 Task: Find connections with filter location Manmād with filter topic #lawyeringwith filter profile language French with filter current company V-Mart Retail Ltd. with filter school Mahatma Education Societys Pillais Institute of Information Technology Engineering Media Studies & Research Composite College Complex Plot No10 Sector16 New Panvel Dist Raigad with filter industry Online and Mail Order Retail with filter service category Lead Generation with filter keywords title Server
Action: Mouse moved to (632, 85)
Screenshot: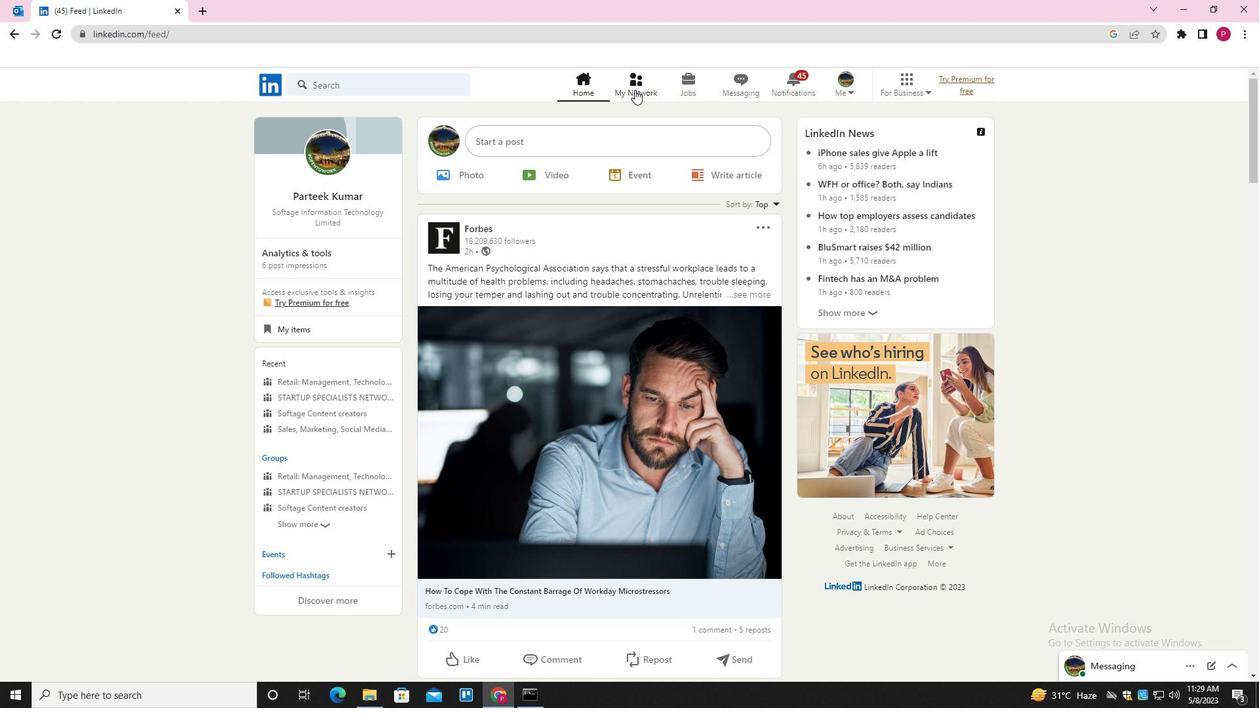 
Action: Mouse pressed left at (632, 85)
Screenshot: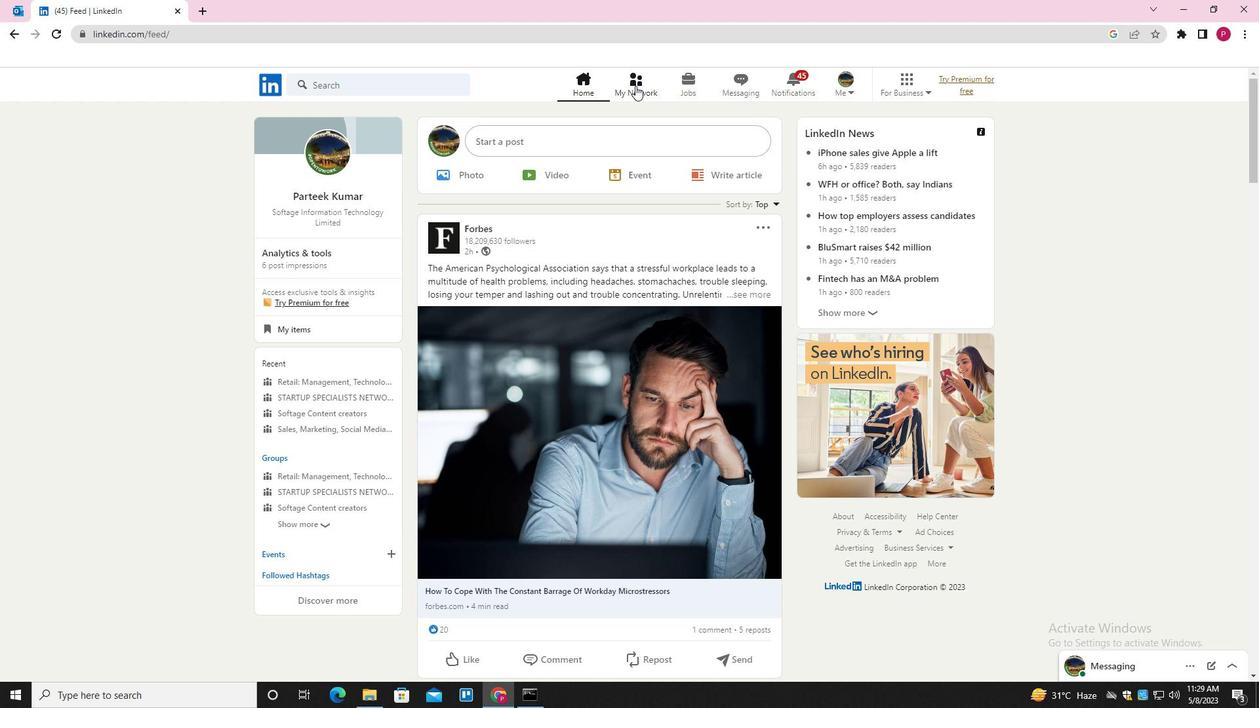 
Action: Mouse moved to (392, 158)
Screenshot: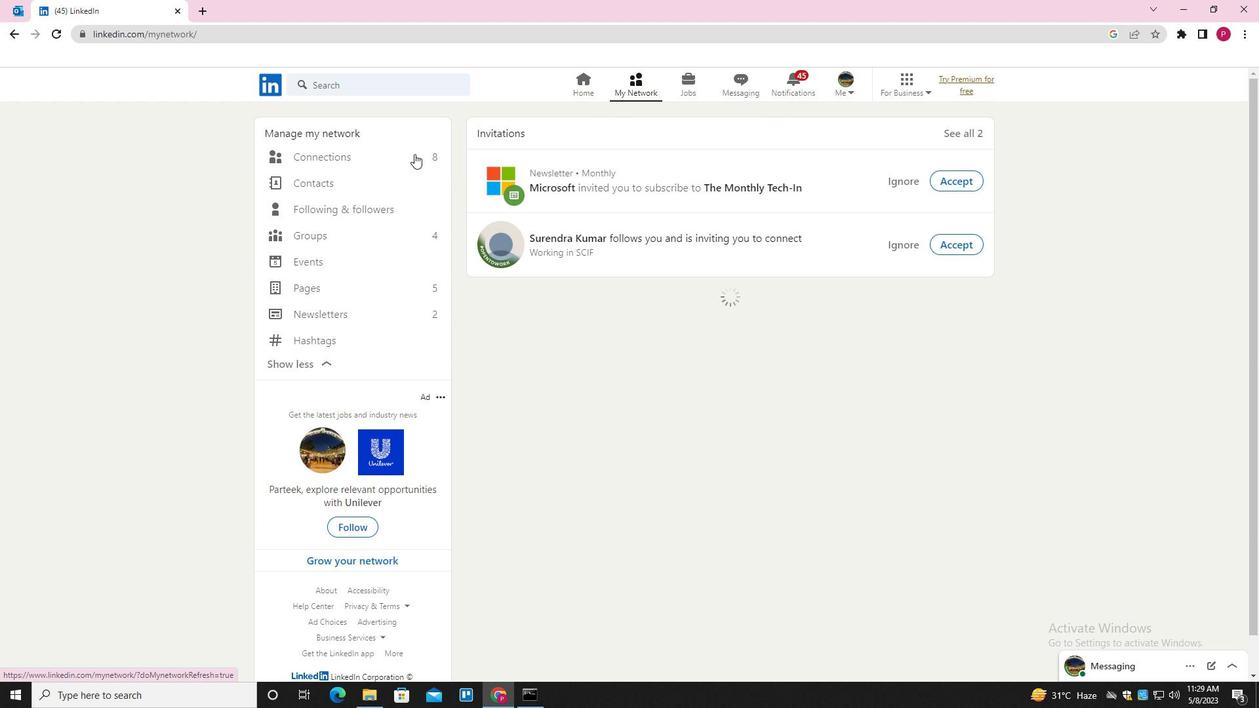
Action: Mouse pressed left at (392, 158)
Screenshot: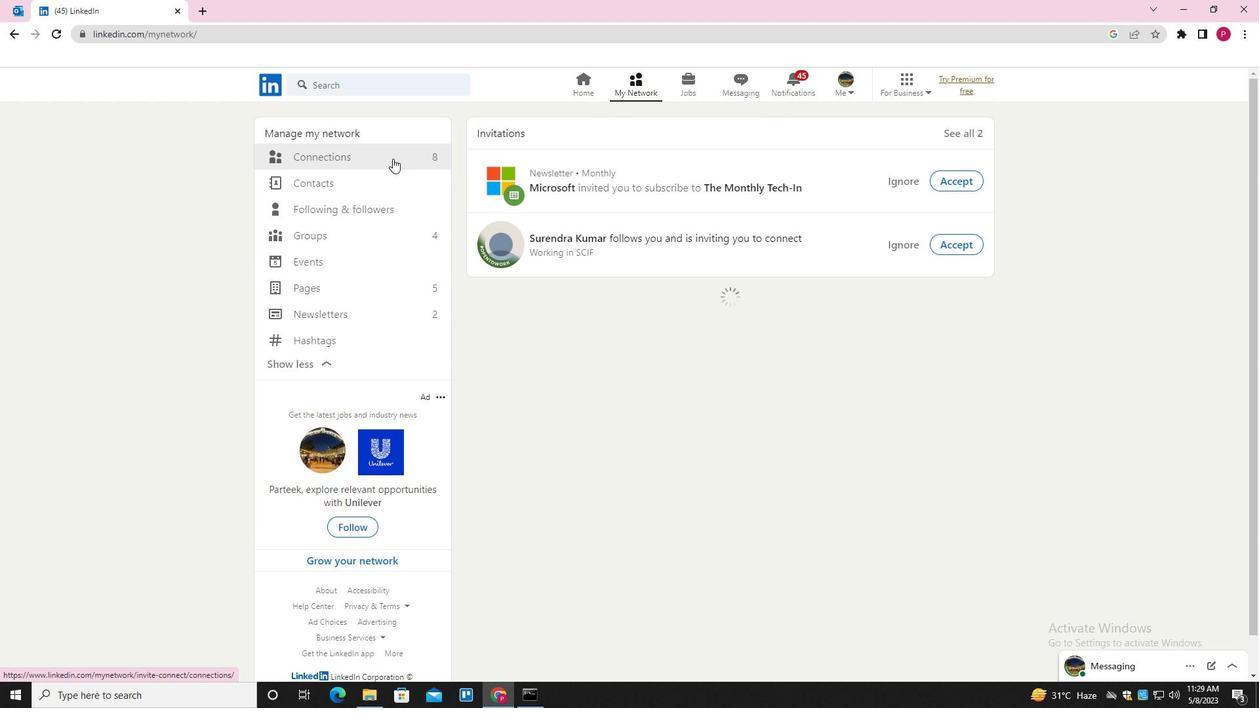 
Action: Mouse moved to (724, 161)
Screenshot: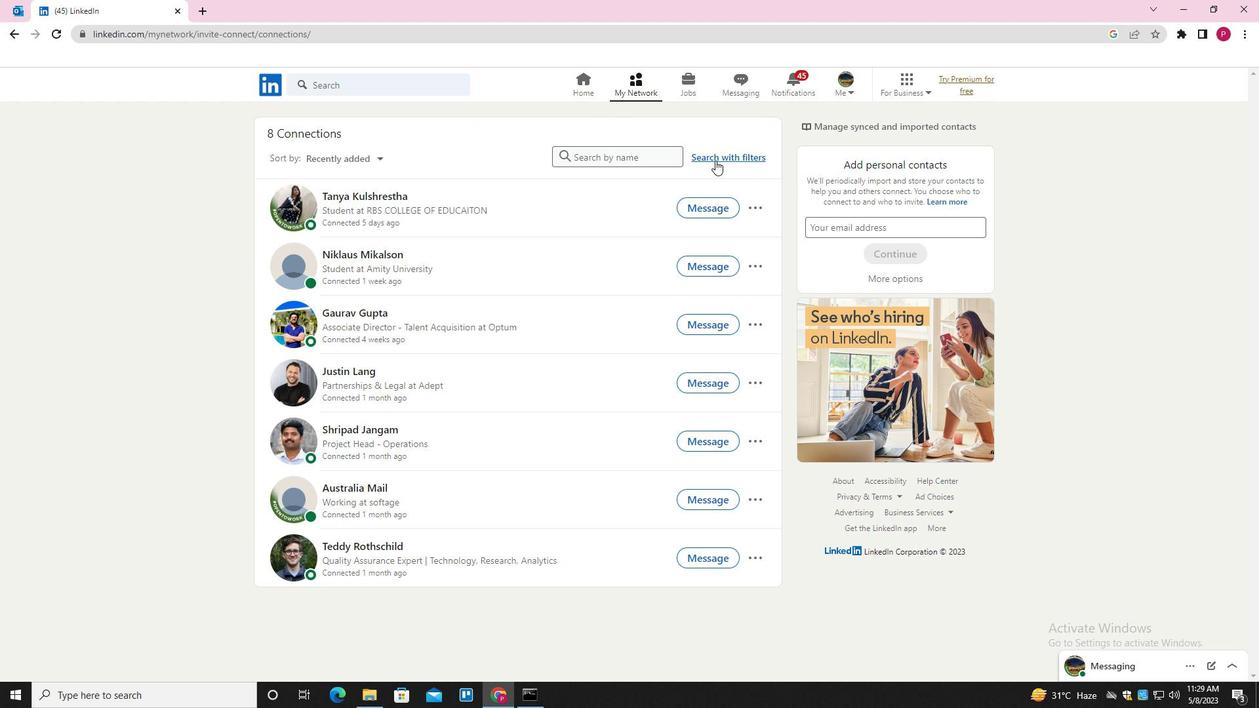 
Action: Mouse pressed left at (724, 161)
Screenshot: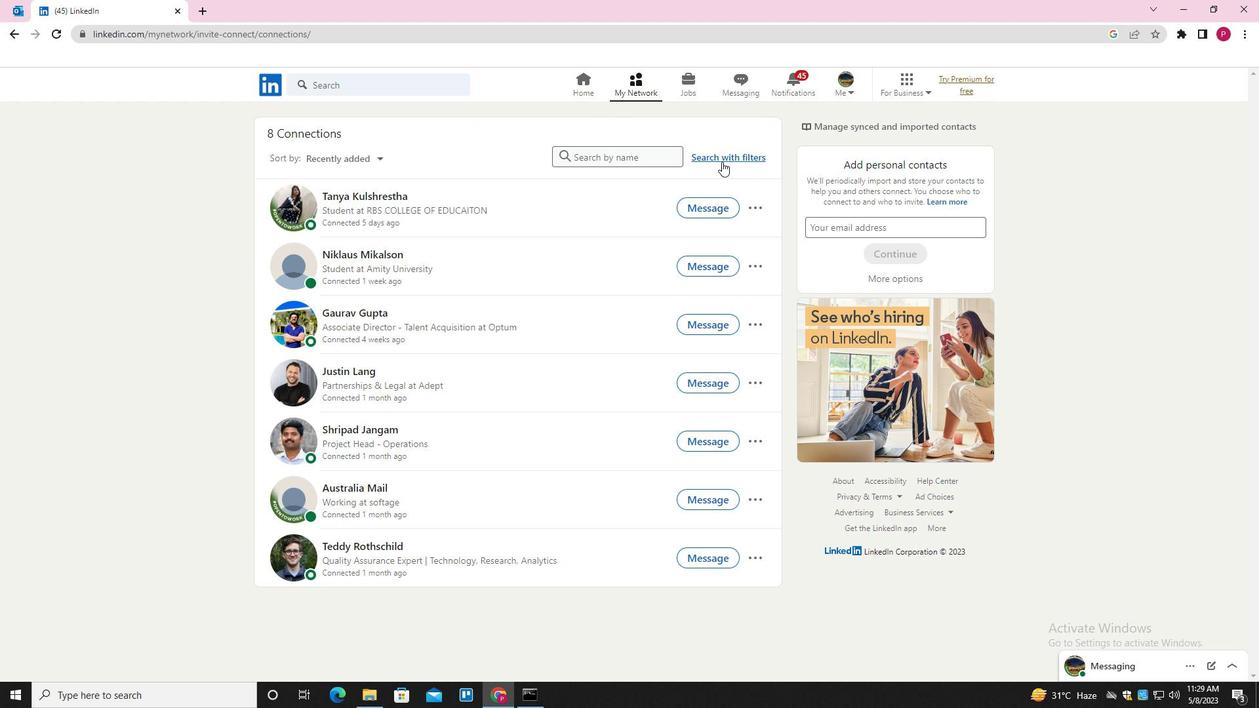 
Action: Mouse moved to (669, 120)
Screenshot: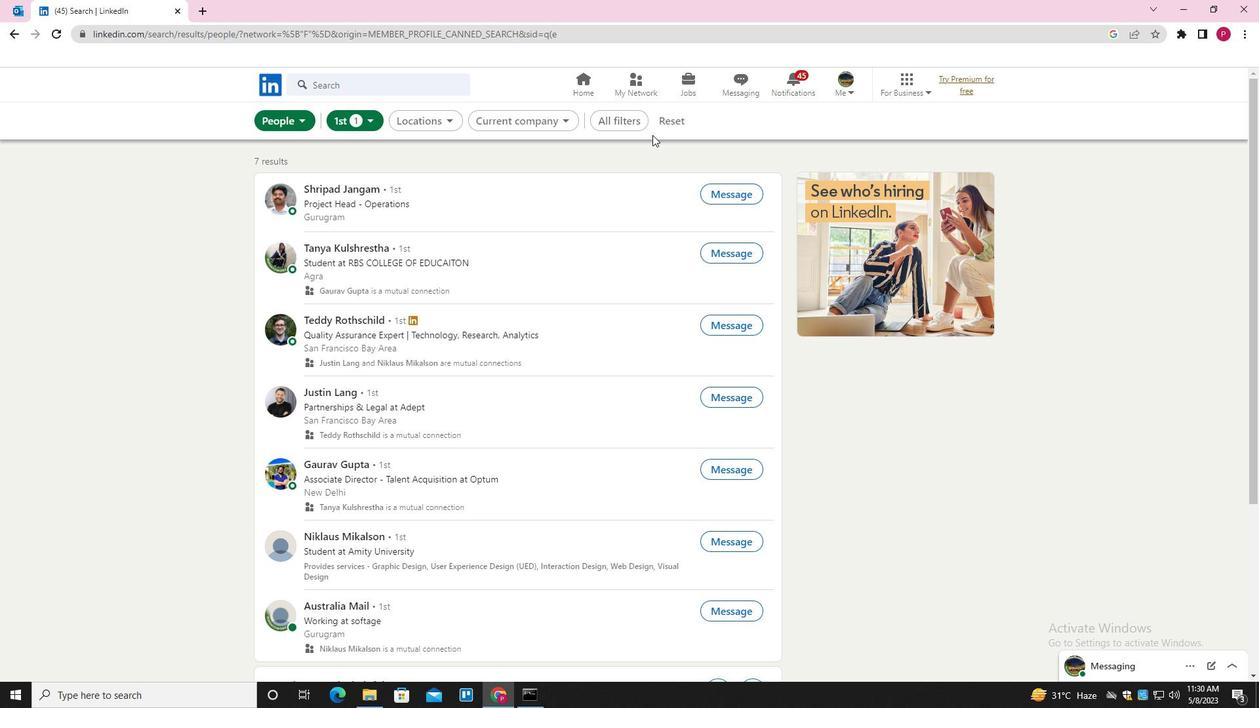 
Action: Mouse pressed left at (669, 120)
Screenshot: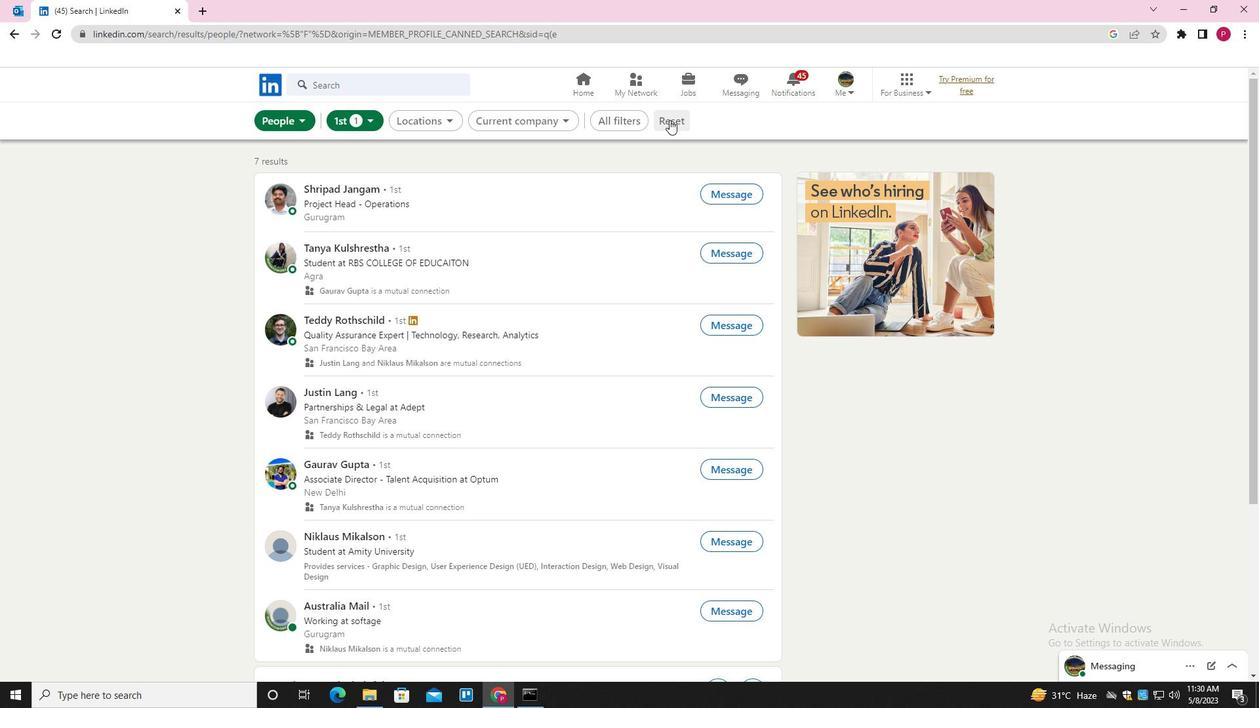 
Action: Mouse moved to (654, 123)
Screenshot: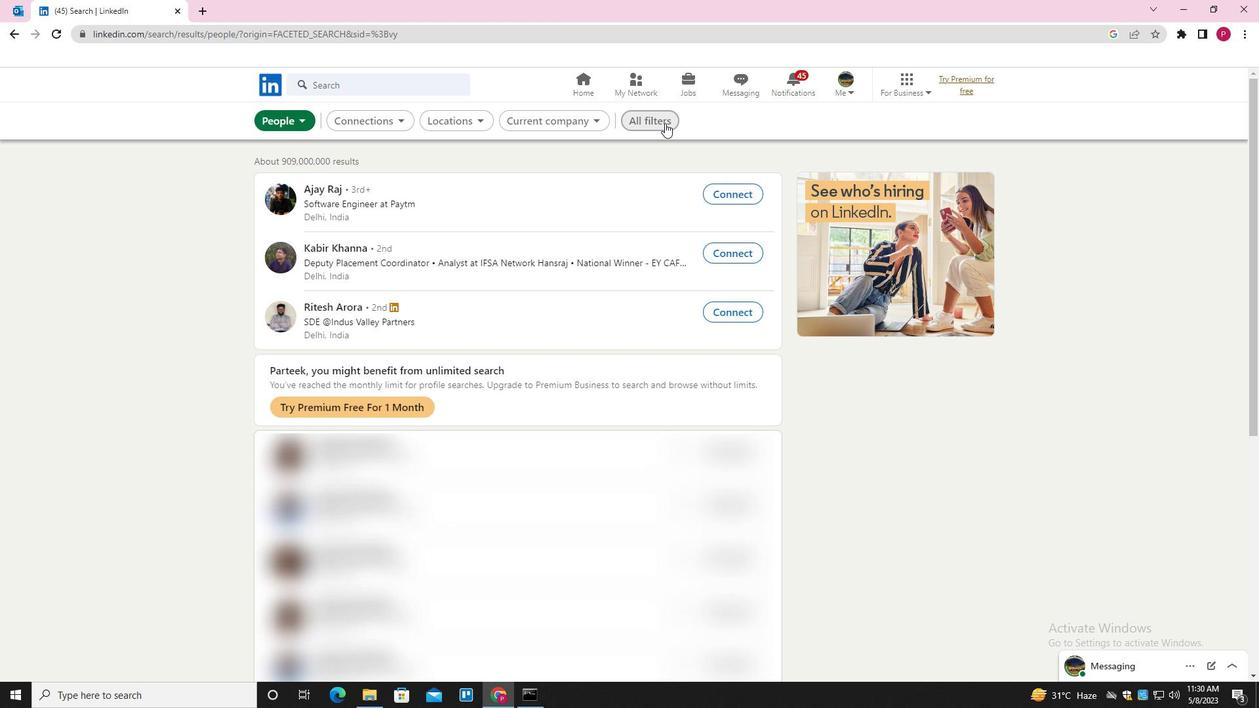 
Action: Mouse pressed left at (654, 123)
Screenshot: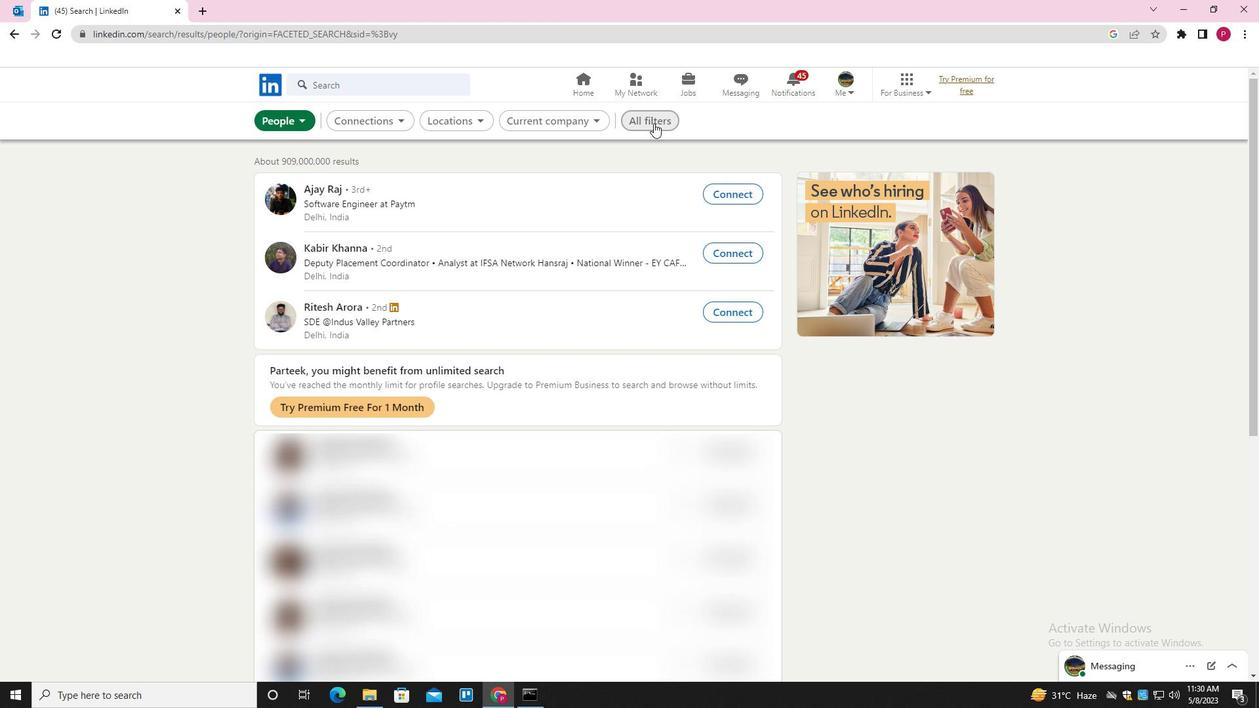 
Action: Mouse moved to (694, 231)
Screenshot: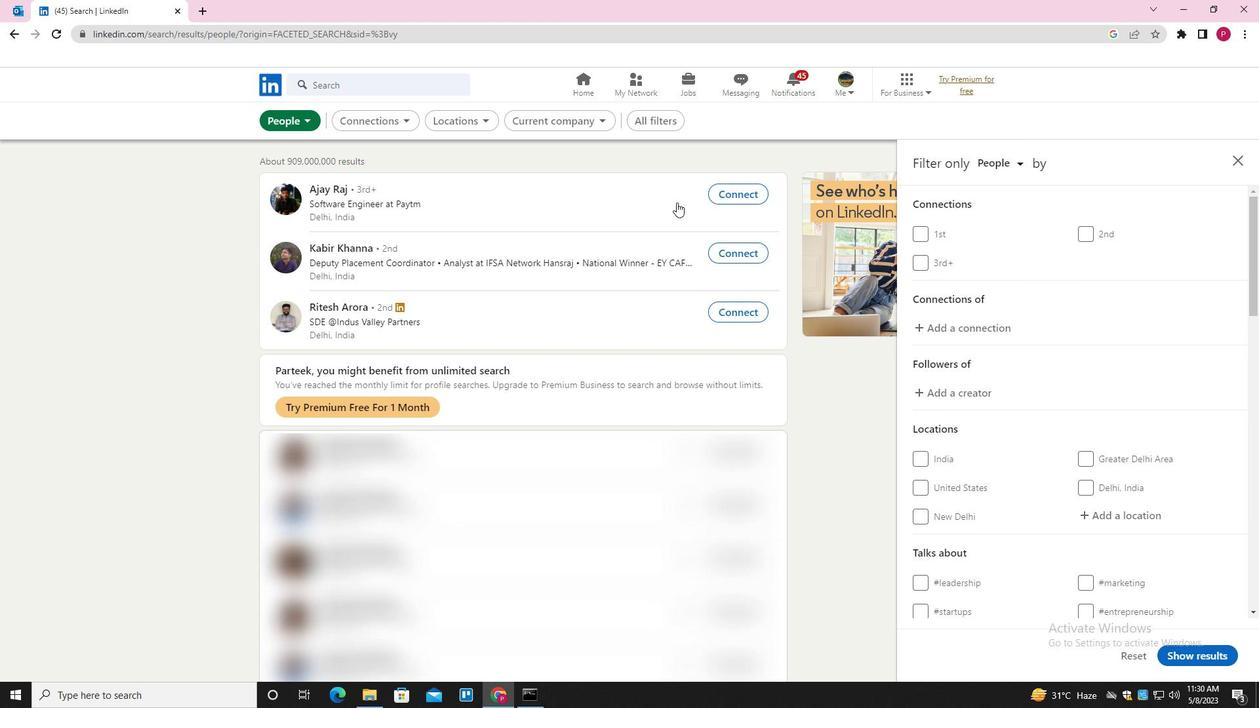 
Action: Mouse scrolled (694, 230) with delta (0, 0)
Screenshot: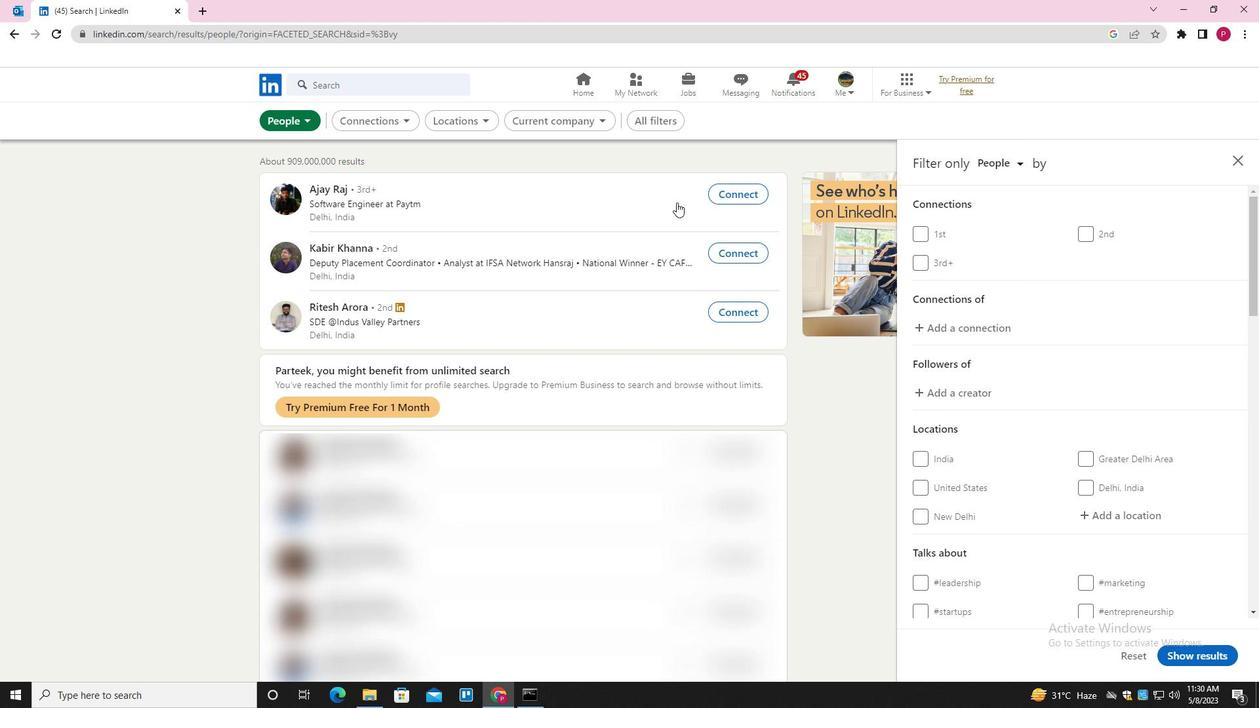 
Action: Mouse moved to (707, 250)
Screenshot: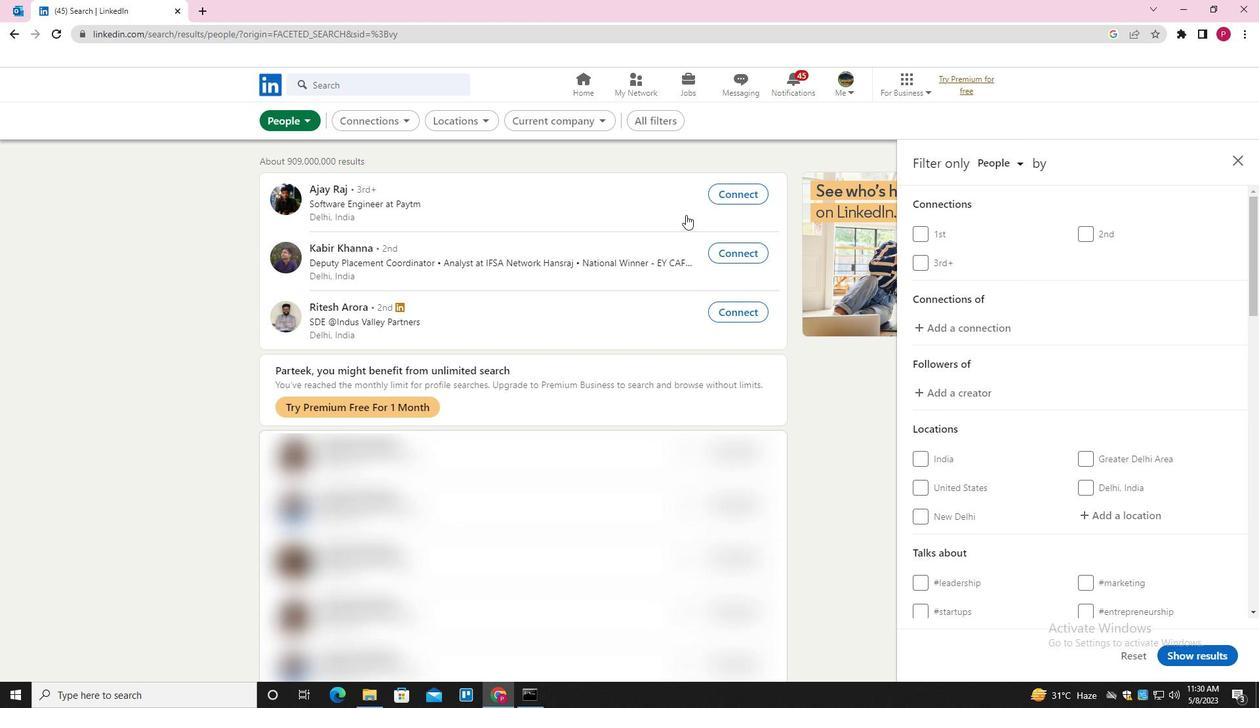 
Action: Mouse scrolled (707, 249) with delta (0, 0)
Screenshot: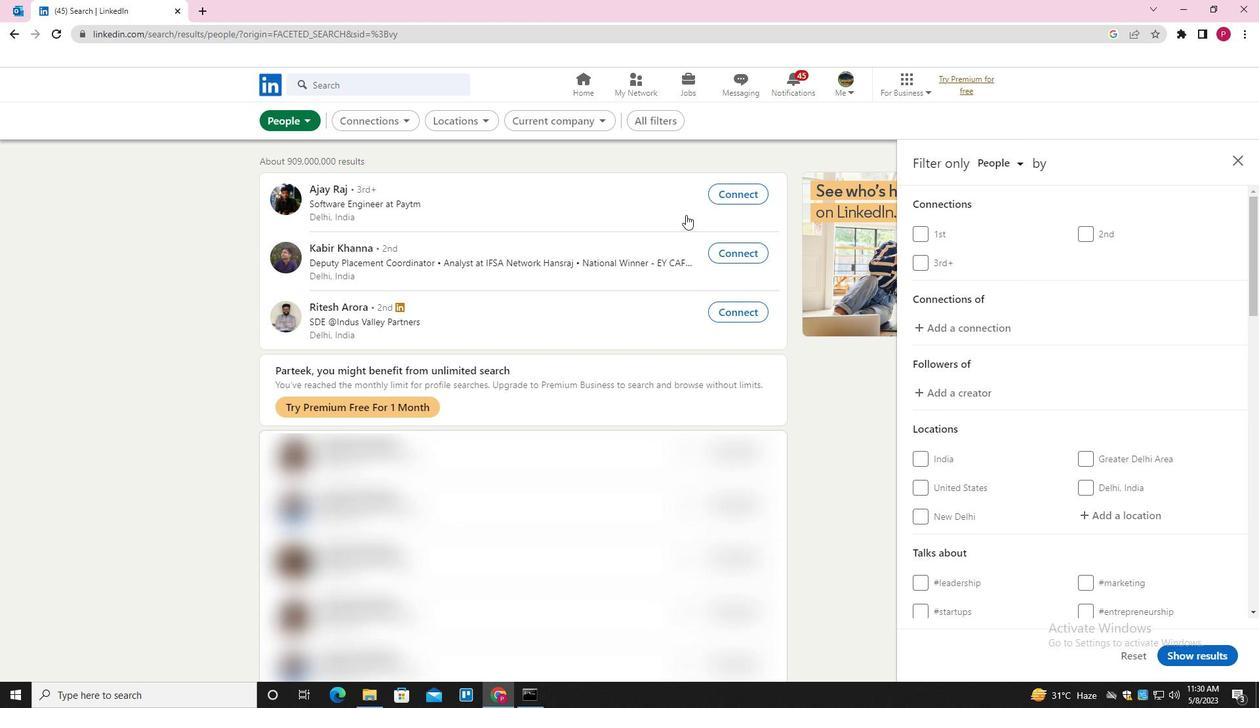 
Action: Mouse moved to (718, 263)
Screenshot: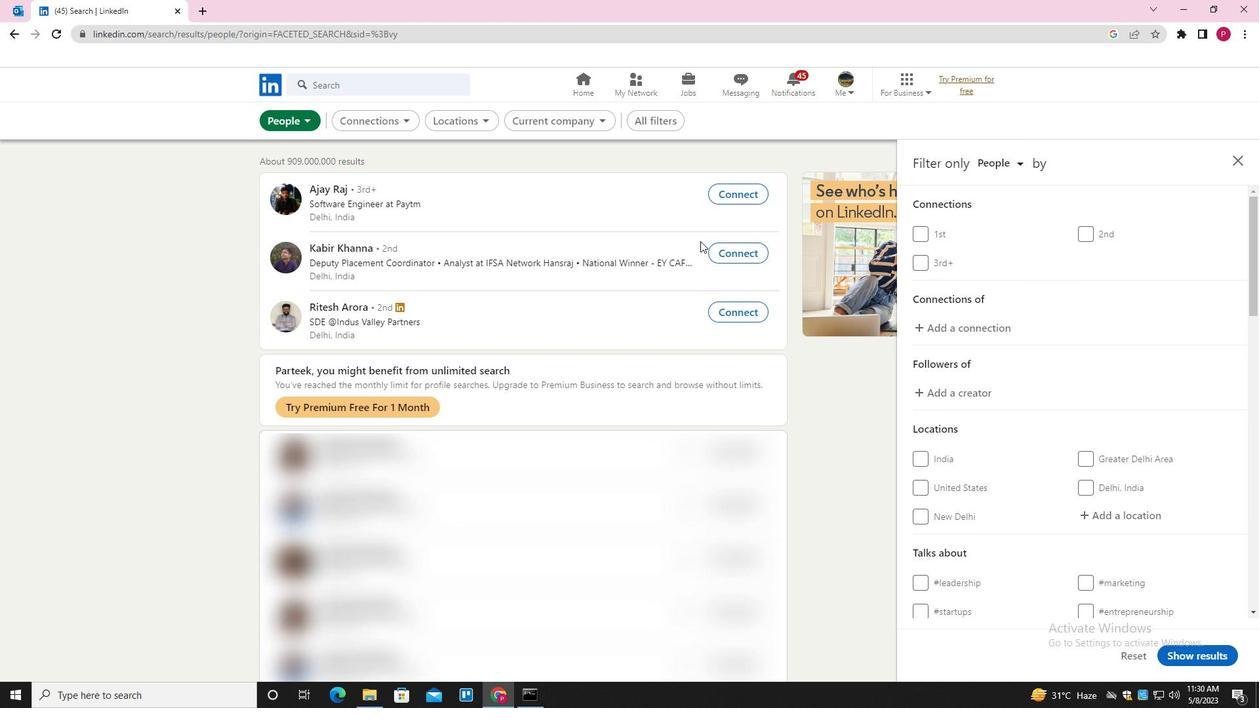 
Action: Mouse scrolled (718, 263) with delta (0, 0)
Screenshot: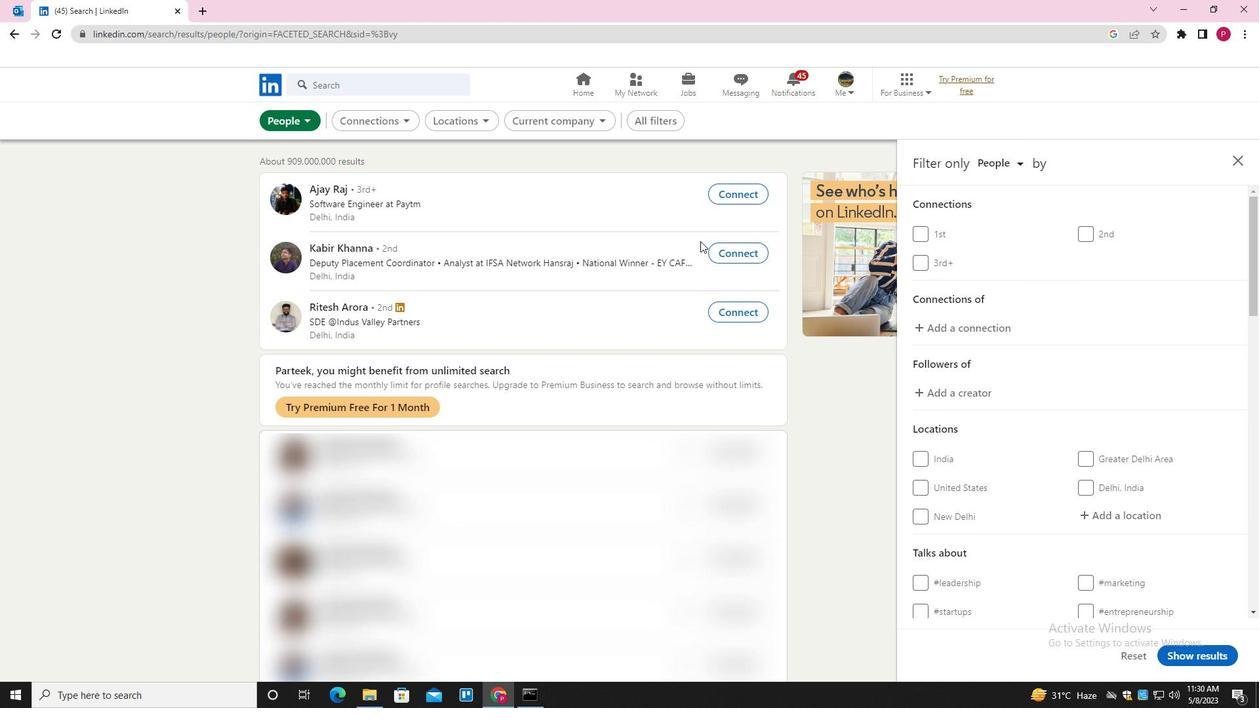 
Action: Mouse moved to (1075, 412)
Screenshot: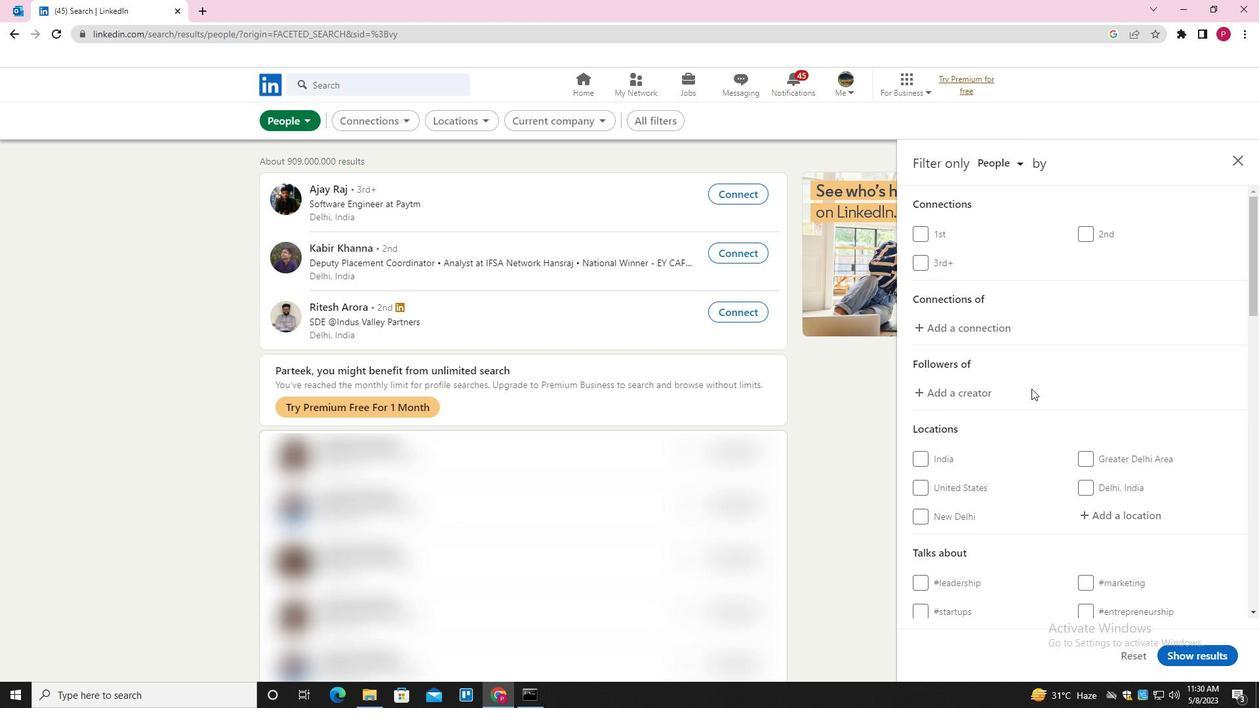 
Action: Mouse scrolled (1075, 411) with delta (0, 0)
Screenshot: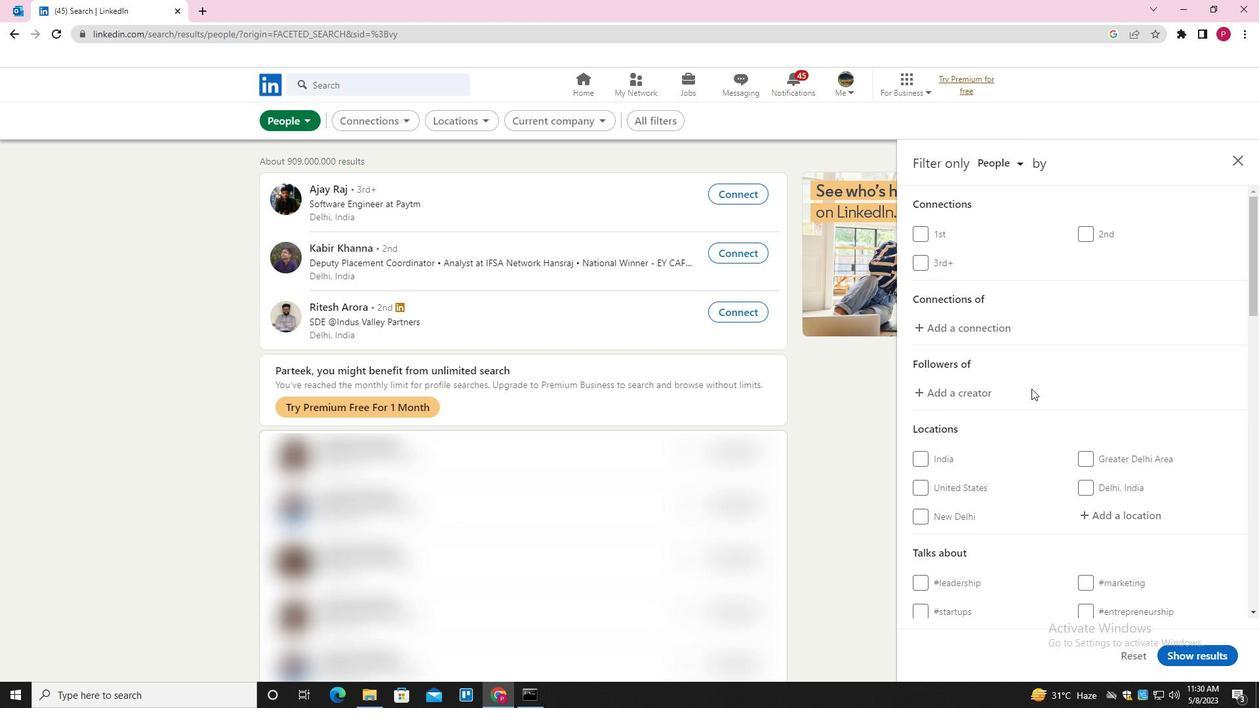 
Action: Mouse moved to (1077, 415)
Screenshot: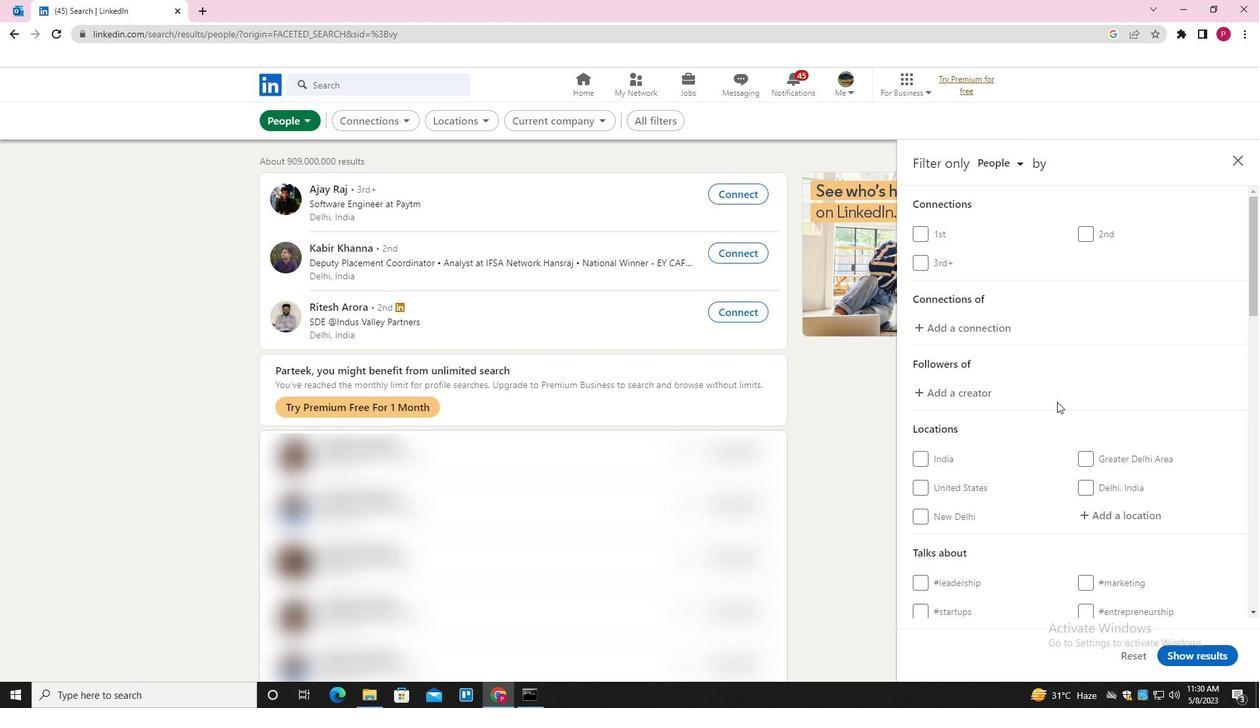 
Action: Mouse scrolled (1077, 414) with delta (0, 0)
Screenshot: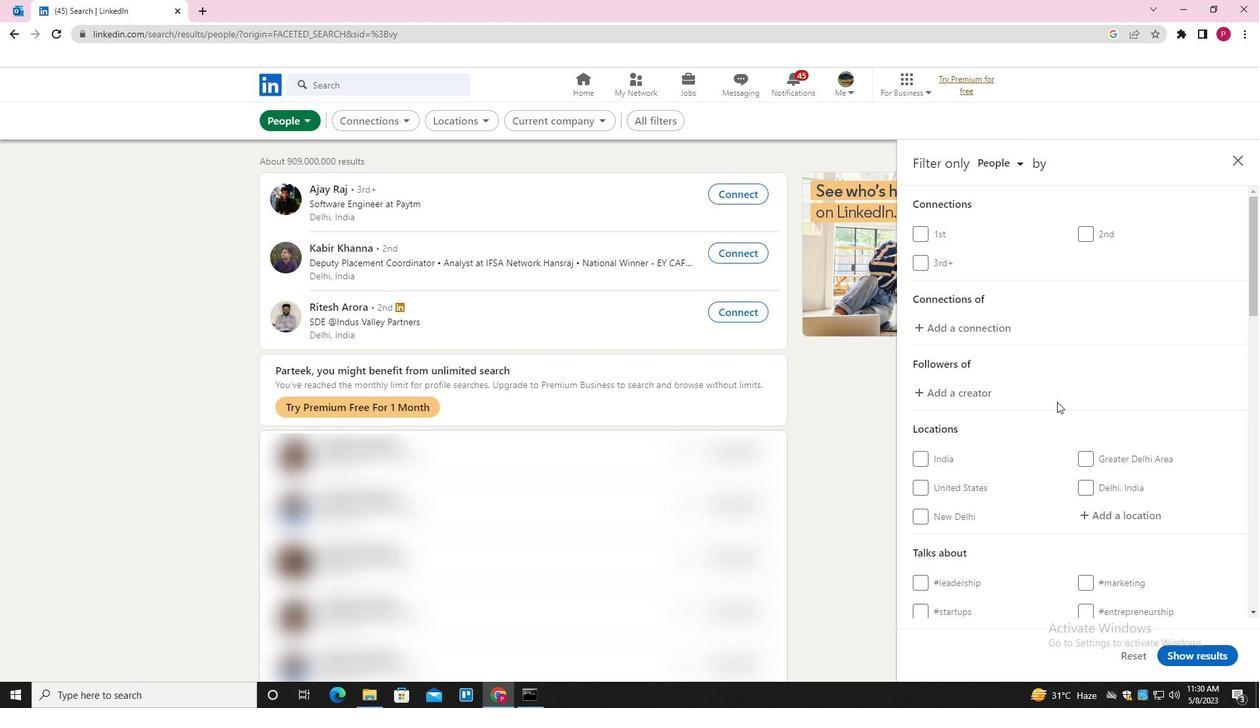 
Action: Mouse moved to (1125, 385)
Screenshot: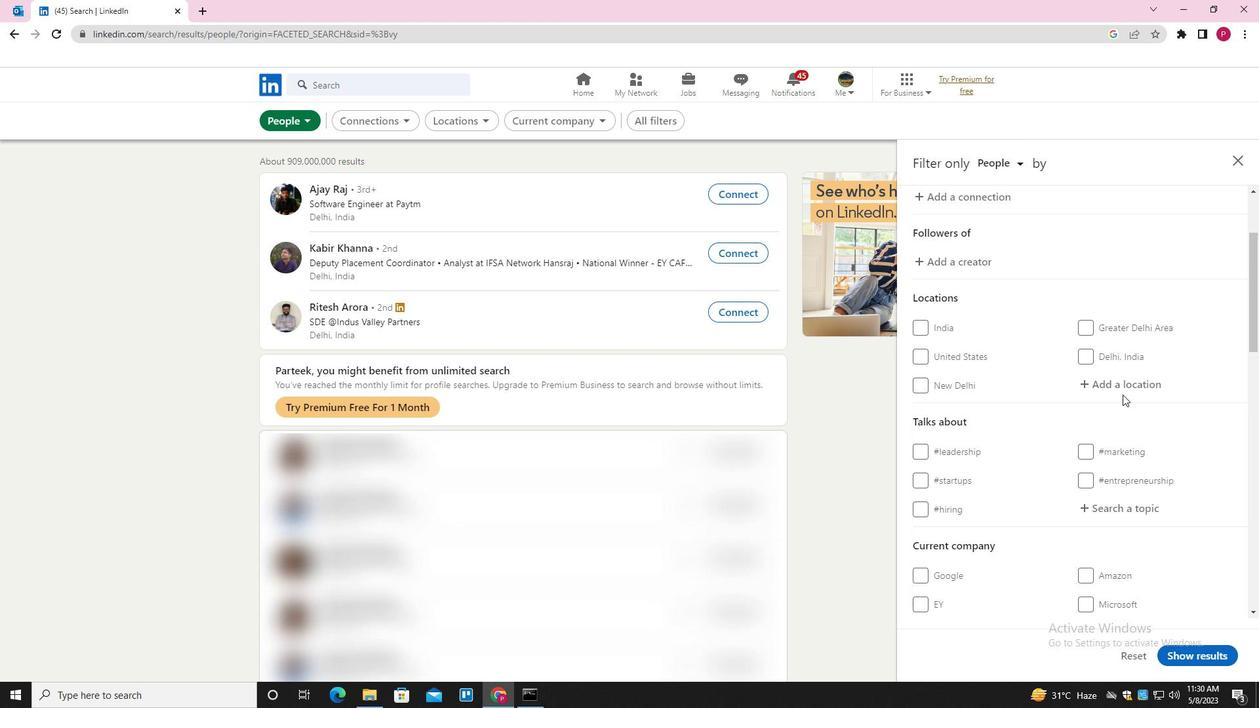 
Action: Mouse pressed left at (1125, 385)
Screenshot: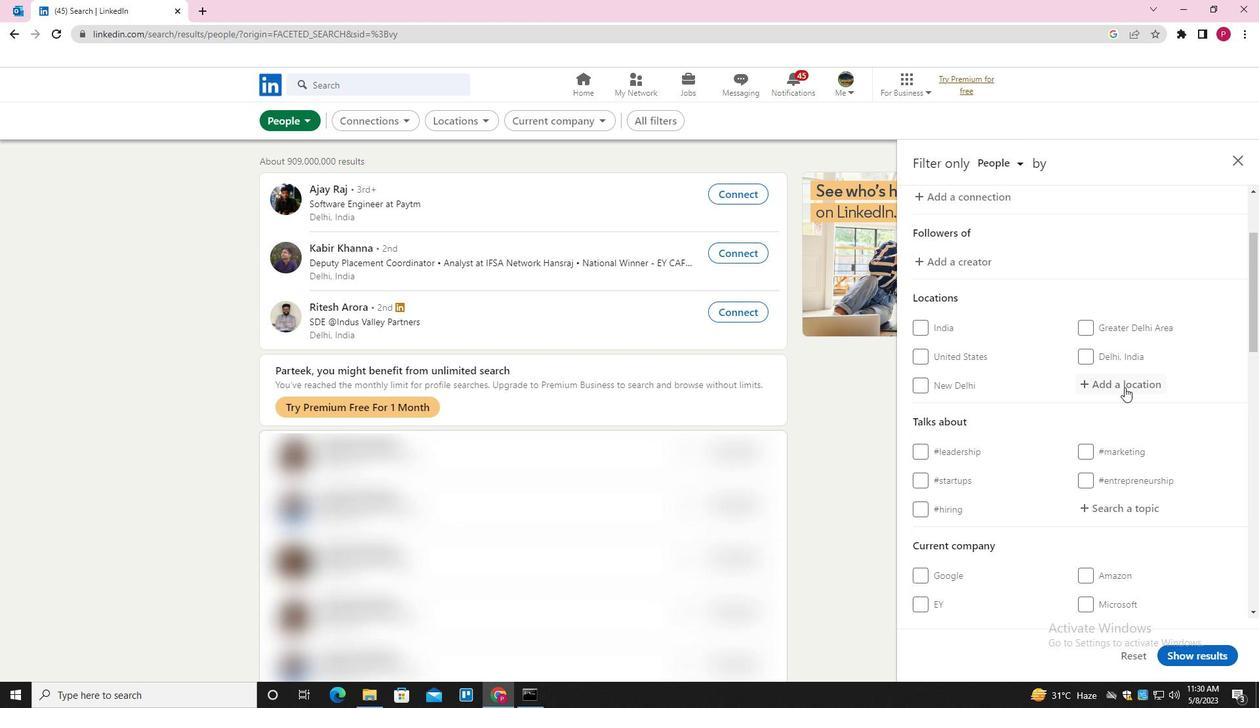 
Action: Key pressed <Key.shift>MANMAD<Key.down><Key.enter>
Screenshot: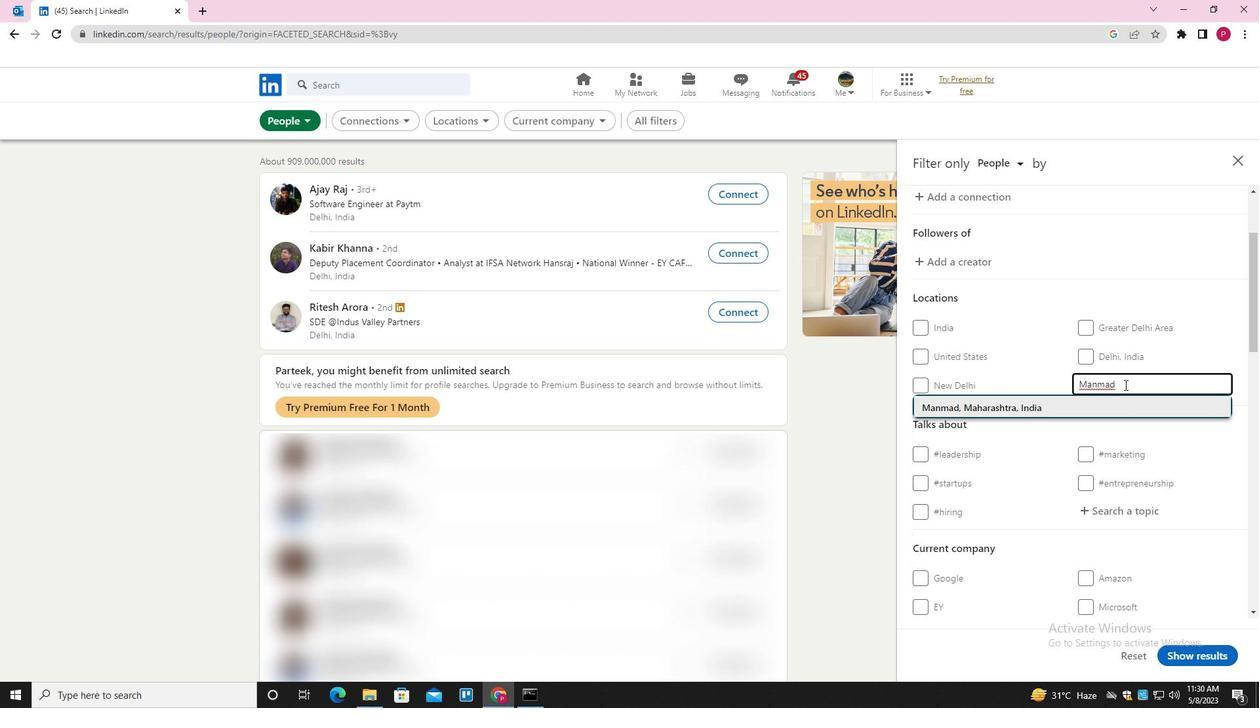 
Action: Mouse moved to (1105, 396)
Screenshot: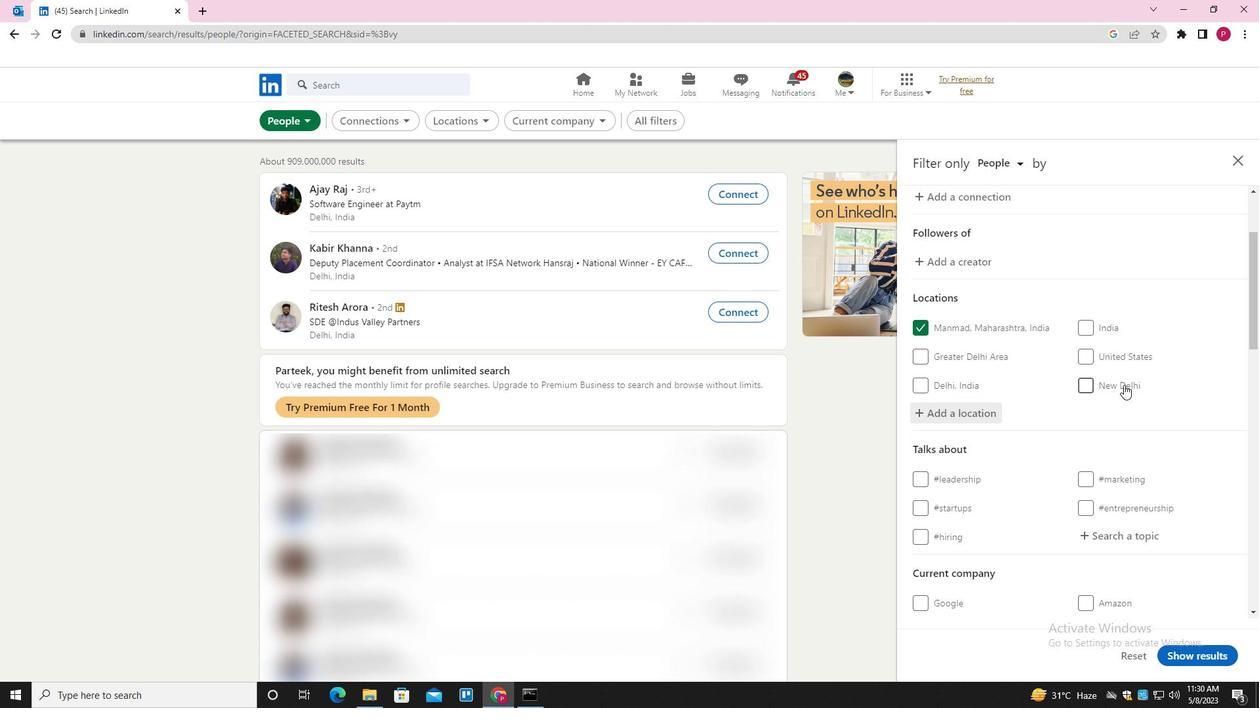 
Action: Mouse scrolled (1105, 396) with delta (0, 0)
Screenshot: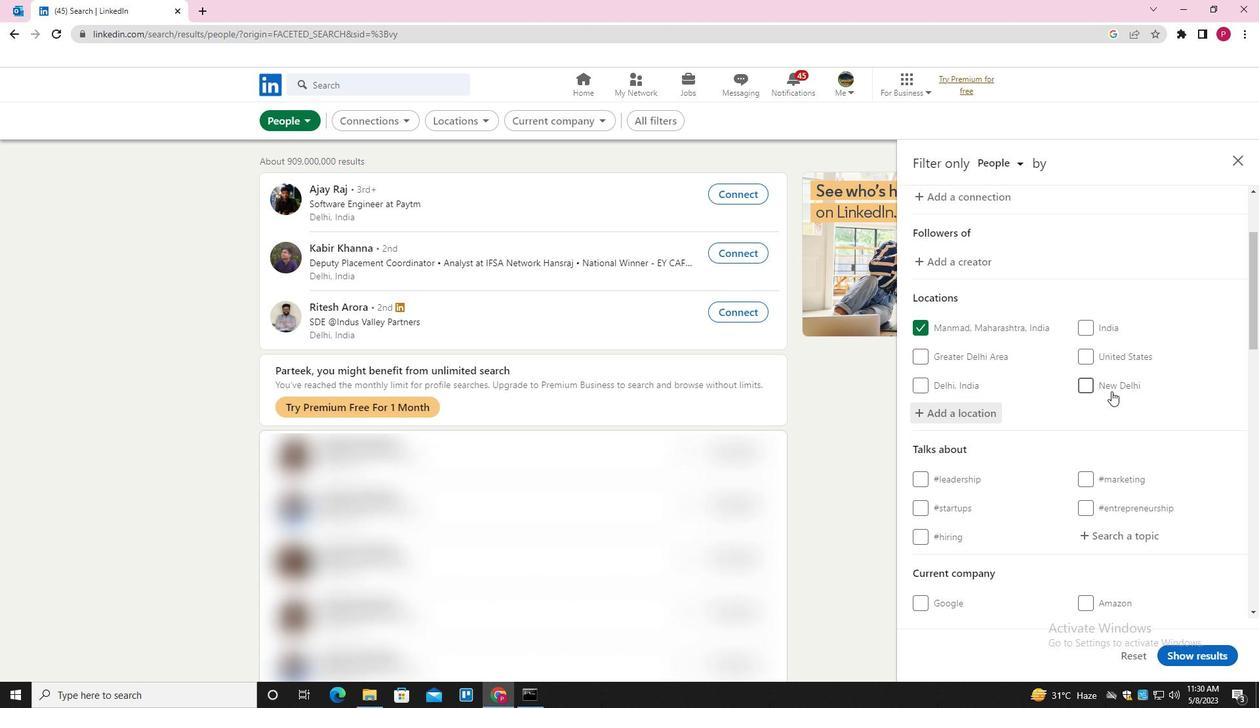 
Action: Mouse scrolled (1105, 396) with delta (0, 0)
Screenshot: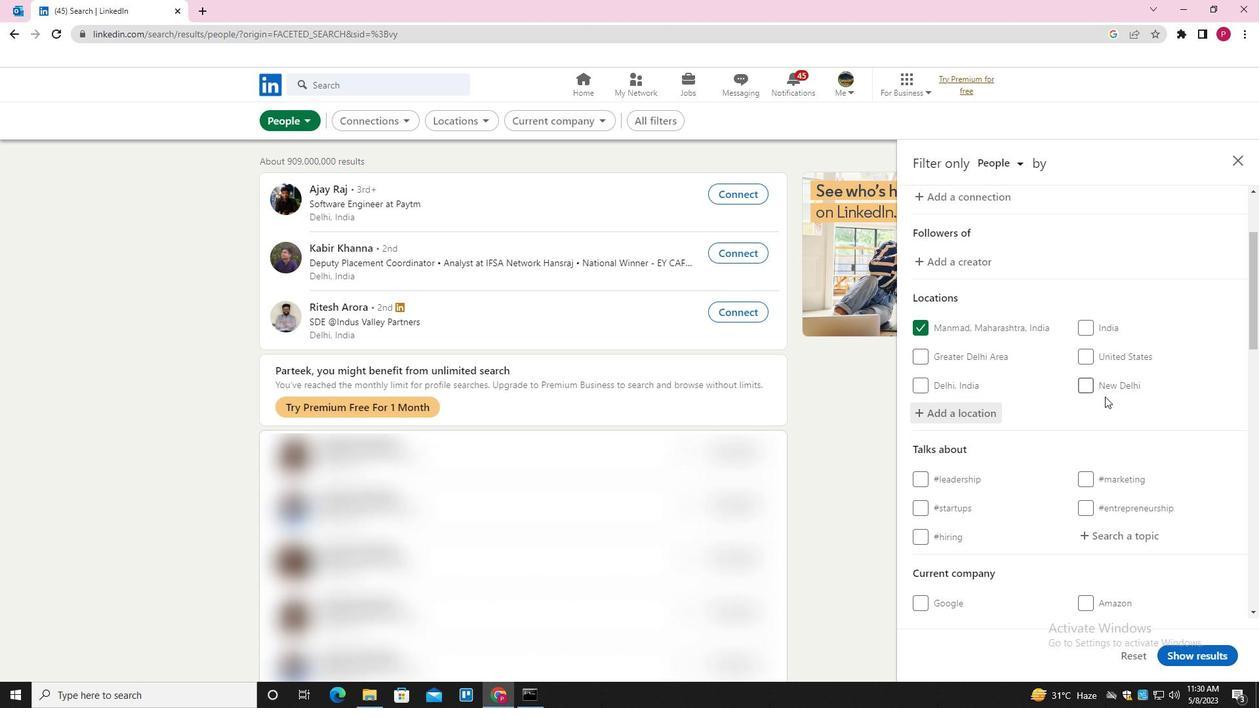 
Action: Mouse moved to (1117, 399)
Screenshot: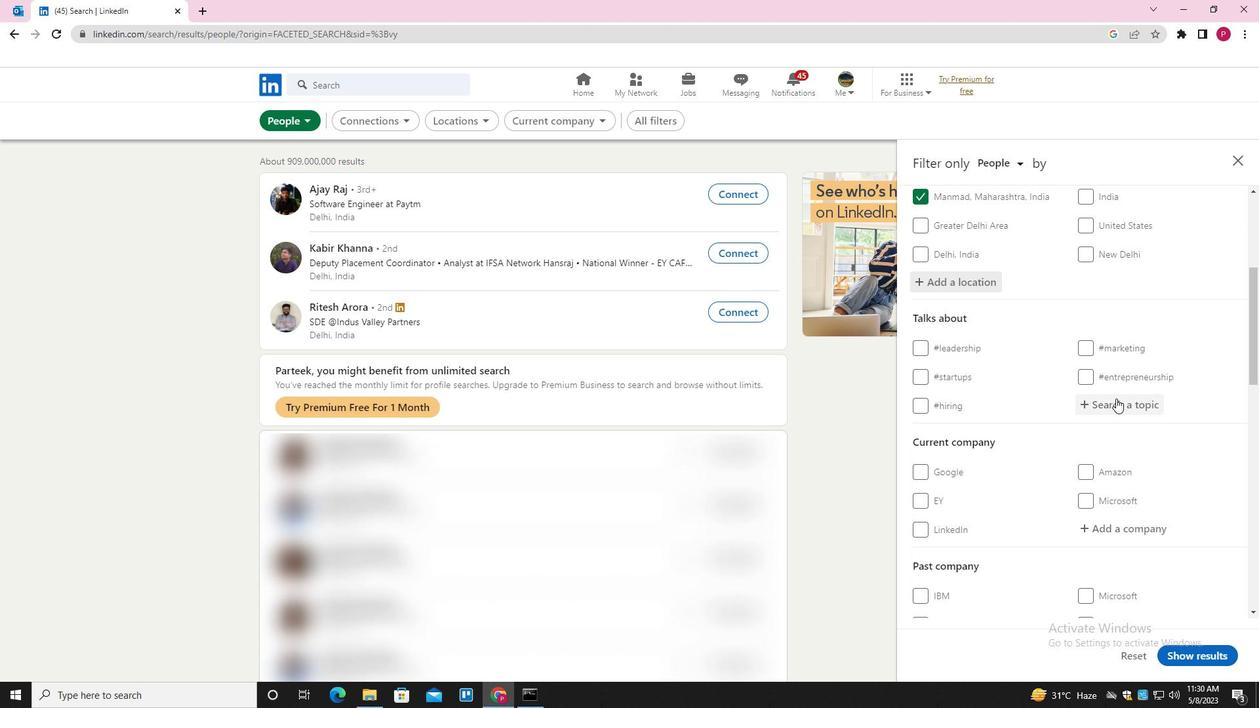 
Action: Mouse pressed left at (1117, 399)
Screenshot: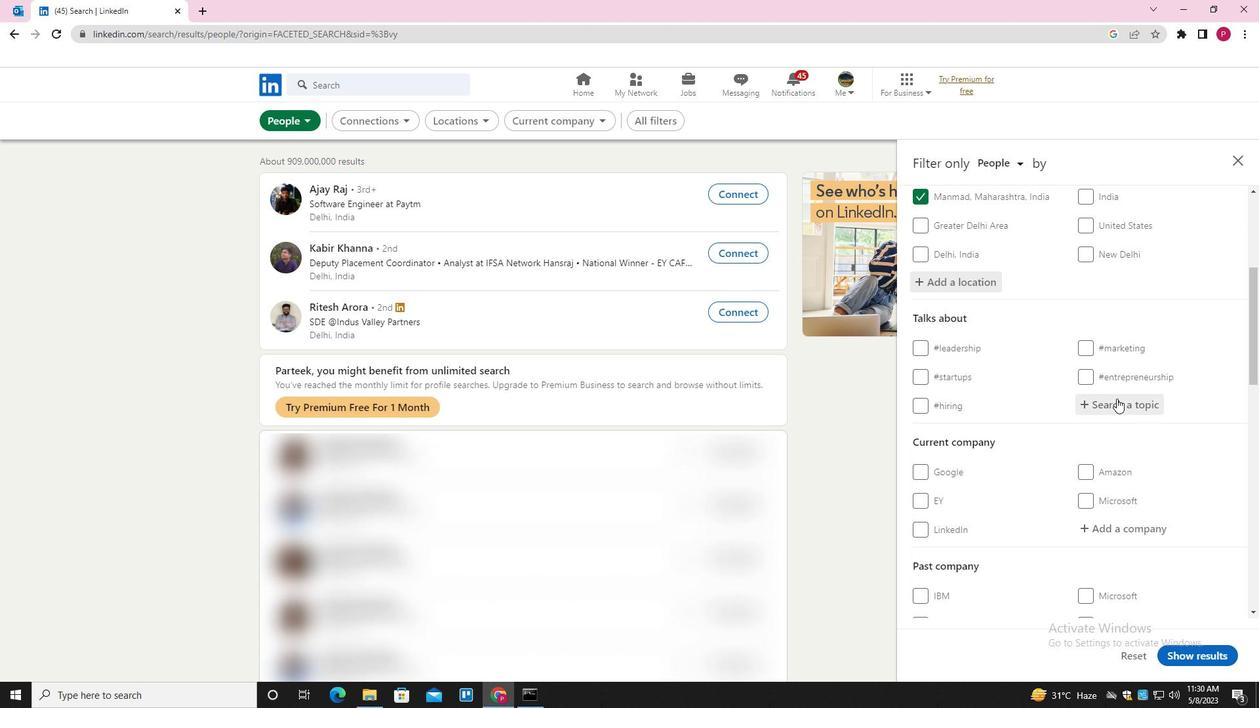 
Action: Key pressed LAWYR<Key.backspace>ERING<Key.down><Key.enter>
Screenshot: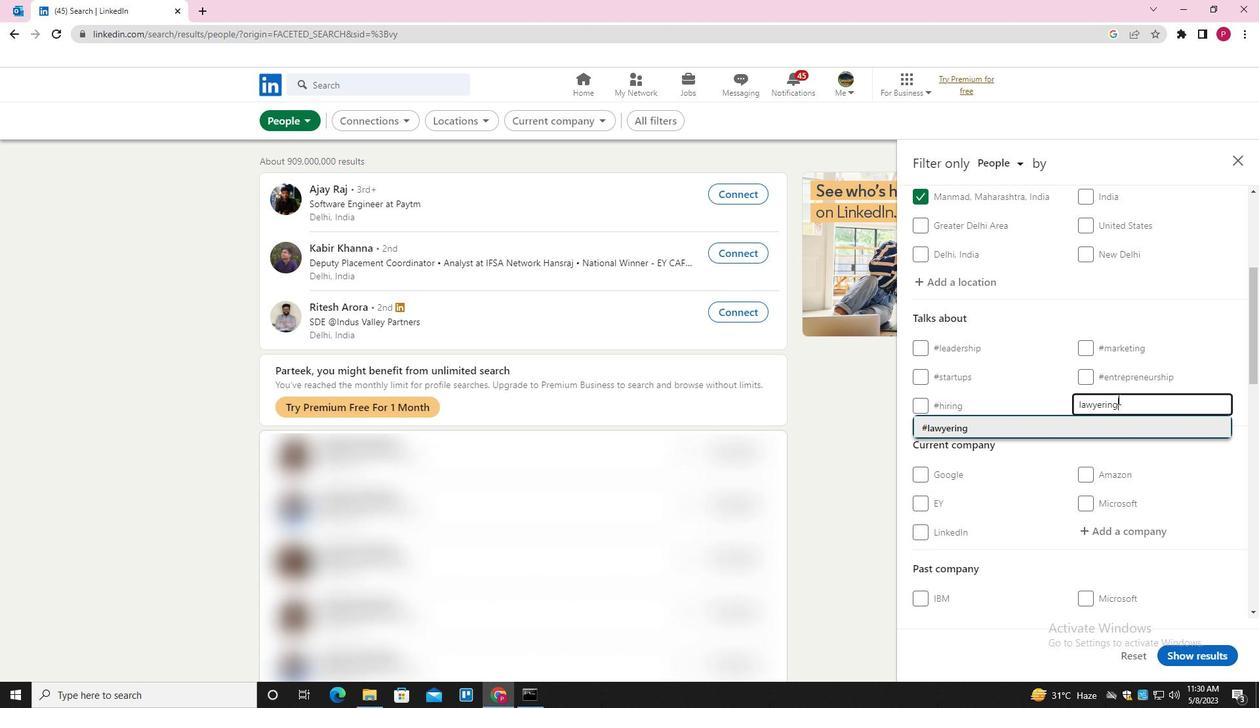 
Action: Mouse moved to (1048, 482)
Screenshot: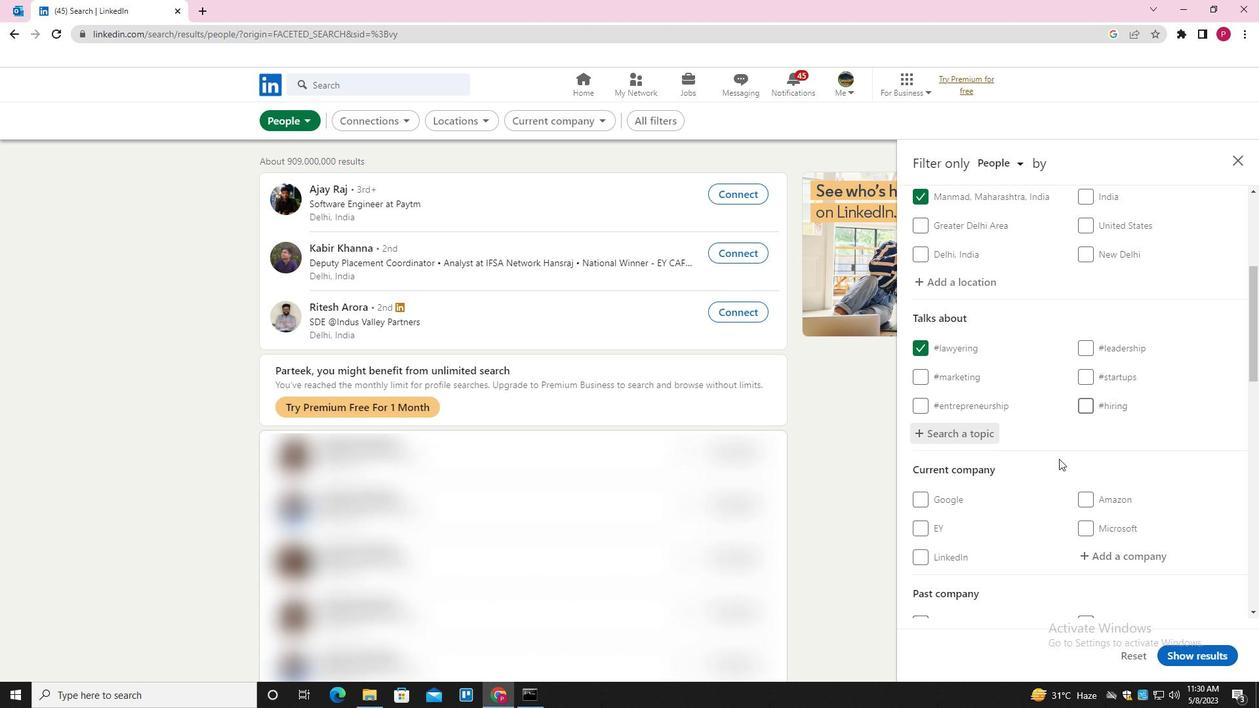 
Action: Mouse scrolled (1048, 481) with delta (0, 0)
Screenshot: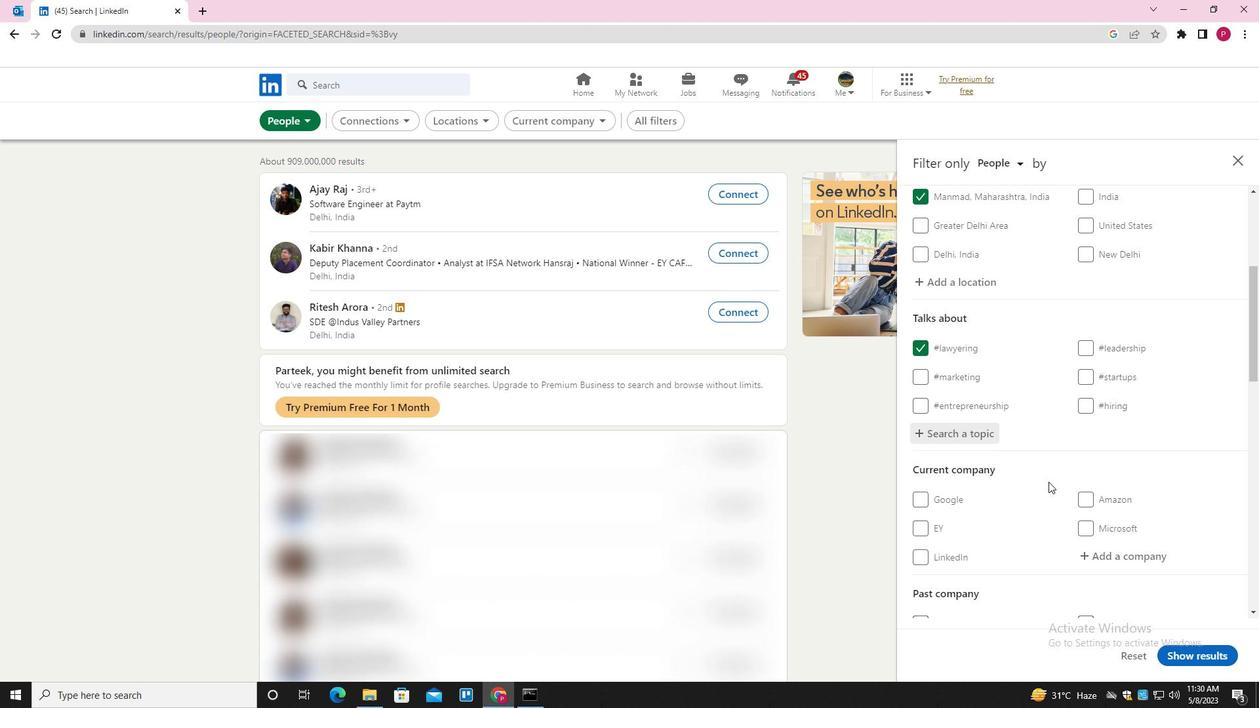 
Action: Mouse scrolled (1048, 481) with delta (0, 0)
Screenshot: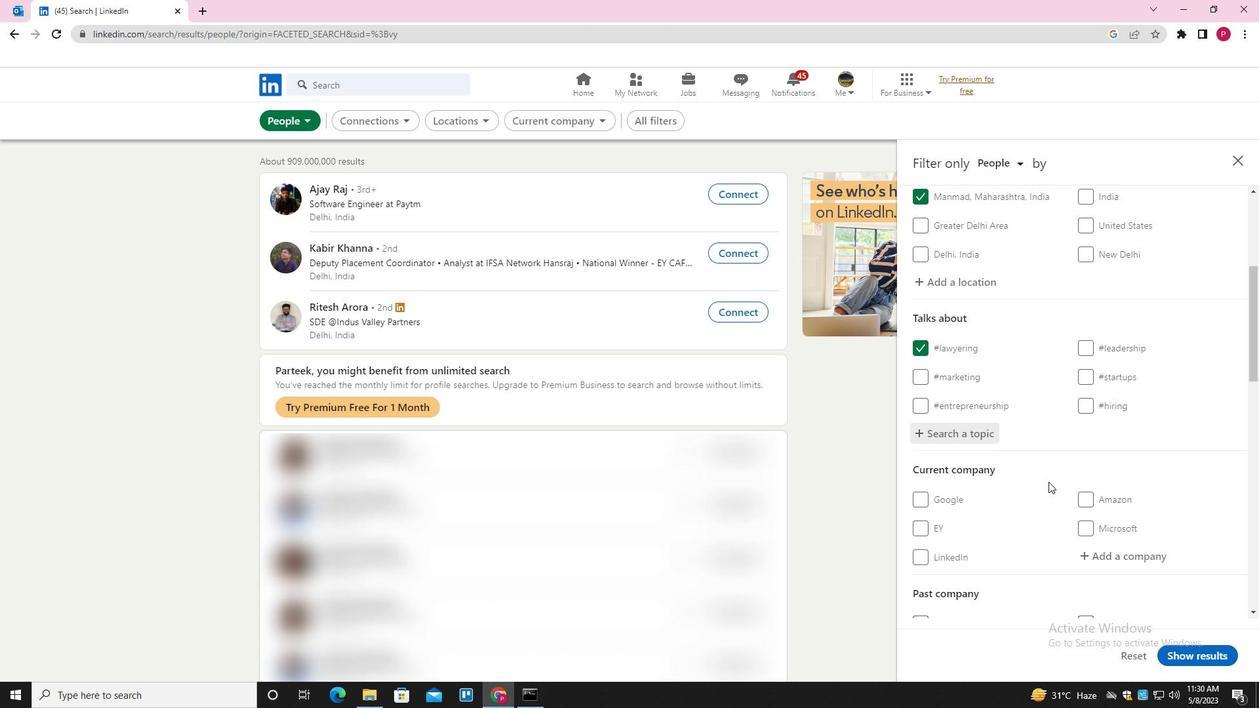 
Action: Mouse scrolled (1048, 481) with delta (0, 0)
Screenshot: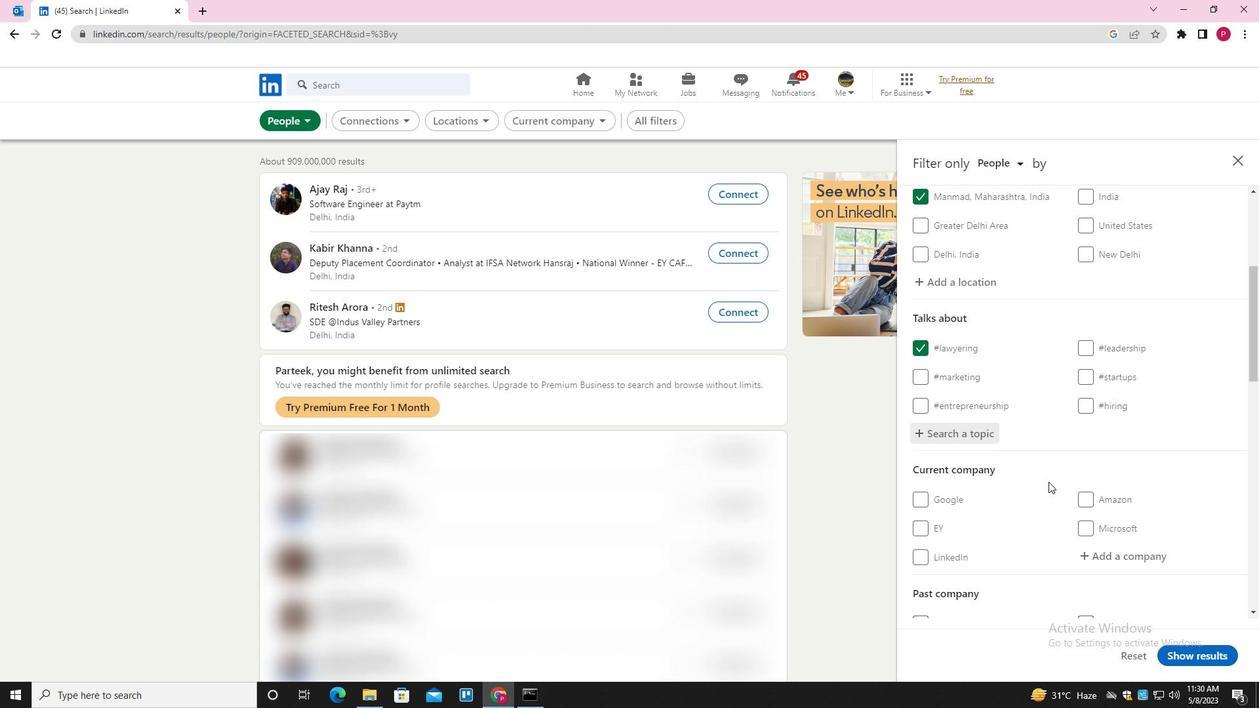 
Action: Mouse scrolled (1048, 481) with delta (0, 0)
Screenshot: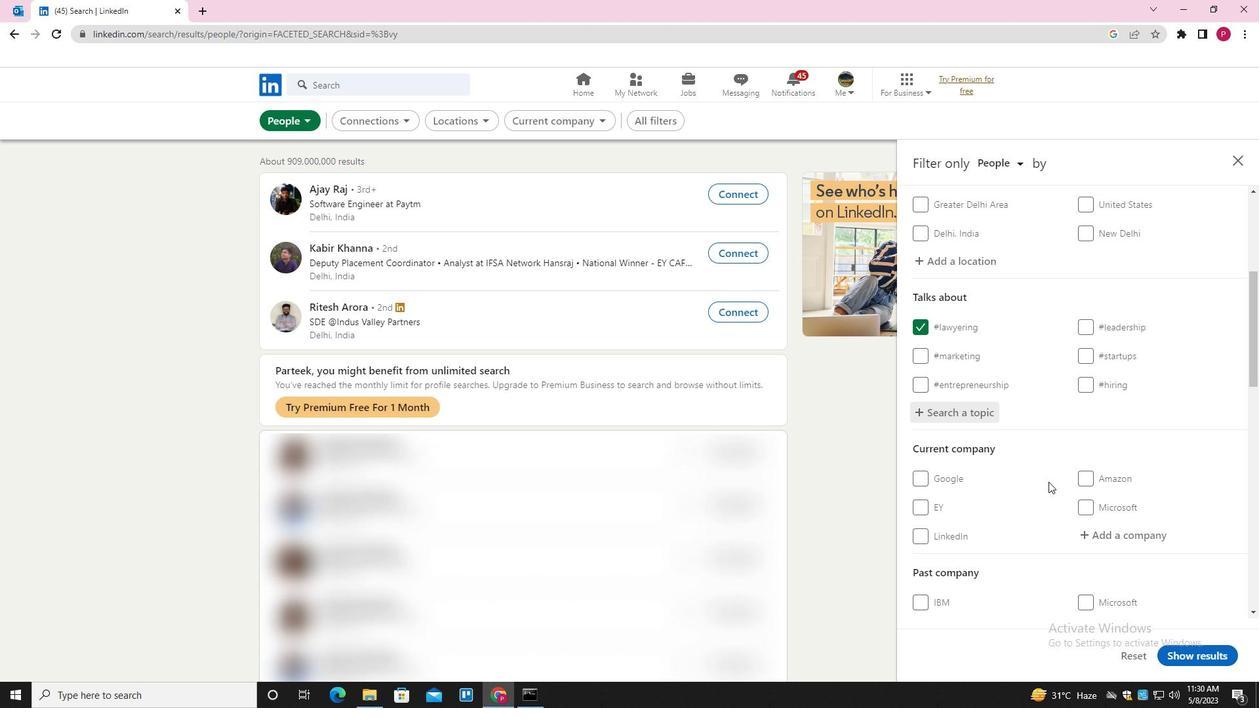 
Action: Mouse scrolled (1048, 481) with delta (0, 0)
Screenshot: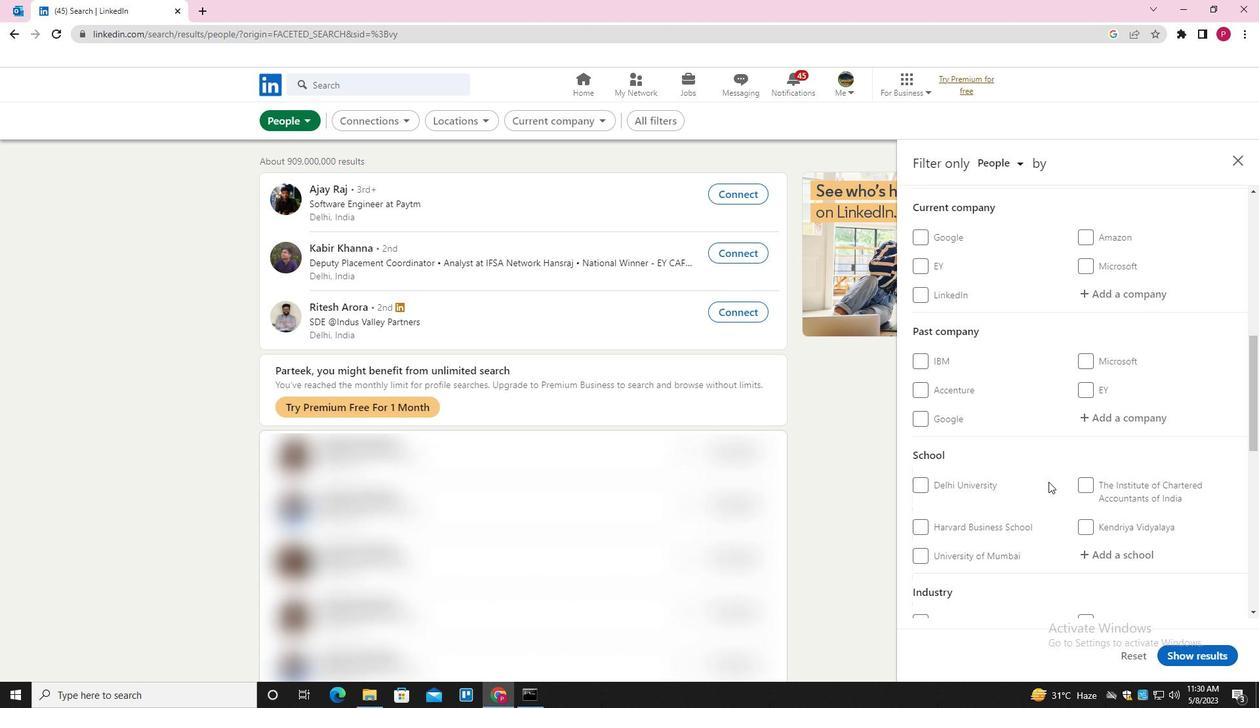 
Action: Mouse scrolled (1048, 481) with delta (0, 0)
Screenshot: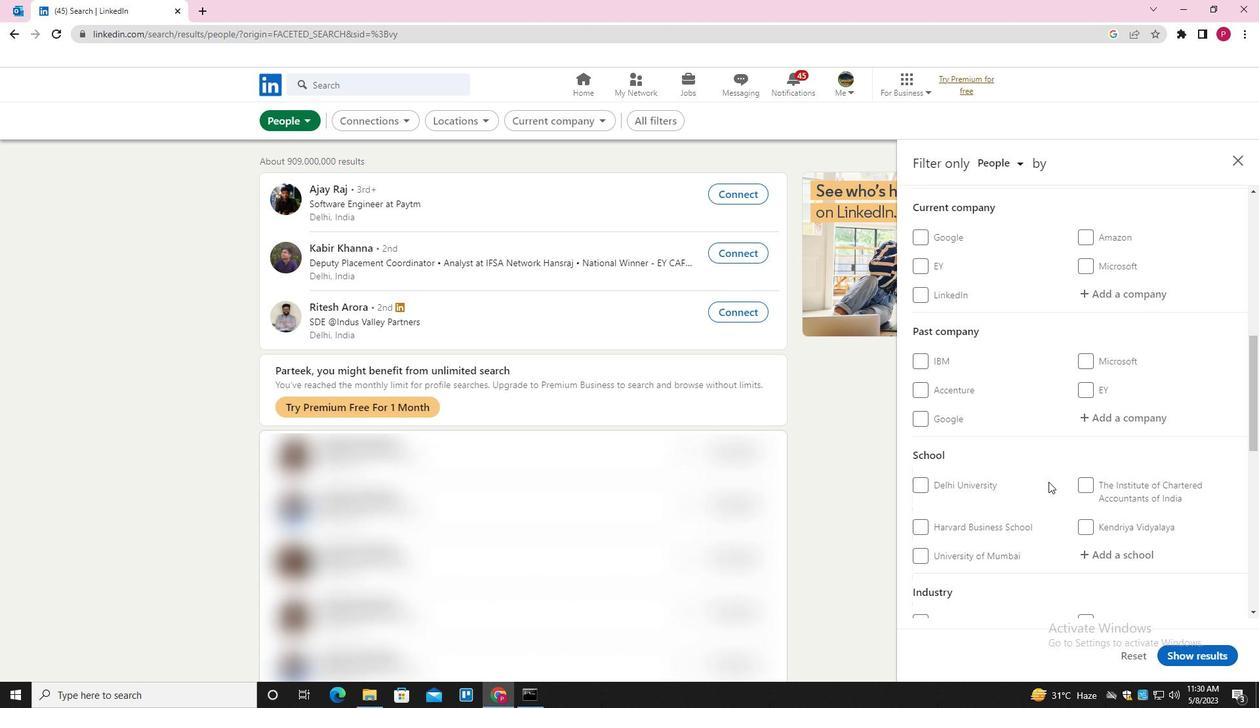 
Action: Mouse scrolled (1048, 481) with delta (0, 0)
Screenshot: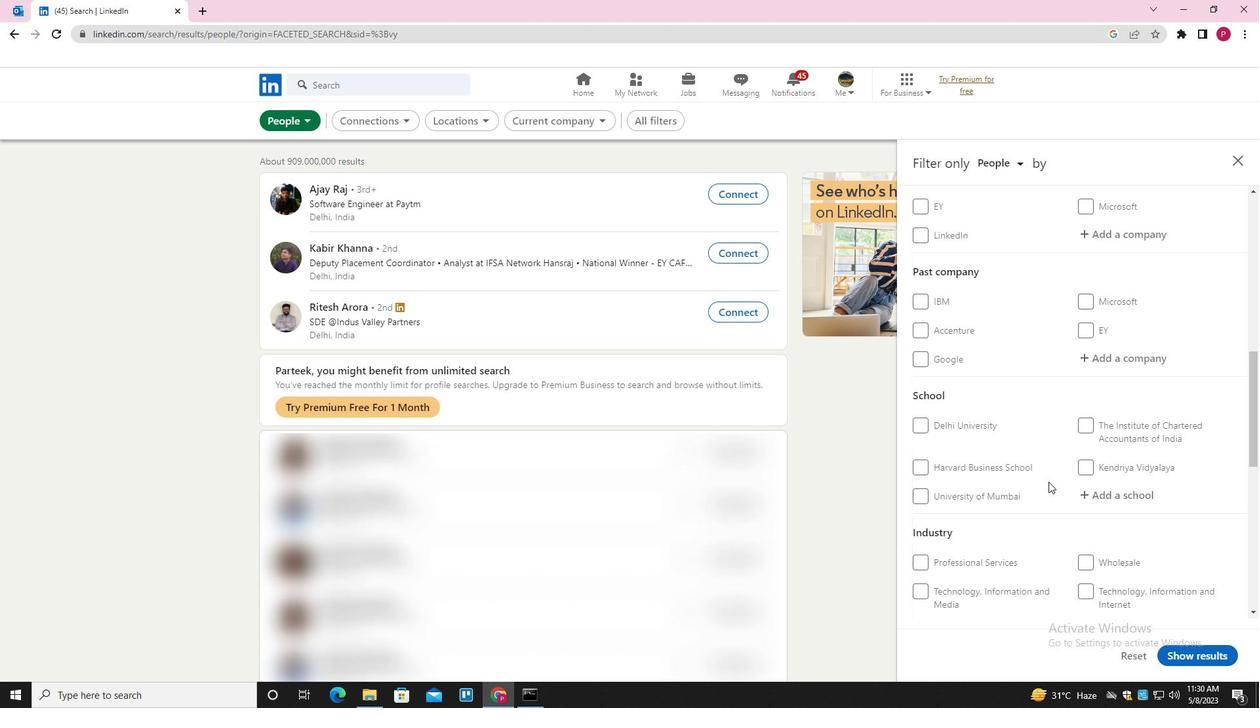 
Action: Mouse scrolled (1048, 481) with delta (0, 0)
Screenshot: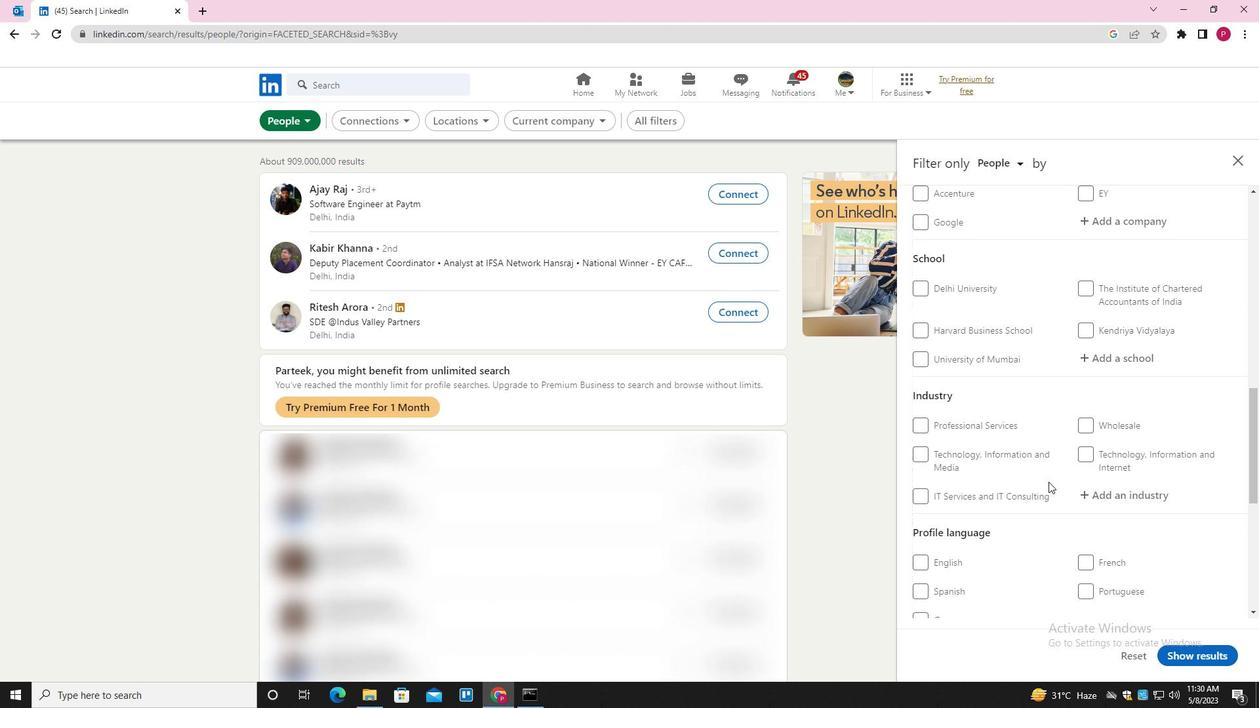 
Action: Mouse scrolled (1048, 481) with delta (0, 0)
Screenshot: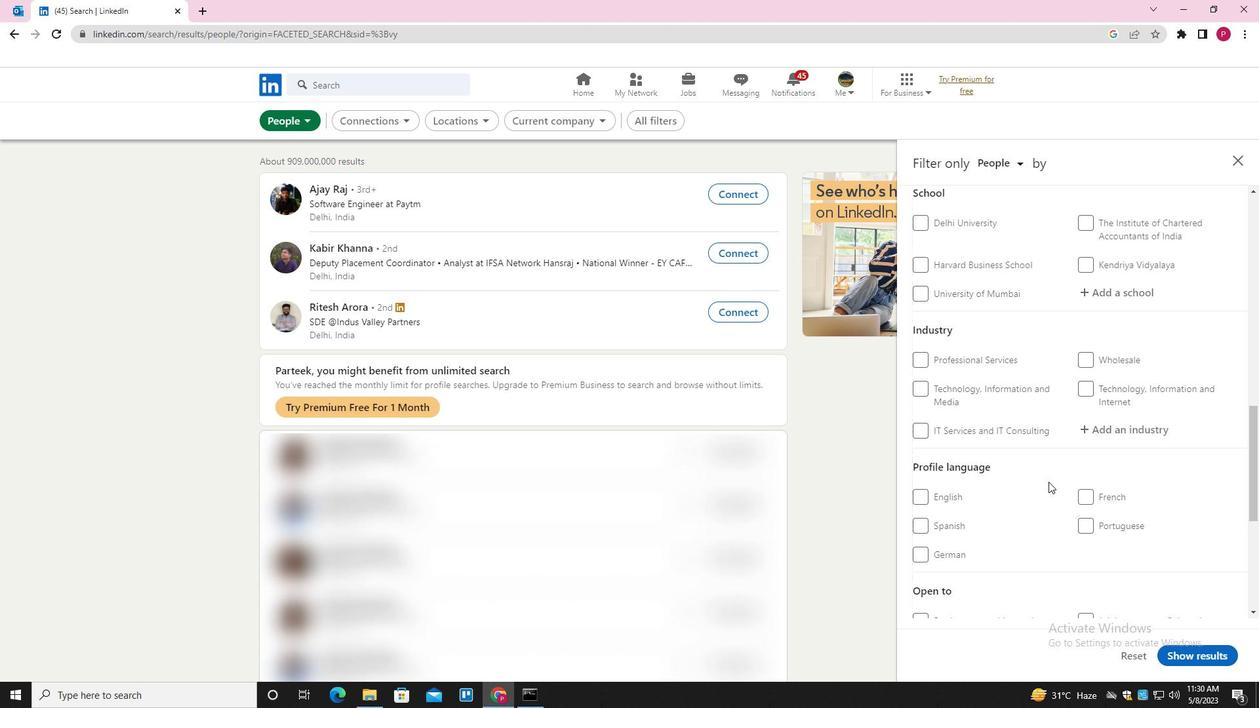 
Action: Mouse scrolled (1048, 481) with delta (0, 0)
Screenshot: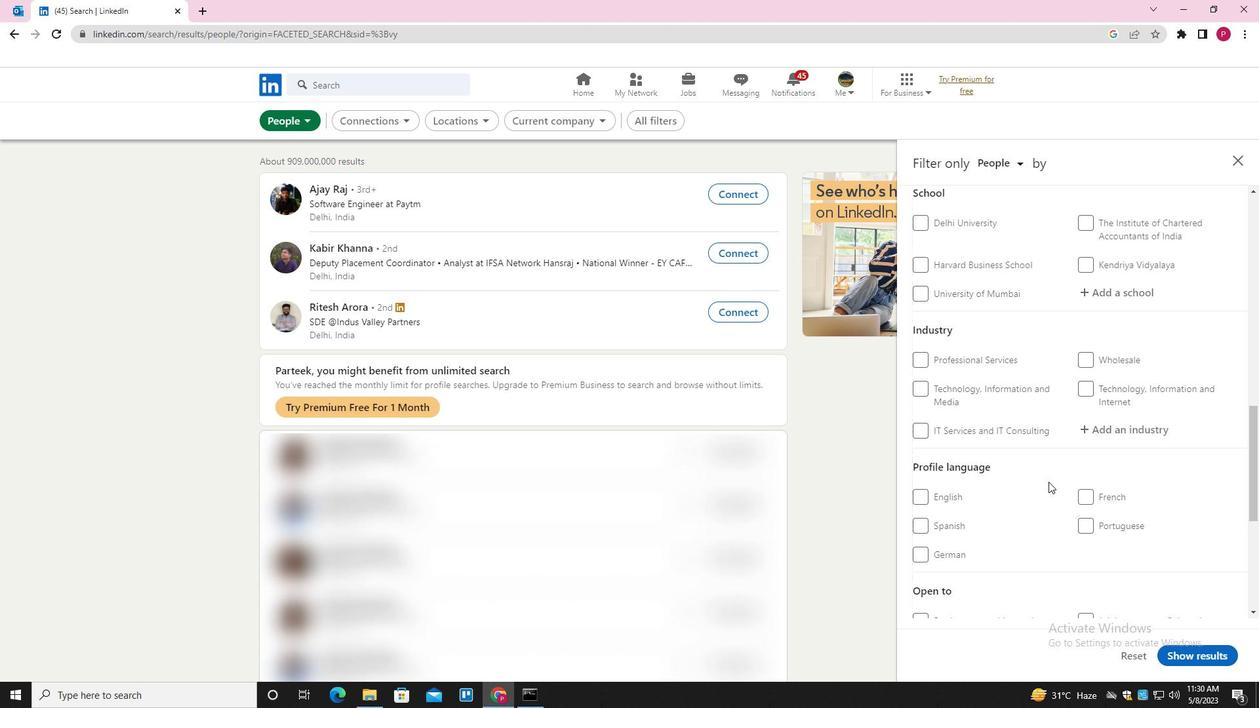 
Action: Mouse moved to (1087, 361)
Screenshot: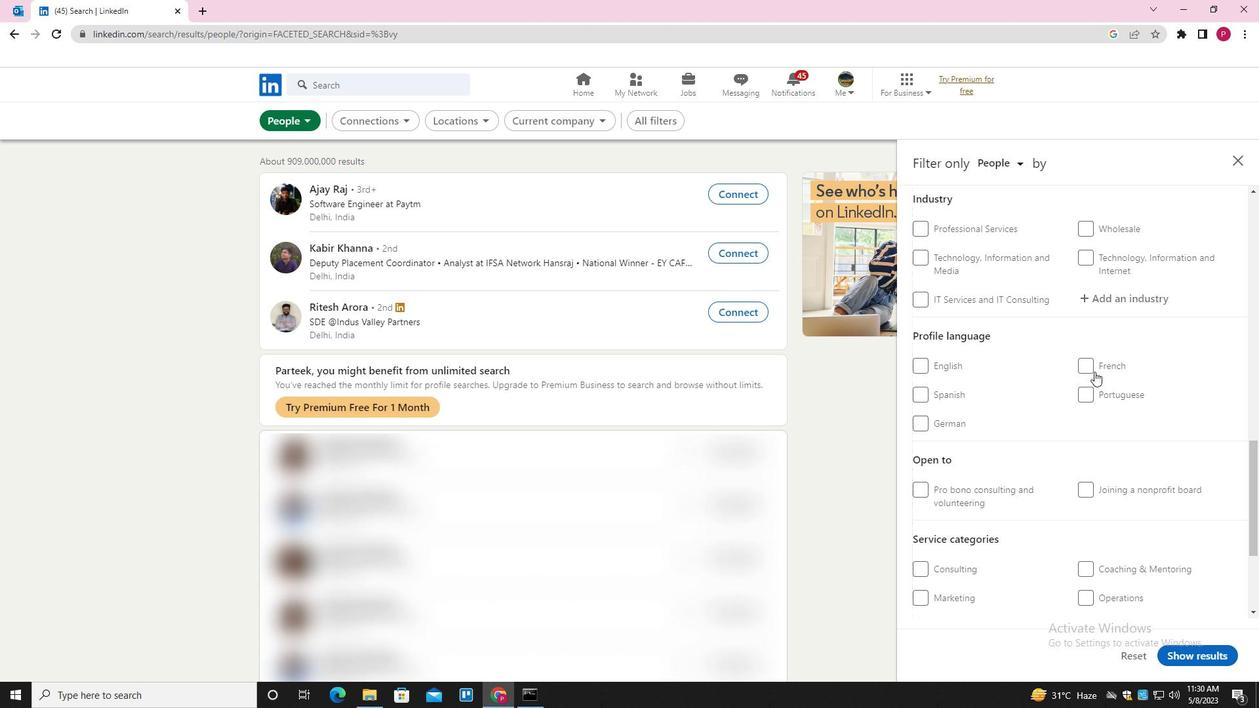 
Action: Mouse pressed left at (1087, 361)
Screenshot: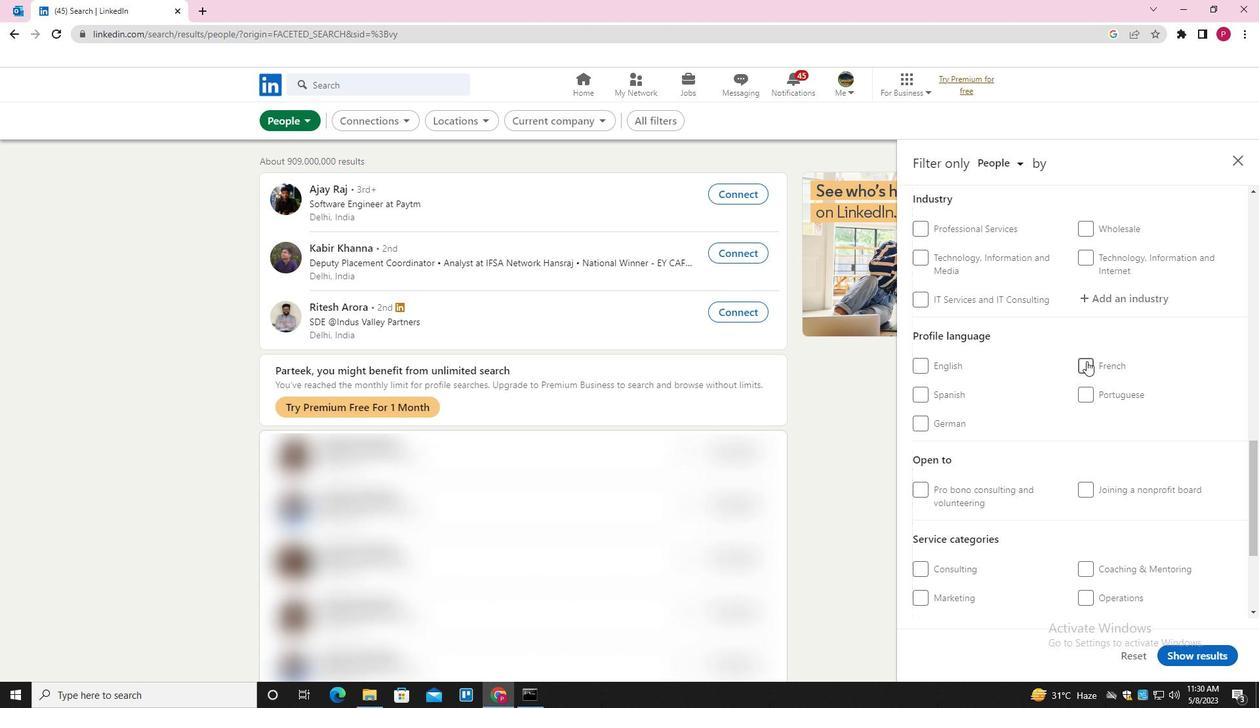 
Action: Mouse moved to (1064, 431)
Screenshot: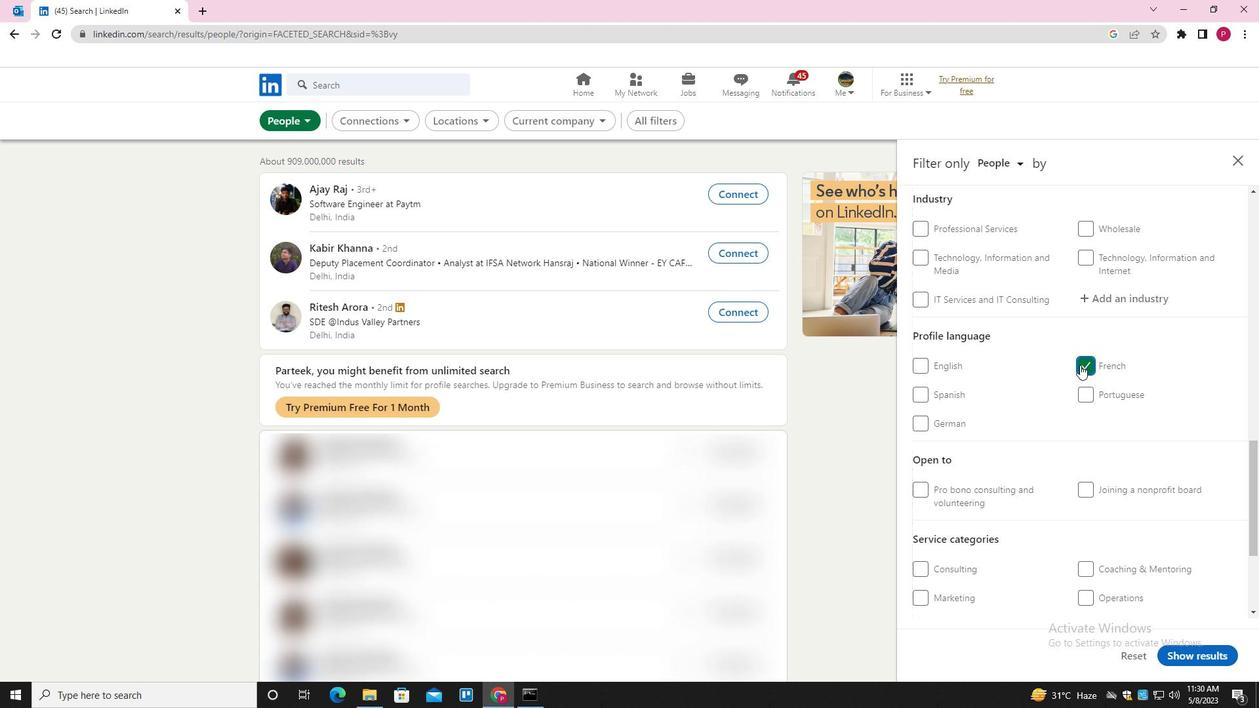 
Action: Mouse scrolled (1064, 432) with delta (0, 0)
Screenshot: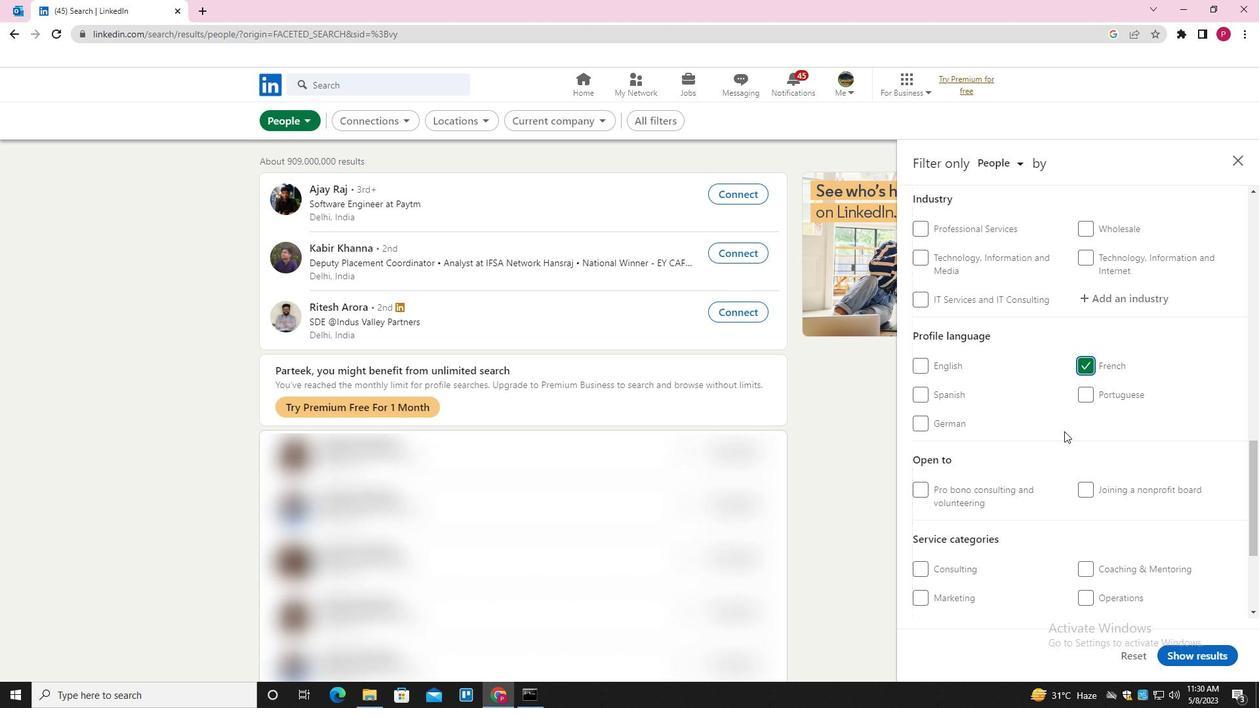 
Action: Mouse scrolled (1064, 432) with delta (0, 0)
Screenshot: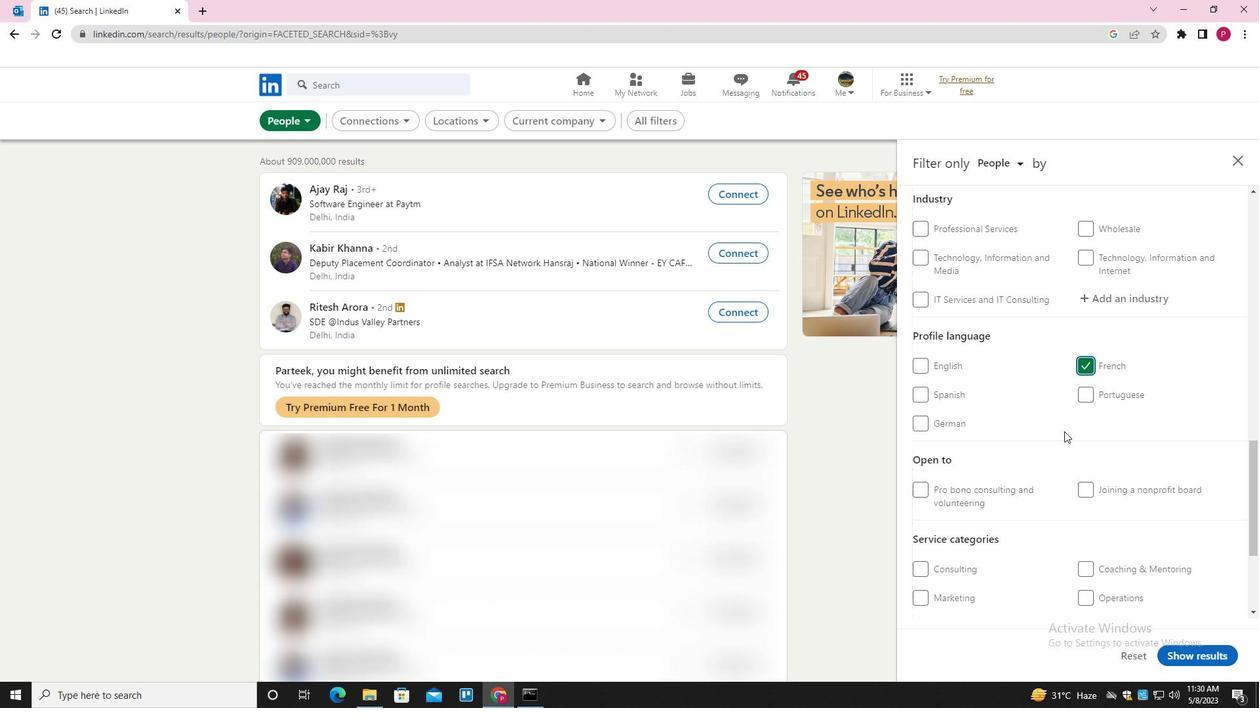 
Action: Mouse scrolled (1064, 432) with delta (0, 0)
Screenshot: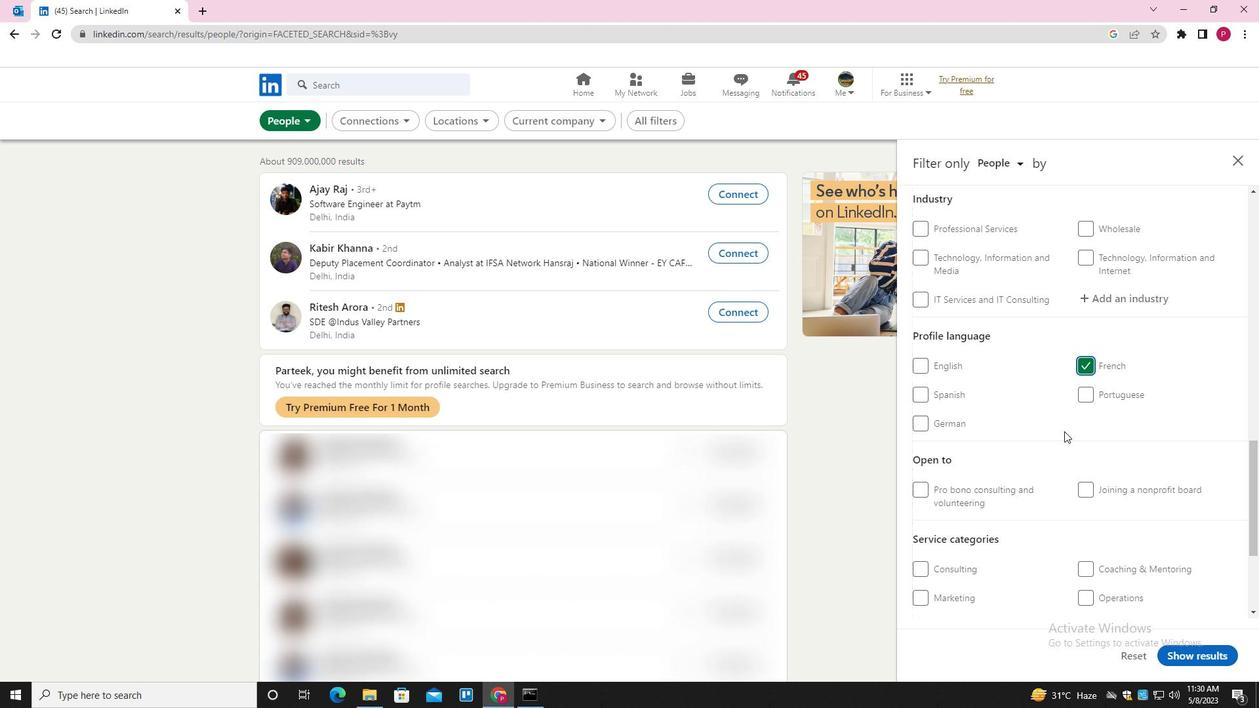 
Action: Mouse scrolled (1064, 432) with delta (0, 0)
Screenshot: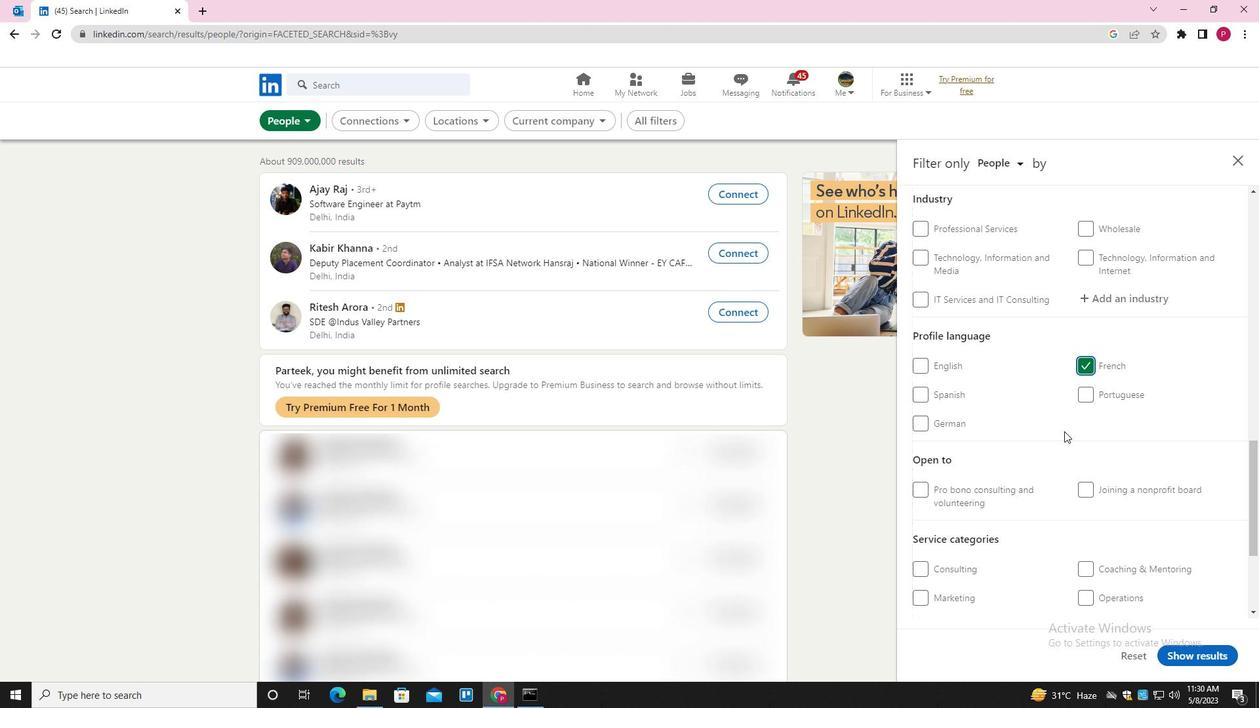 
Action: Mouse scrolled (1064, 432) with delta (0, 0)
Screenshot: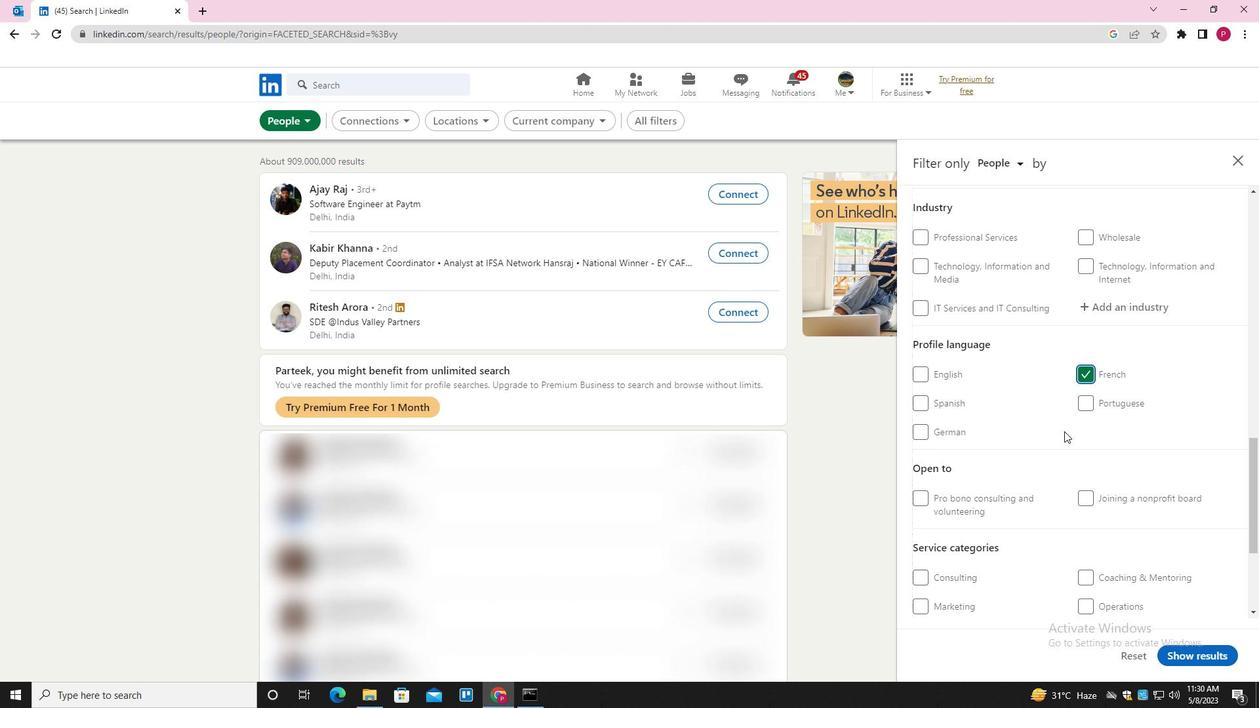 
Action: Mouse scrolled (1064, 432) with delta (0, 0)
Screenshot: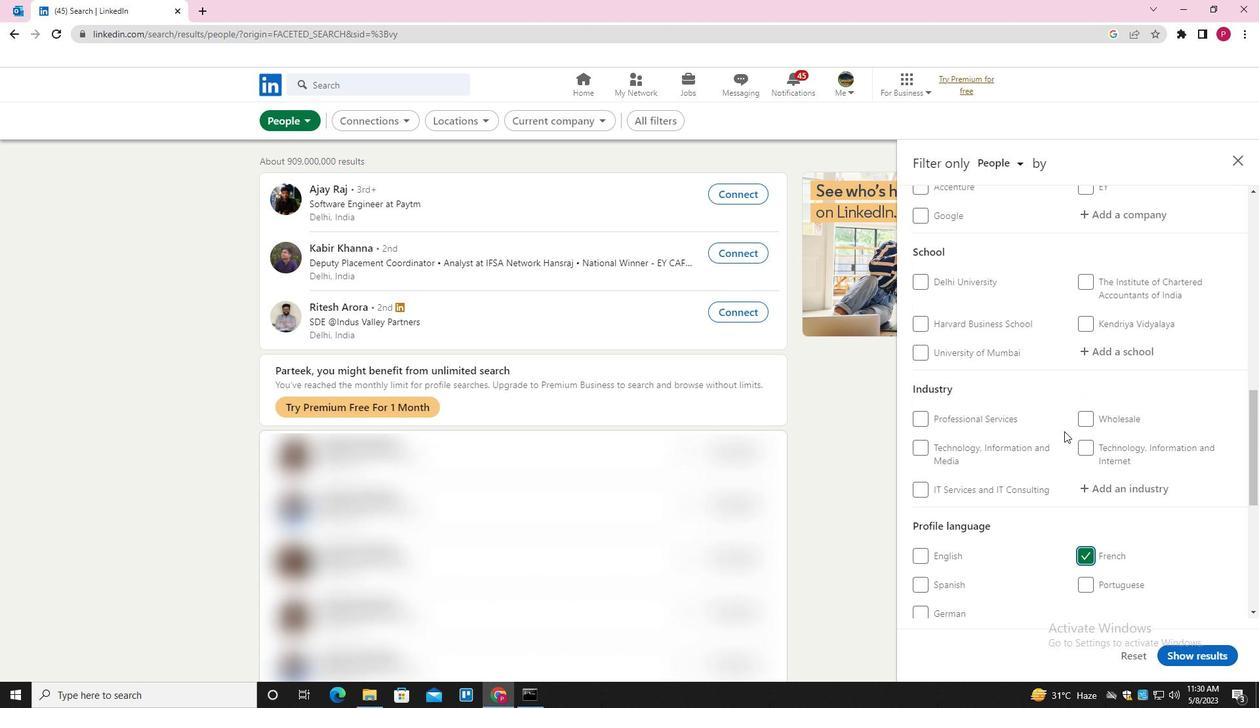 
Action: Mouse moved to (1132, 294)
Screenshot: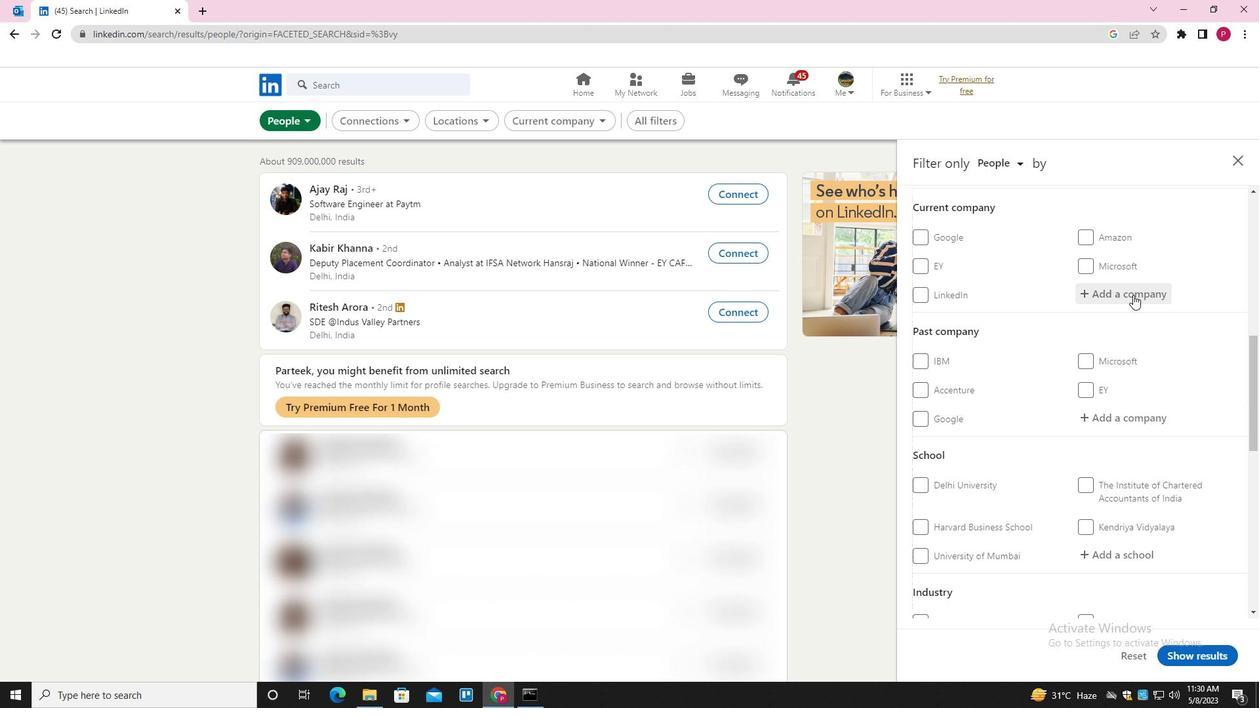 
Action: Mouse pressed left at (1132, 294)
Screenshot: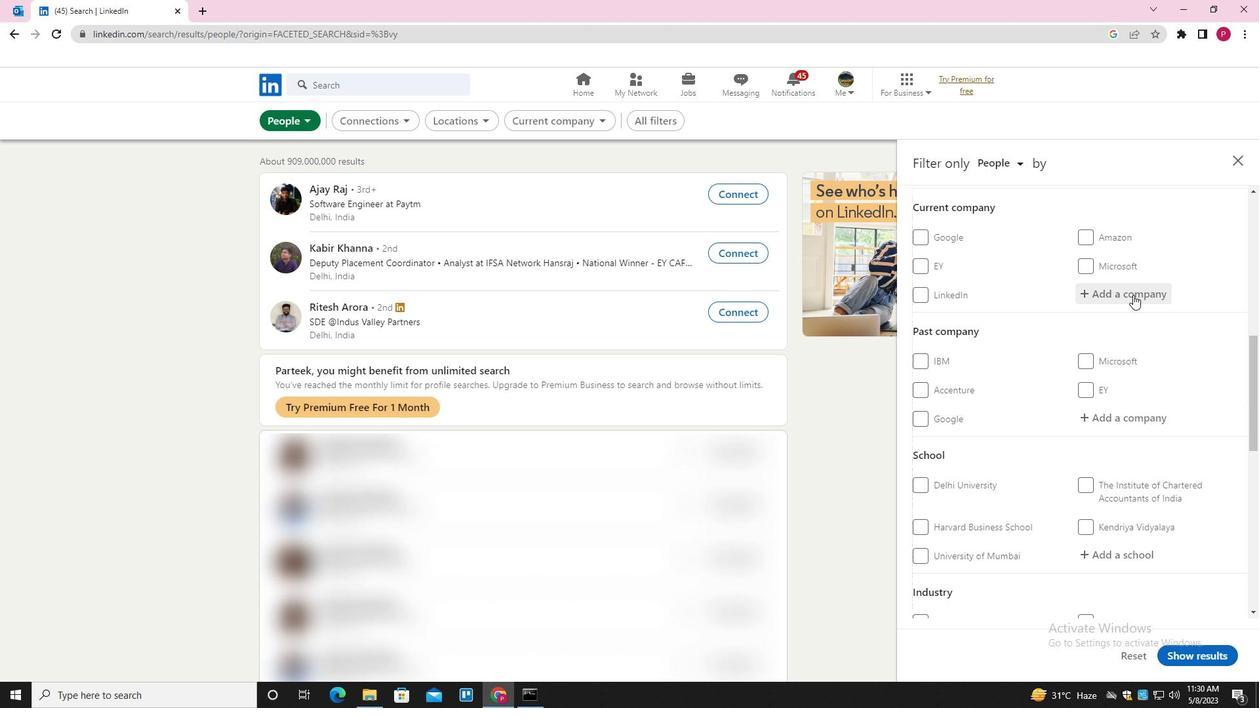 
Action: Mouse moved to (1131, 294)
Screenshot: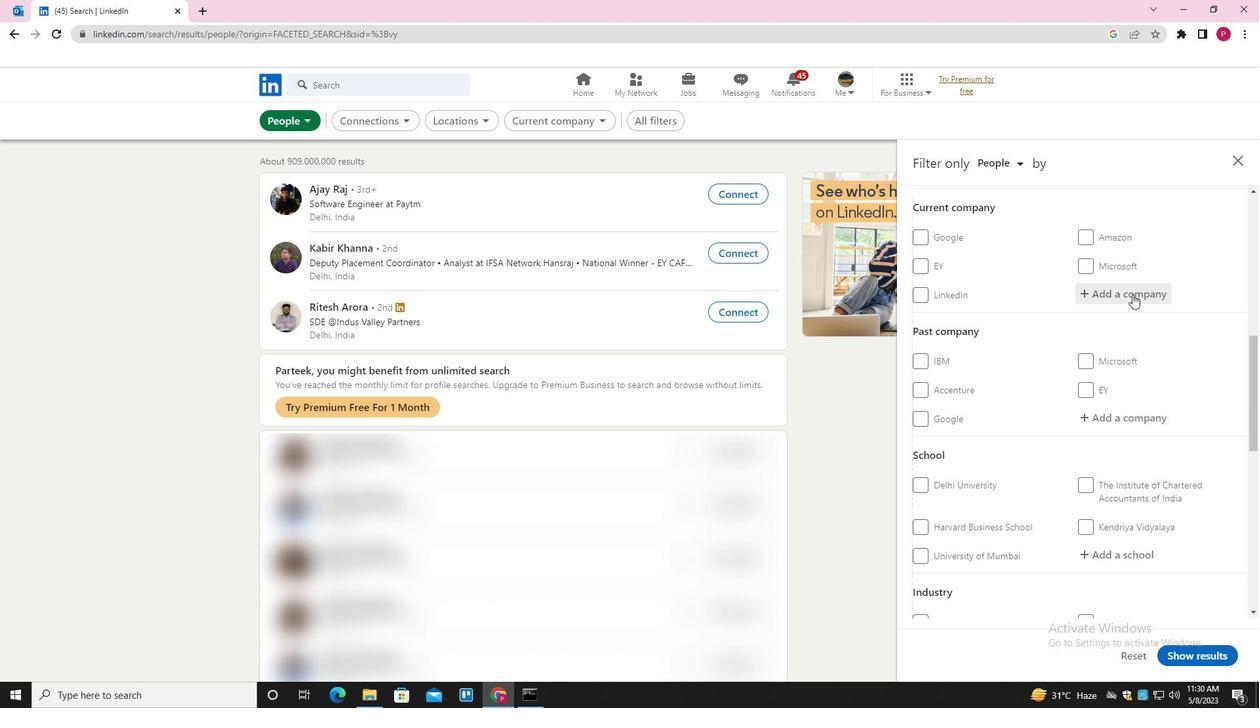 
Action: Key pressed <Key.shift><Key.shift><Key.shift><Key.shift><Key.shift><Key.shift><Key.shift><Key.shift><Key.shift>V-<Key.shift>MART<Key.space><Key.shift><Key.shift><Key.shift><Key.shift><Key.shift>RETAIL<Key.down><Key.enter>
Screenshot: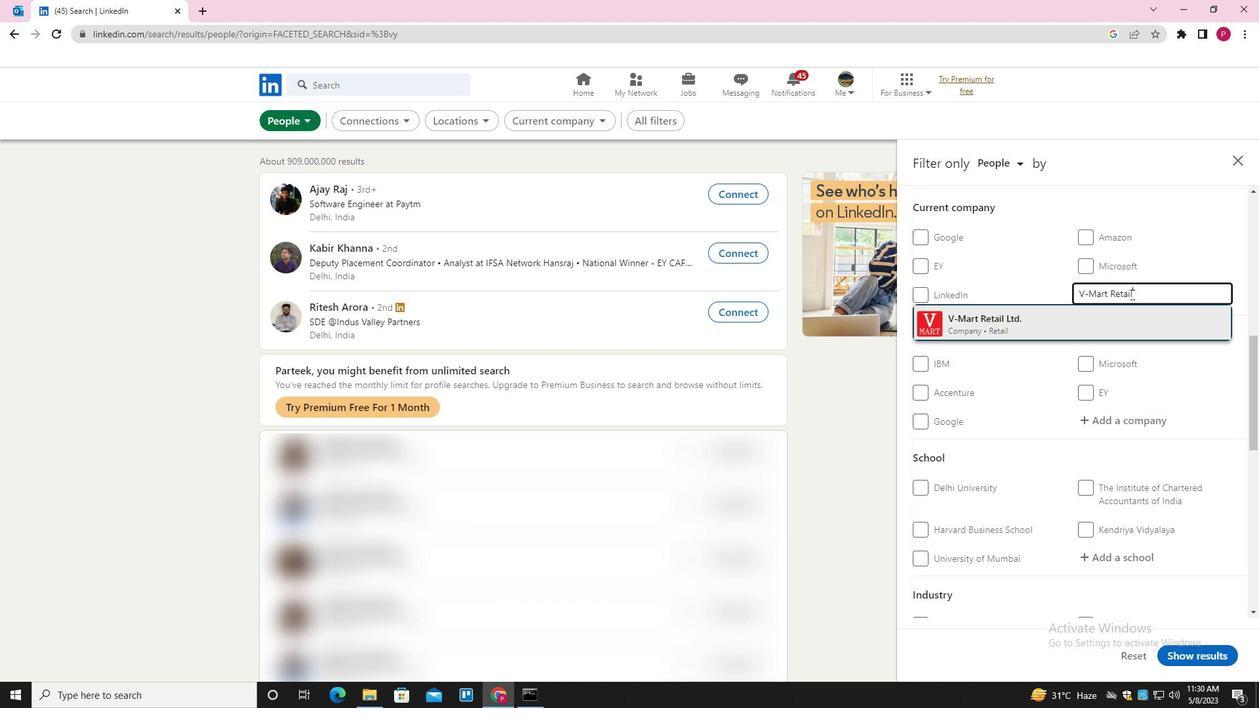 
Action: Mouse moved to (1005, 376)
Screenshot: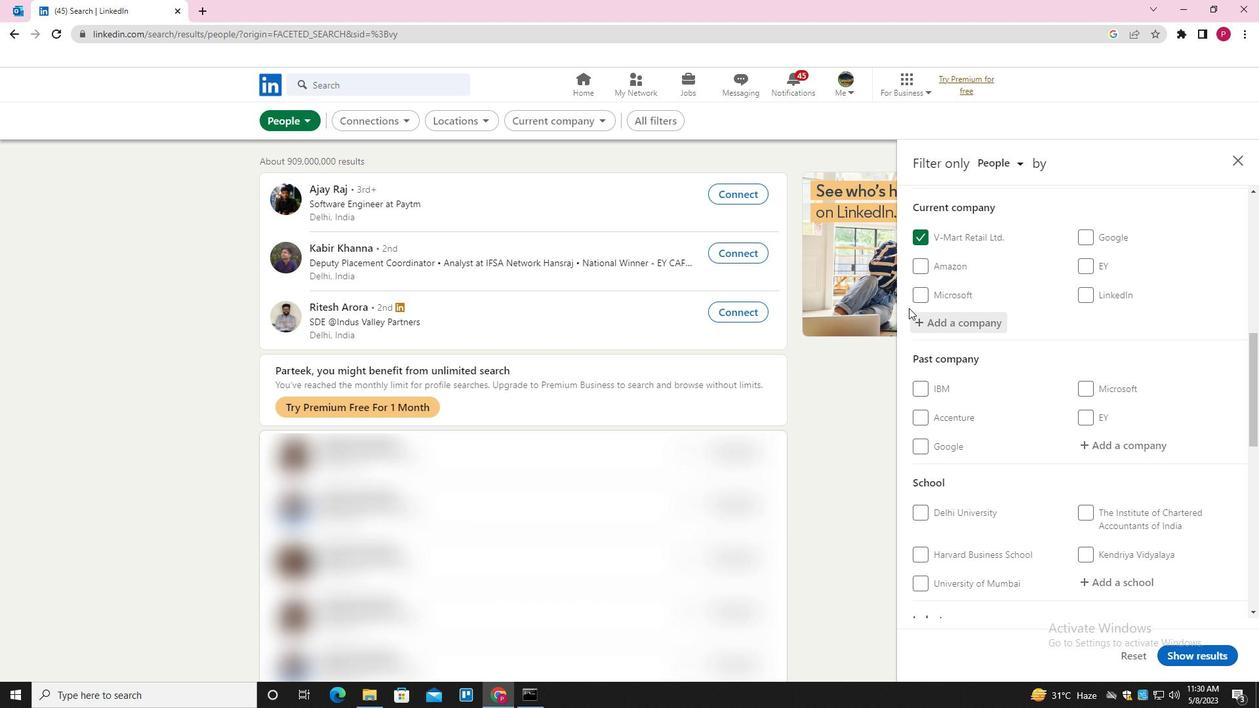 
Action: Mouse scrolled (1005, 375) with delta (0, 0)
Screenshot: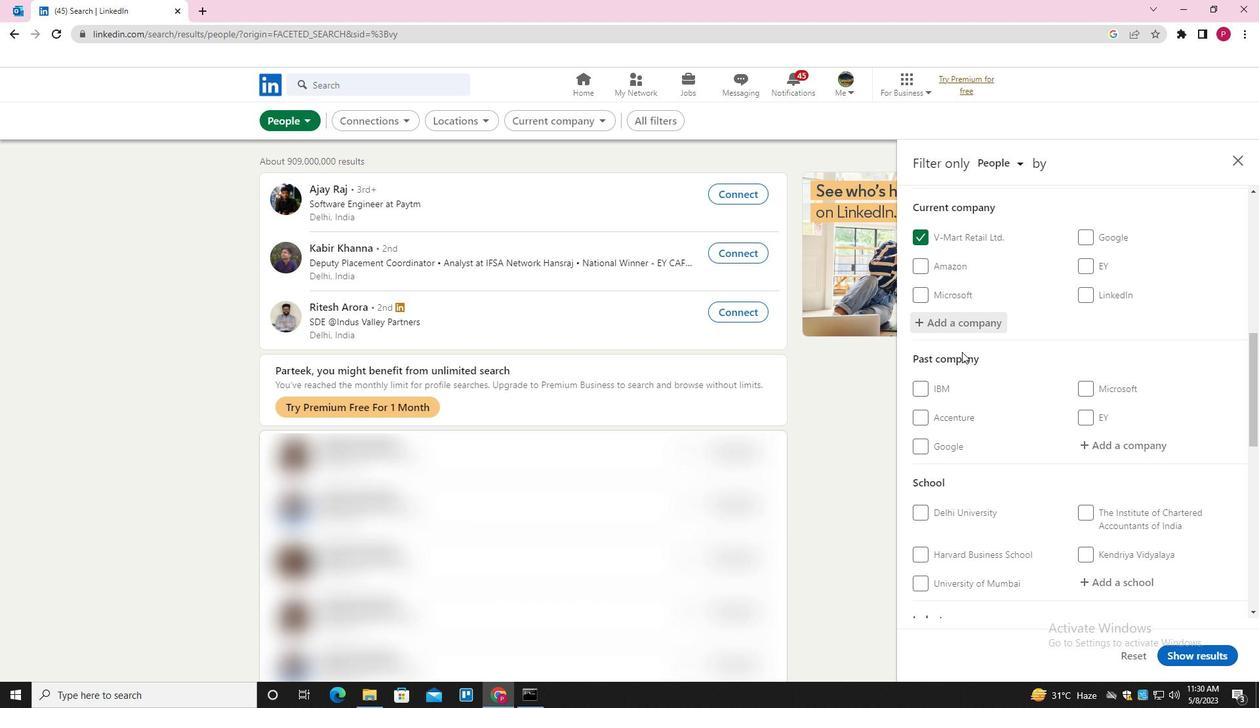 
Action: Mouse moved to (1006, 377)
Screenshot: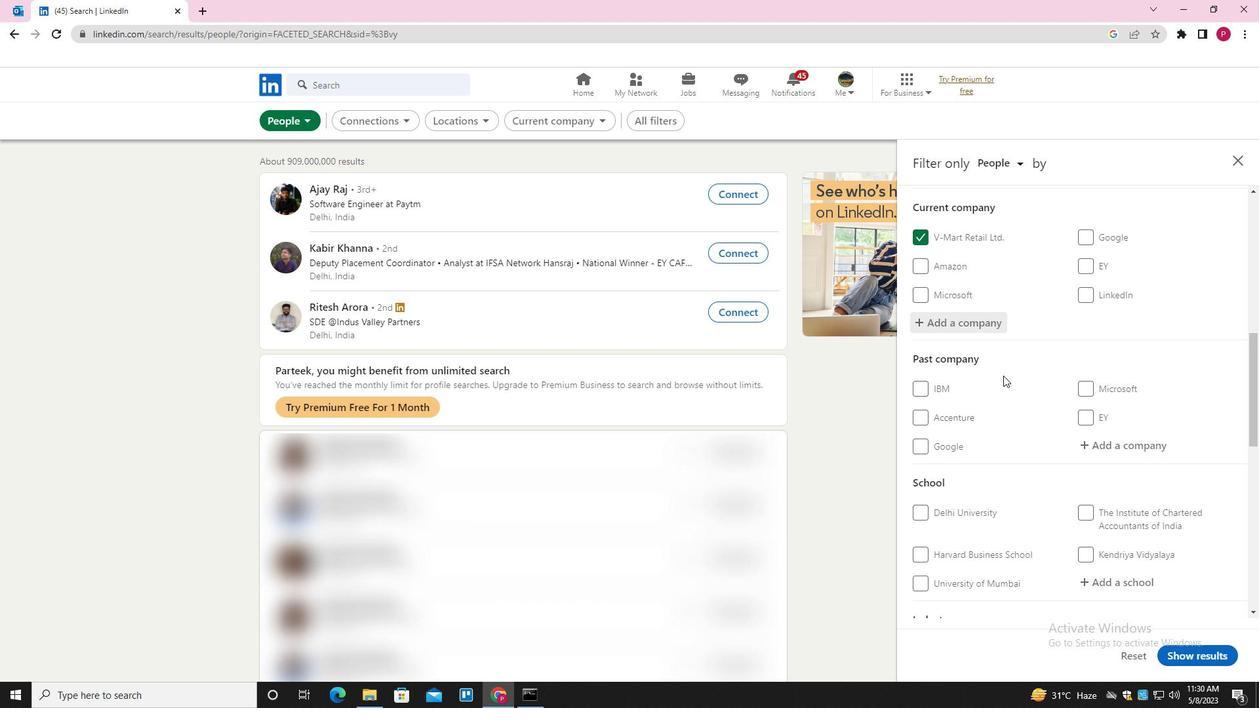 
Action: Mouse scrolled (1006, 376) with delta (0, 0)
Screenshot: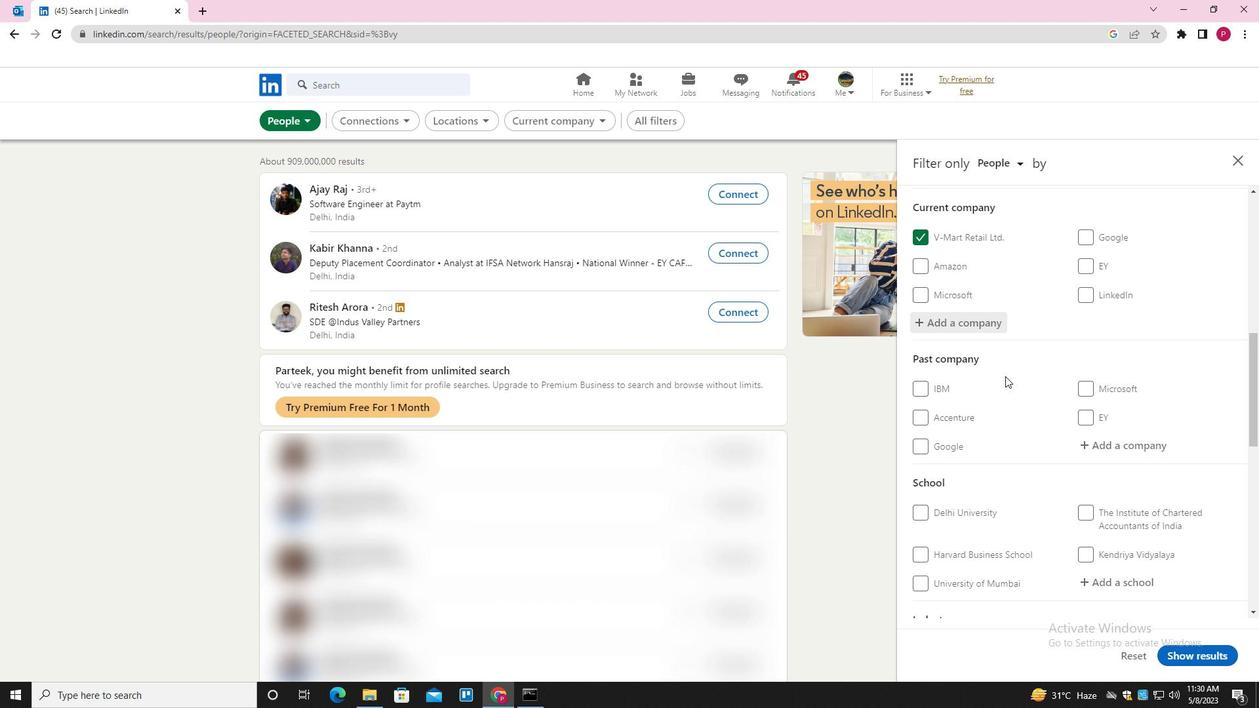 
Action: Mouse moved to (1003, 379)
Screenshot: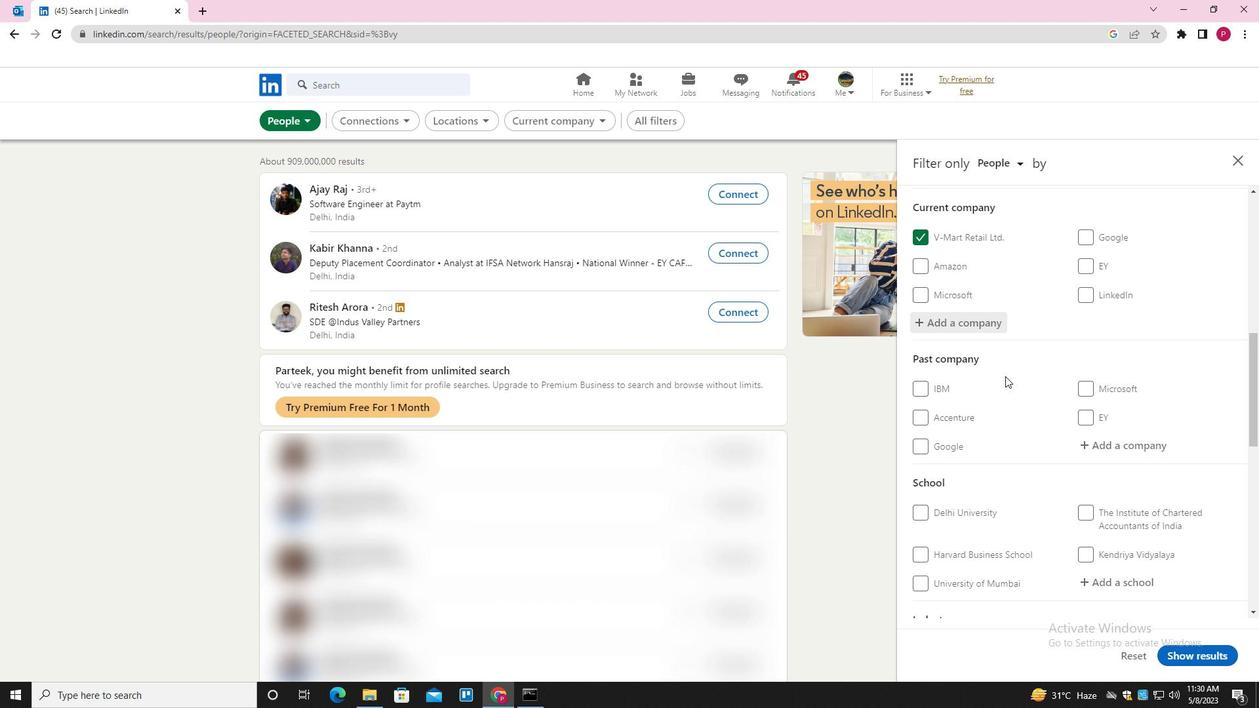 
Action: Mouse scrolled (1003, 379) with delta (0, 0)
Screenshot: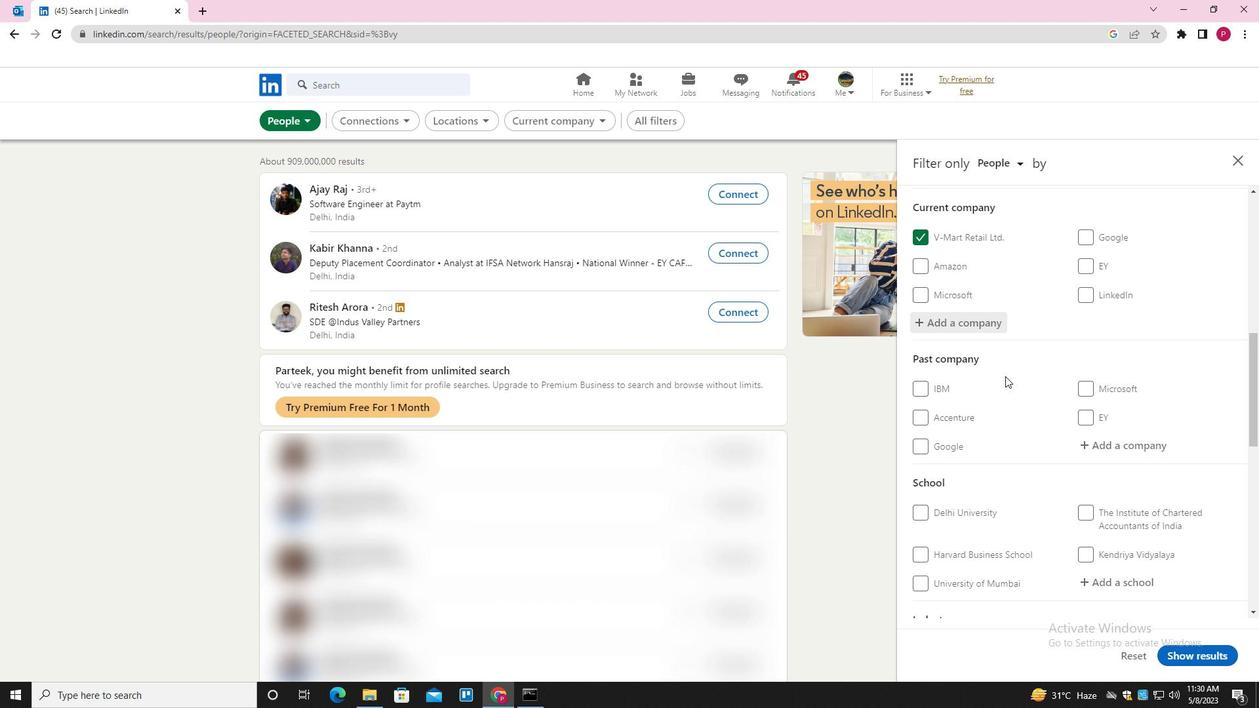 
Action: Mouse moved to (999, 381)
Screenshot: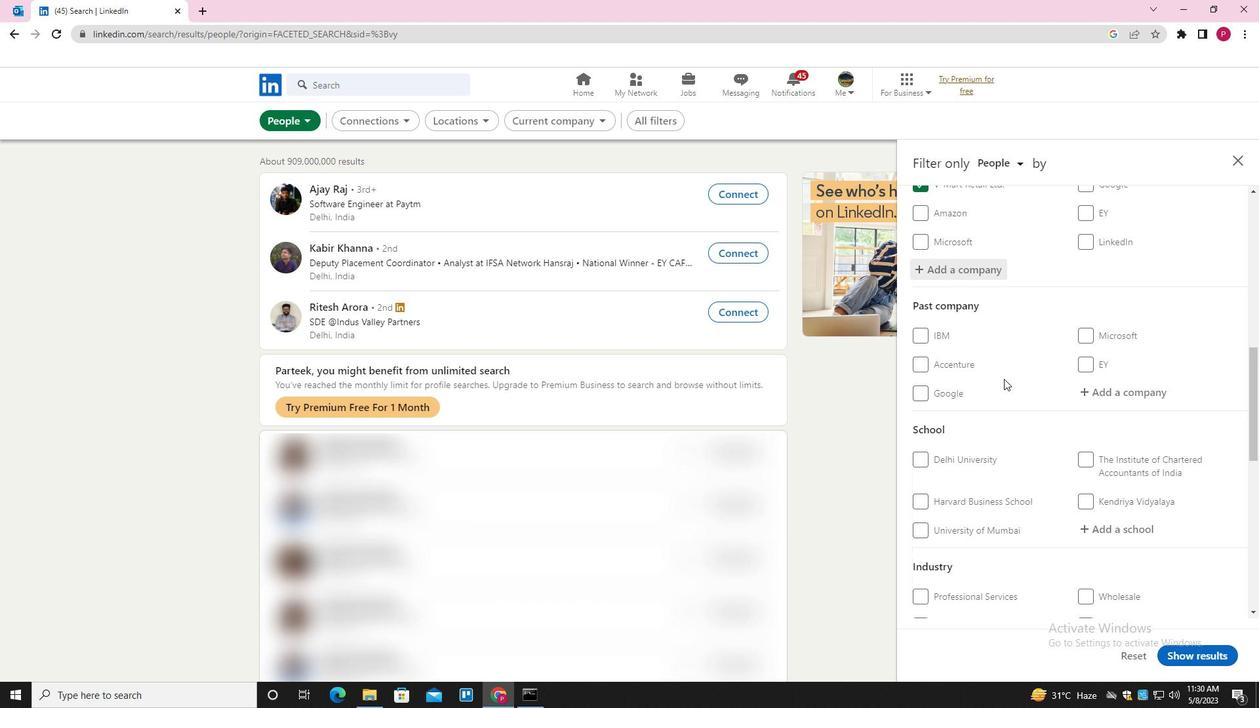 
Action: Mouse scrolled (999, 380) with delta (0, 0)
Screenshot: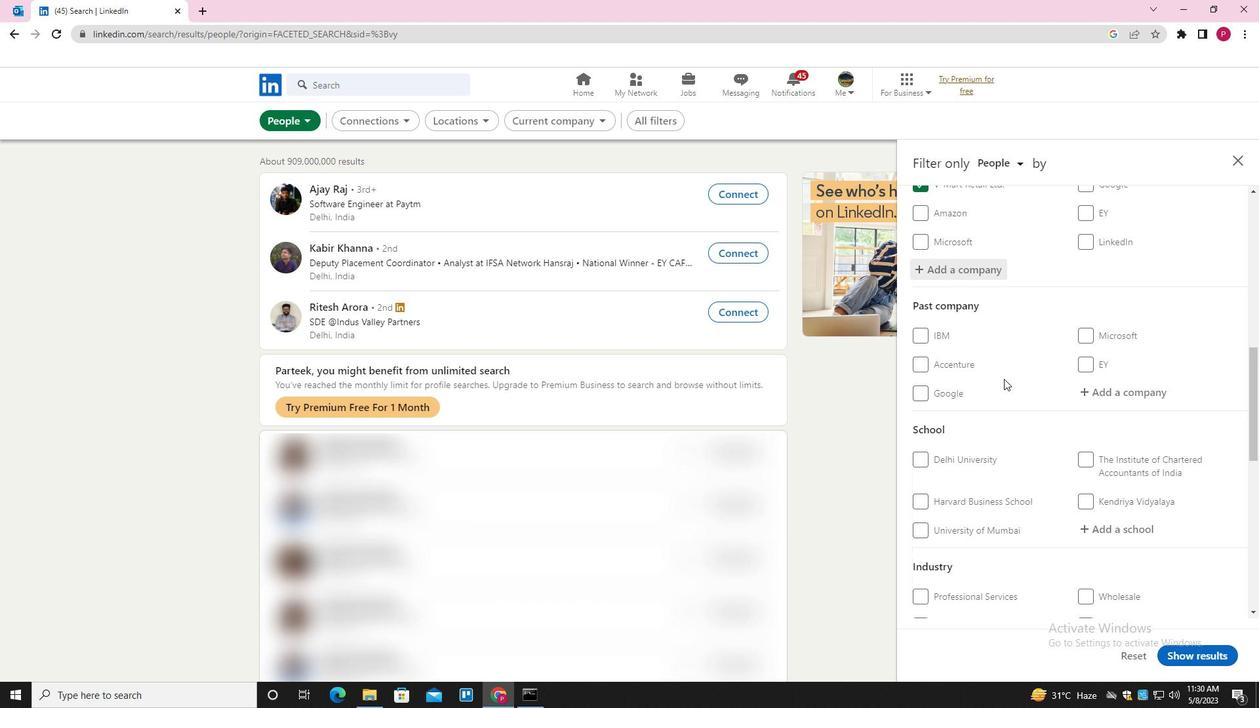 
Action: Mouse moved to (1102, 322)
Screenshot: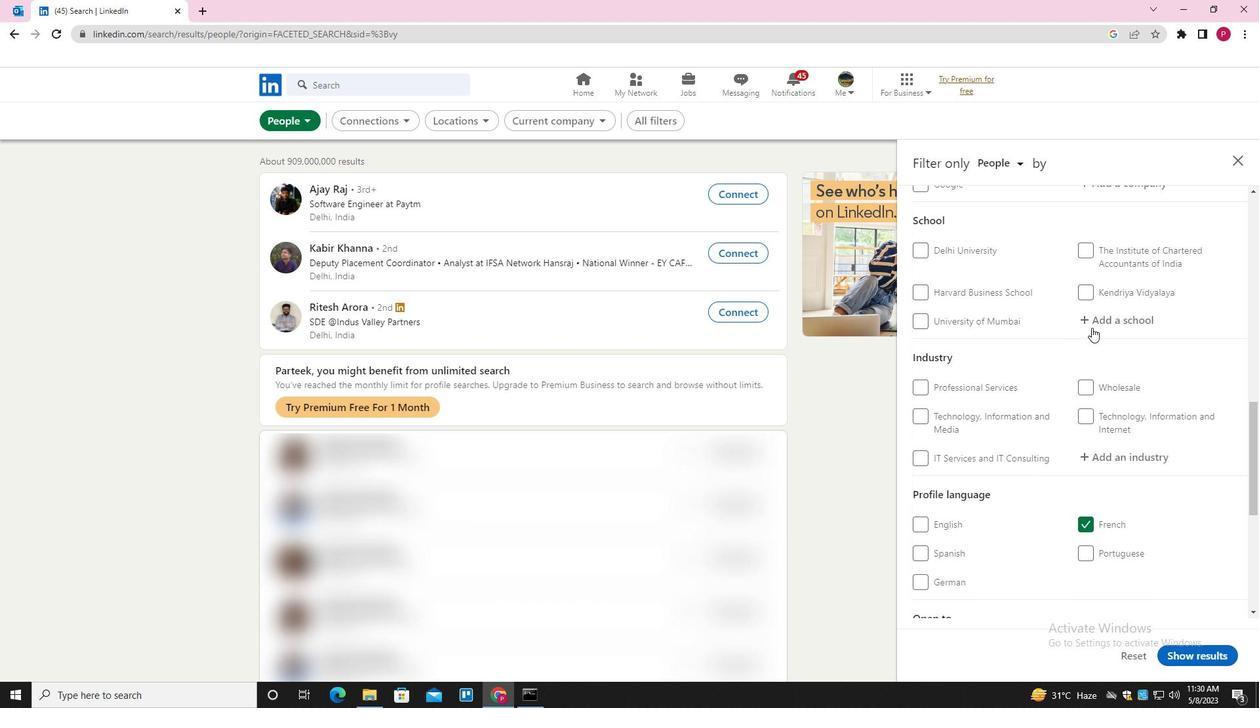
Action: Mouse pressed left at (1102, 322)
Screenshot: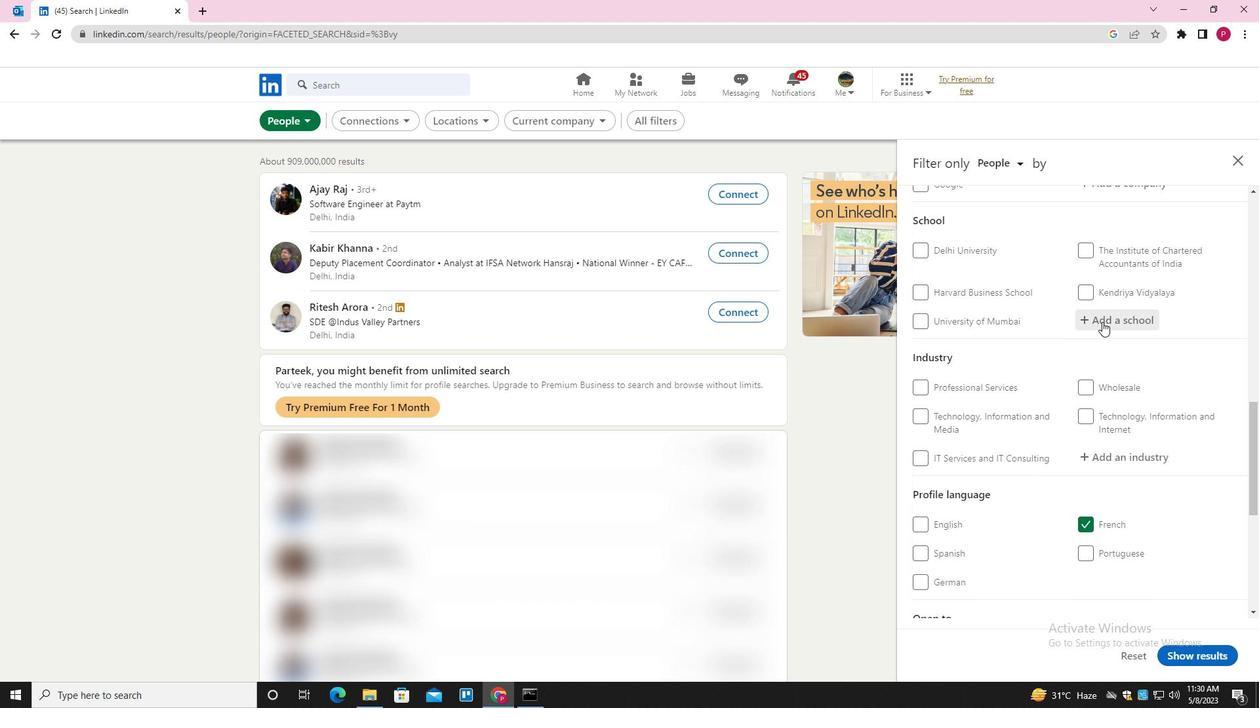 
Action: Key pressed <Key.shift>MAHATMA<Key.space><Key.shift><Key.shift><Key.shift><Key.shift><Key.shift>EDUCATION<Key.space><Key.shift>SOCIETY'S<Key.space><Key.backspace><Key.backspace><Key.backspace>S<Key.space><Key.shift><Key.shift><Key.shift><Key.shift><Key.shift><Key.shift><Key.shift><Key.shift><Key.shift><Key.shift><Key.shift><Key.shift><Key.shift><Key.shift><Key.shift><Key.shift><Key.shift><Key.shift><Key.shift><Key.shift><Key.shift><Key.shift><Key.shift><Key.shift><Key.shift><Key.shift><Key.shift><Key.shift><Key.shift><Key.shift><Key.shift><Key.shift><Key.shift><Key.shift><Key.shift><Key.shift><Key.shift><Key.shift><Key.shift><Key.shift><Key.shift><Key.shift><Key.shift><Key.shift><Key.shift><Key.shift><Key.shift><Key.shift><Key.shift><Key.shift><Key.shift><Key.shift><Key.shift><Key.shift><Key.shift><Key.shift><Key.shift><Key.shift><Key.shift><Key.shift><Key.shift><Key.shift><Key.shift><Key.shift><Key.shift><Key.shift><Key.shift><Key.shift><Key.shift><Key.shift><Key.shift><Key.shift><Key.shift><Key.shift><Key.shift>PILLAIS<Key.space><Key.shift>INSTITUTE<Key.space>OF<Key.space><Key.shift>INFORMATION<Key.space><Key.shift>TECHNOLOGY<Key.space><Key.shift>ENGINEERING<Key.space><Key.shift><Key.shift>MEDIA<Key.space><Key.shift>STUDIES<Key.shift><Key.space><Key.shift>&<Key.space><Key.shift><Key.shift><Key.shift>RESEARCH<Key.space><Key.backspace><Key.backspace><Key.backspace><Key.backspace><Key.backspace><Key.backspace><Key.backspace><Key.backspace><Key.backspace><Key.backspace><Key.space><Key.shift>RESEARCH<Key.space><Key.shift>CO<Key.backspace><Key.backspace><Key.backspace><Key.backspace><Key.backspace><Key.backspace><Key.backspace><Key.backspace><Key.backspace><Key.backspace><Key.backspace><Key.backspace><Key.backspace><Key.backspace><Key.down><Key.enter>
Screenshot: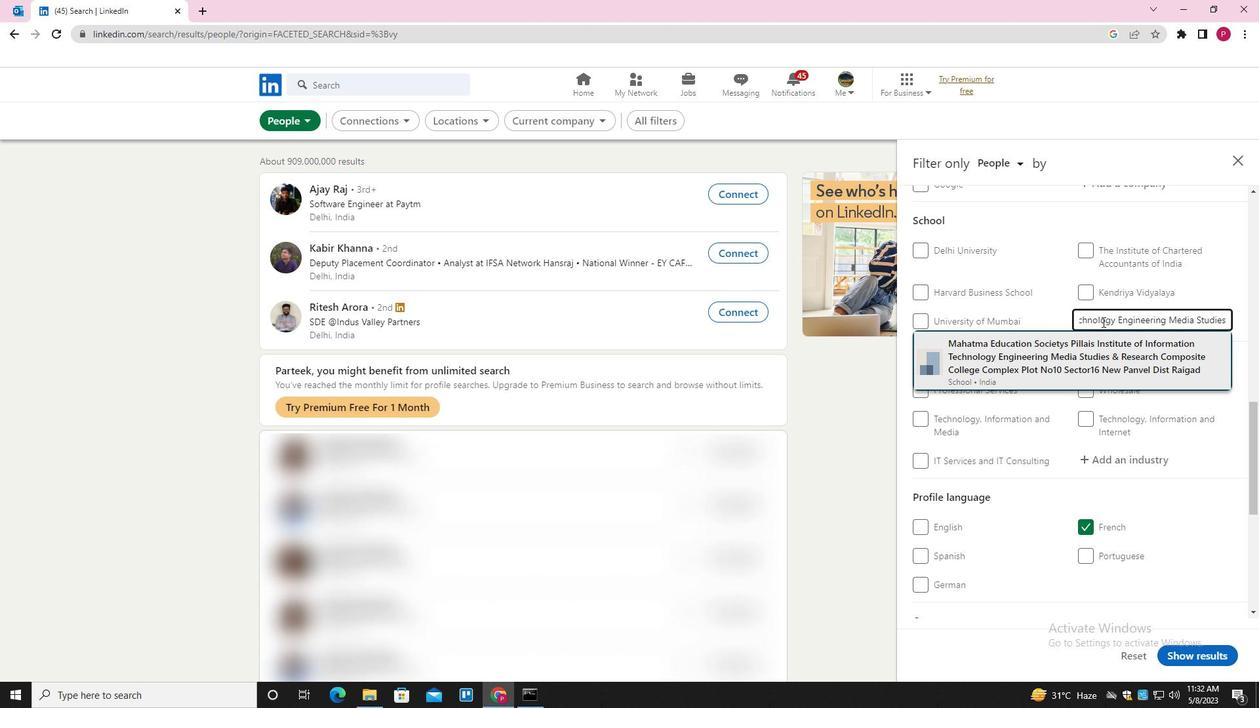 
Action: Mouse moved to (1102, 322)
Screenshot: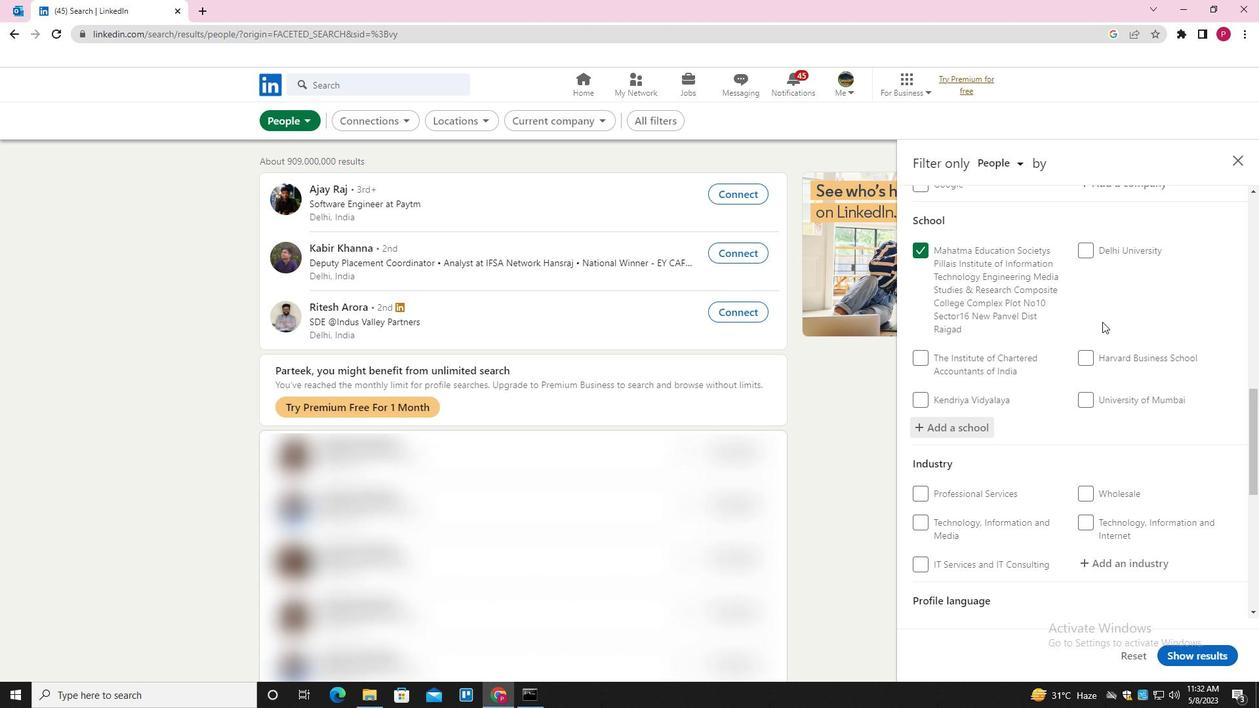 
Action: Mouse scrolled (1102, 321) with delta (0, 0)
Screenshot: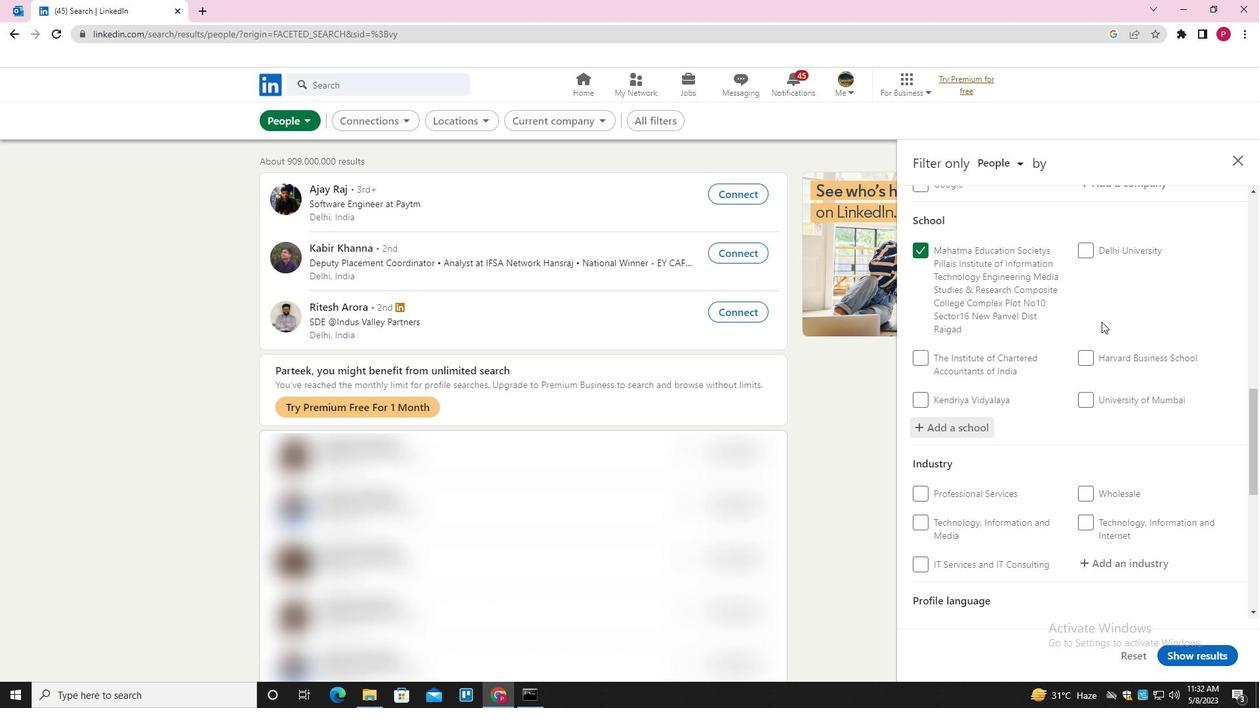 
Action: Mouse moved to (1102, 322)
Screenshot: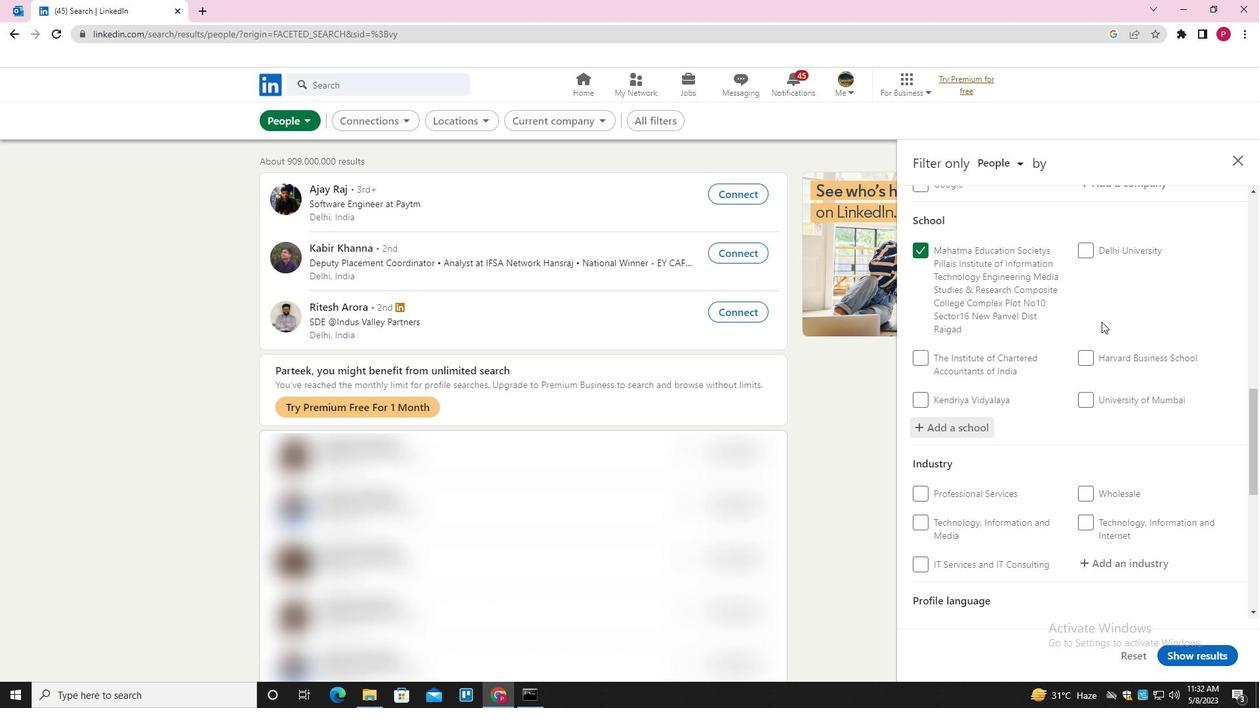 
Action: Mouse scrolled (1102, 321) with delta (0, 0)
Screenshot: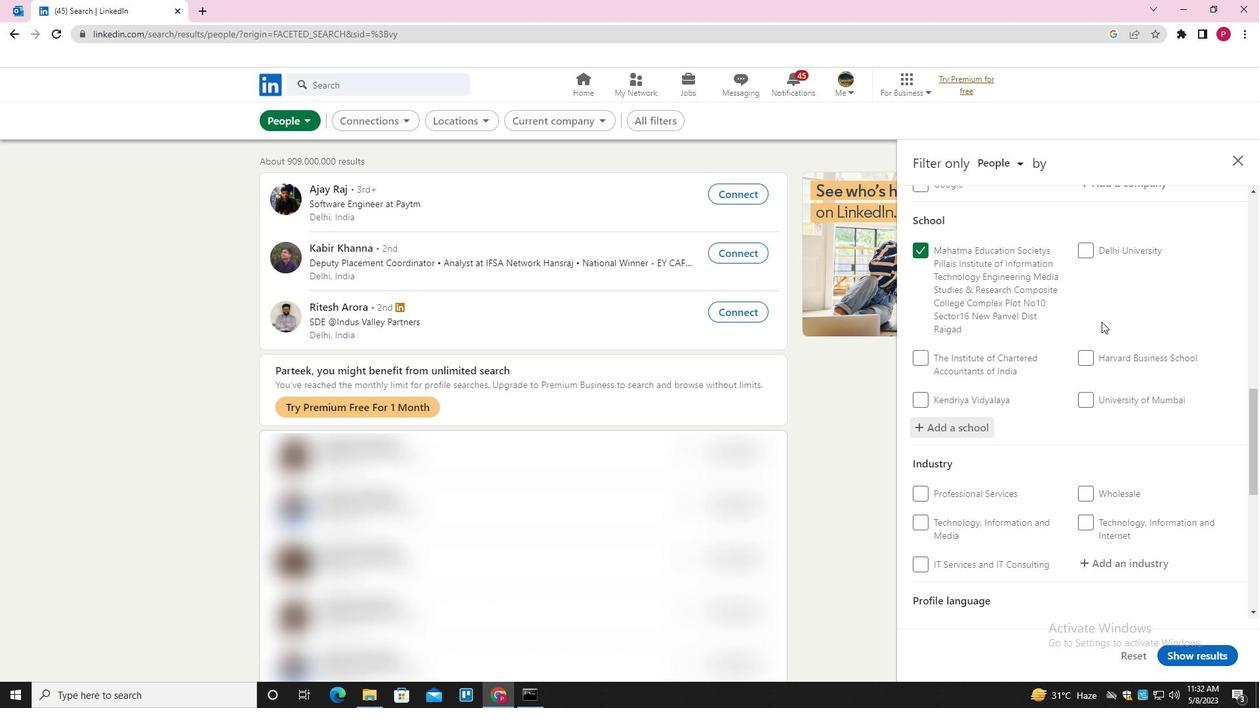 
Action: Mouse moved to (1104, 320)
Screenshot: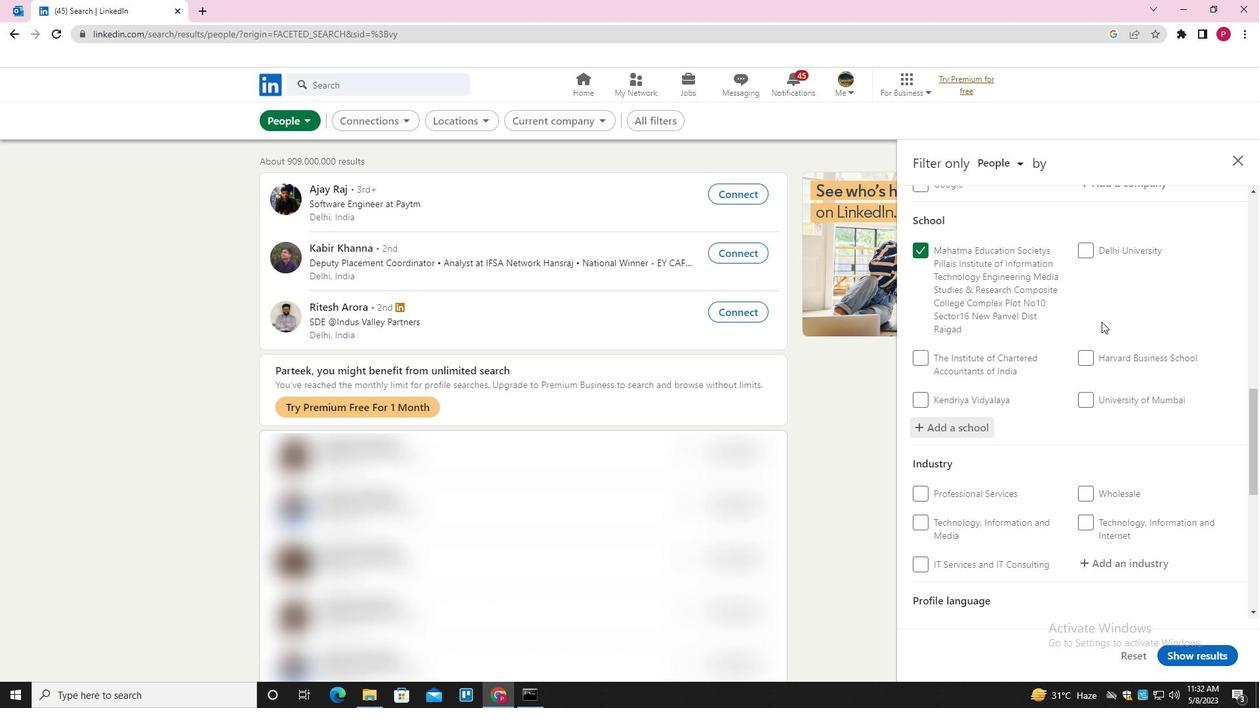 
Action: Mouse scrolled (1104, 320) with delta (0, 0)
Screenshot: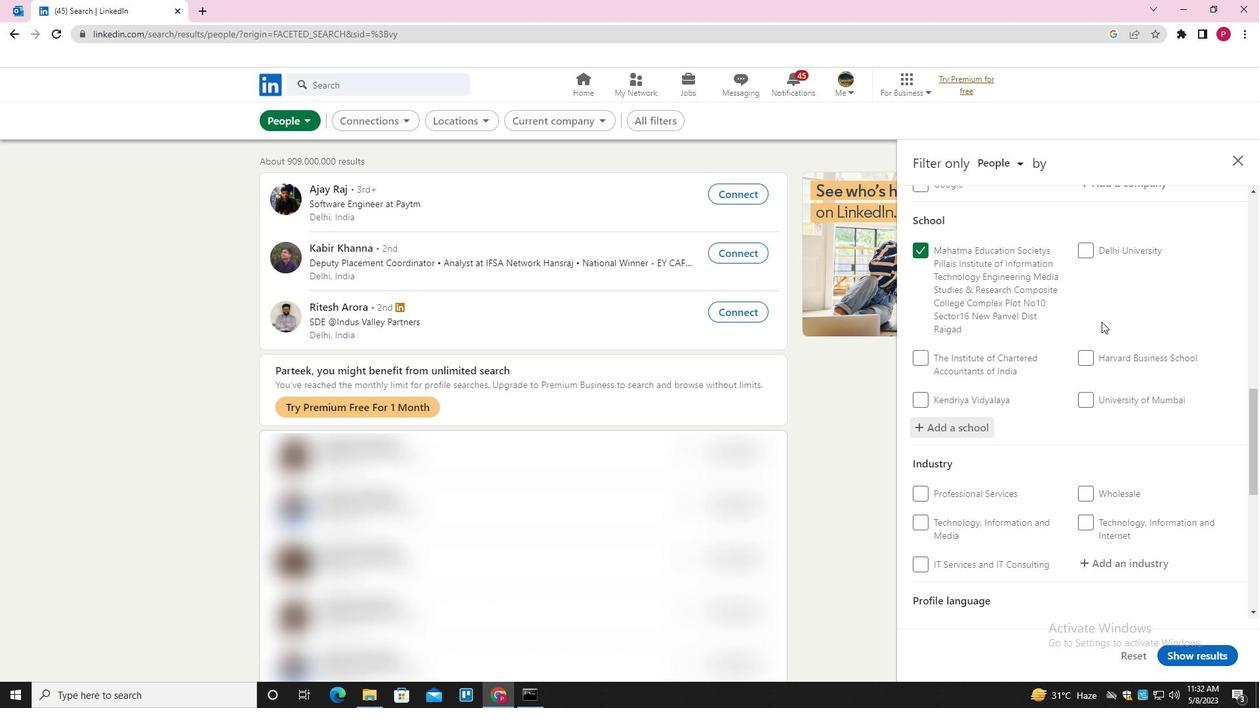 
Action: Mouse moved to (1109, 318)
Screenshot: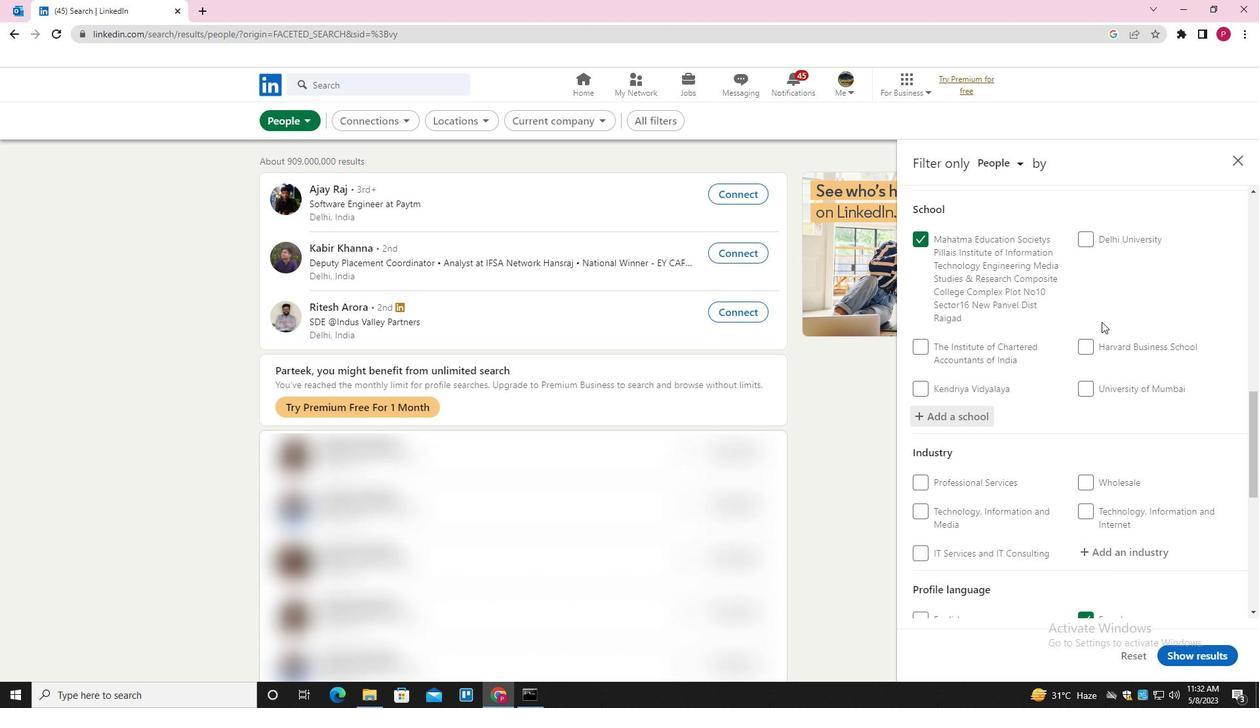 
Action: Mouse scrolled (1109, 317) with delta (0, 0)
Screenshot: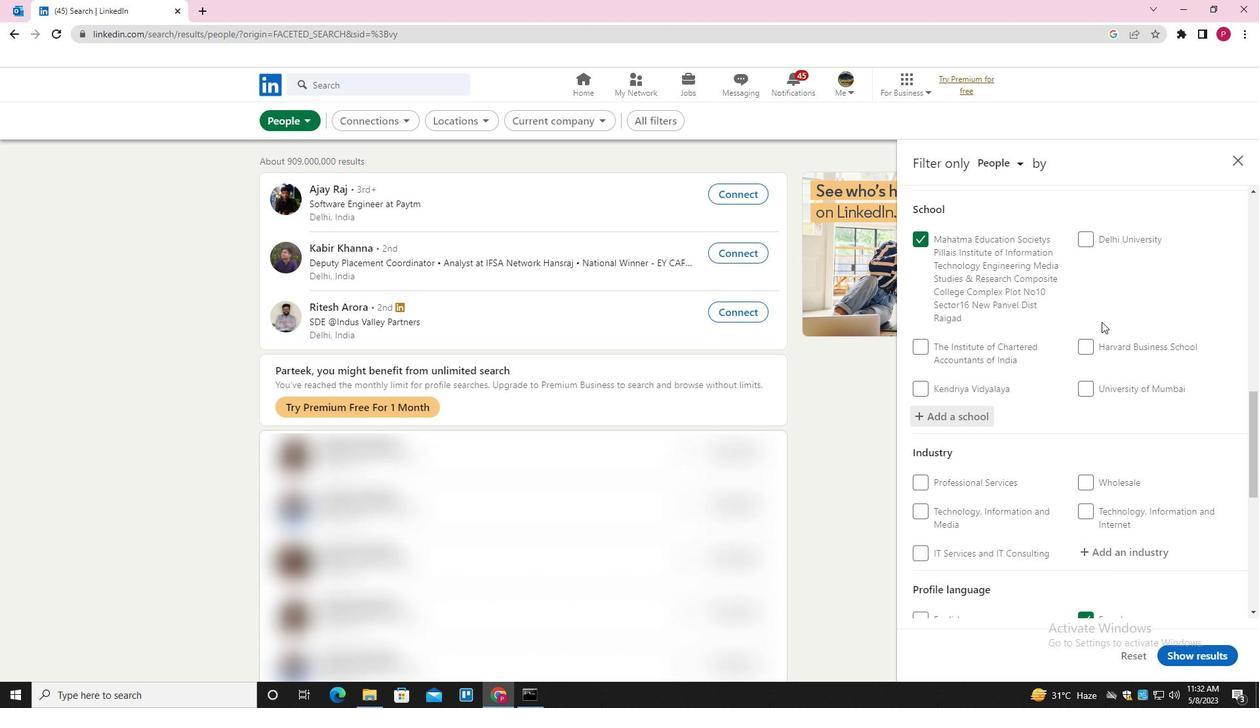 
Action: Mouse moved to (1129, 302)
Screenshot: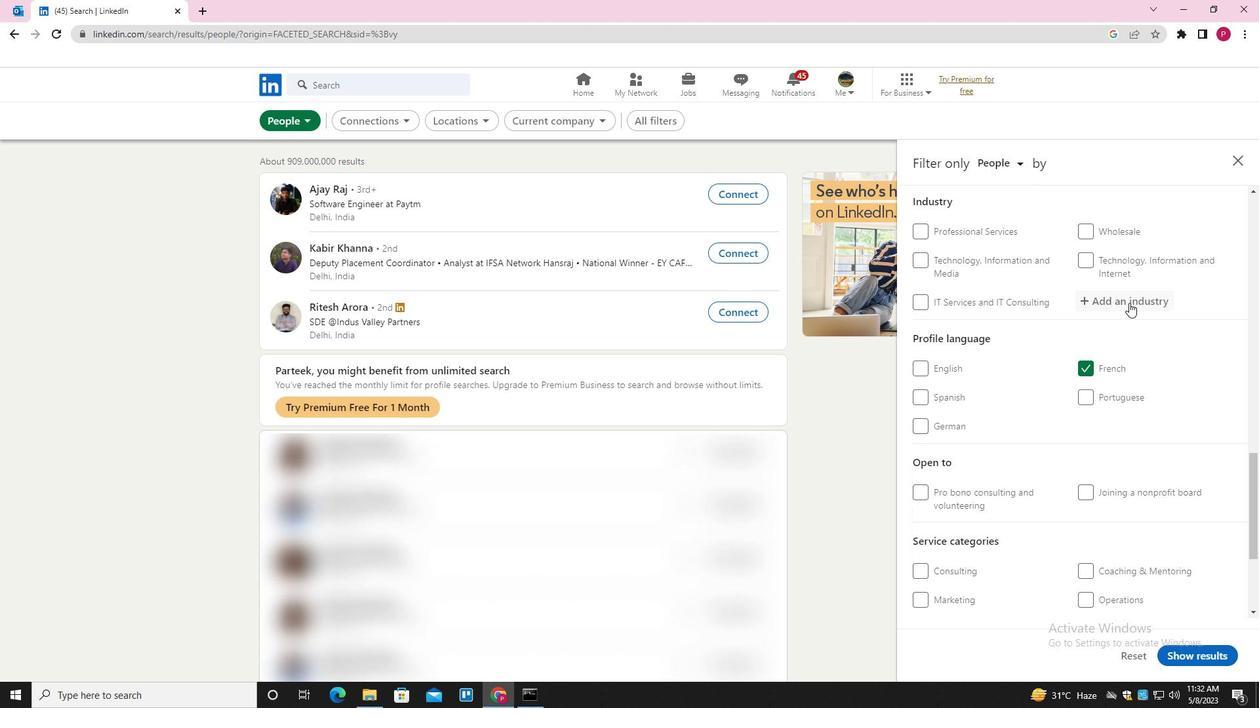 
Action: Mouse pressed left at (1129, 302)
Screenshot: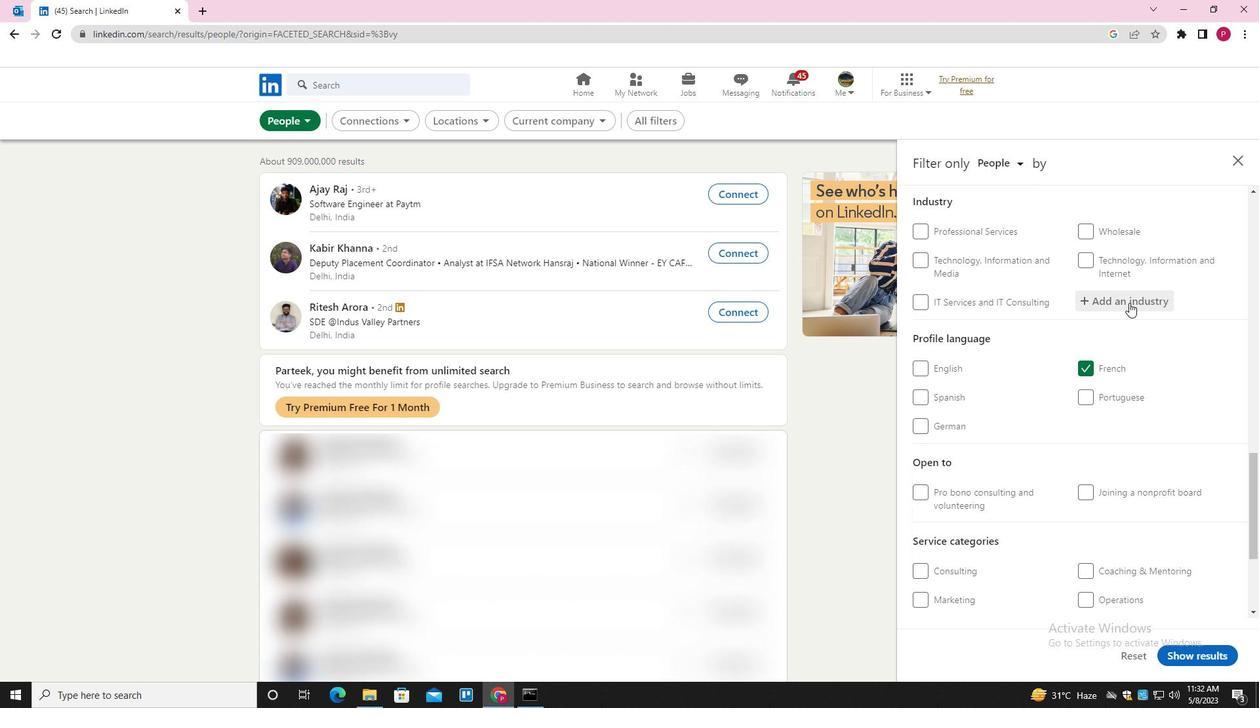 
Action: Key pressed <Key.shift><Key.shift><Key.shift><Key.shift><Key.shift><Key.shift><Key.shift><Key.shift><Key.shift><Key.shift><Key.shift><Key.shift><Key.shift>ONLINE<Key.space><Key.shift>AND<Key.space><Key.shift><Key.shift>MAU<Key.backspace>IL<Key.down><Key.enter>
Screenshot: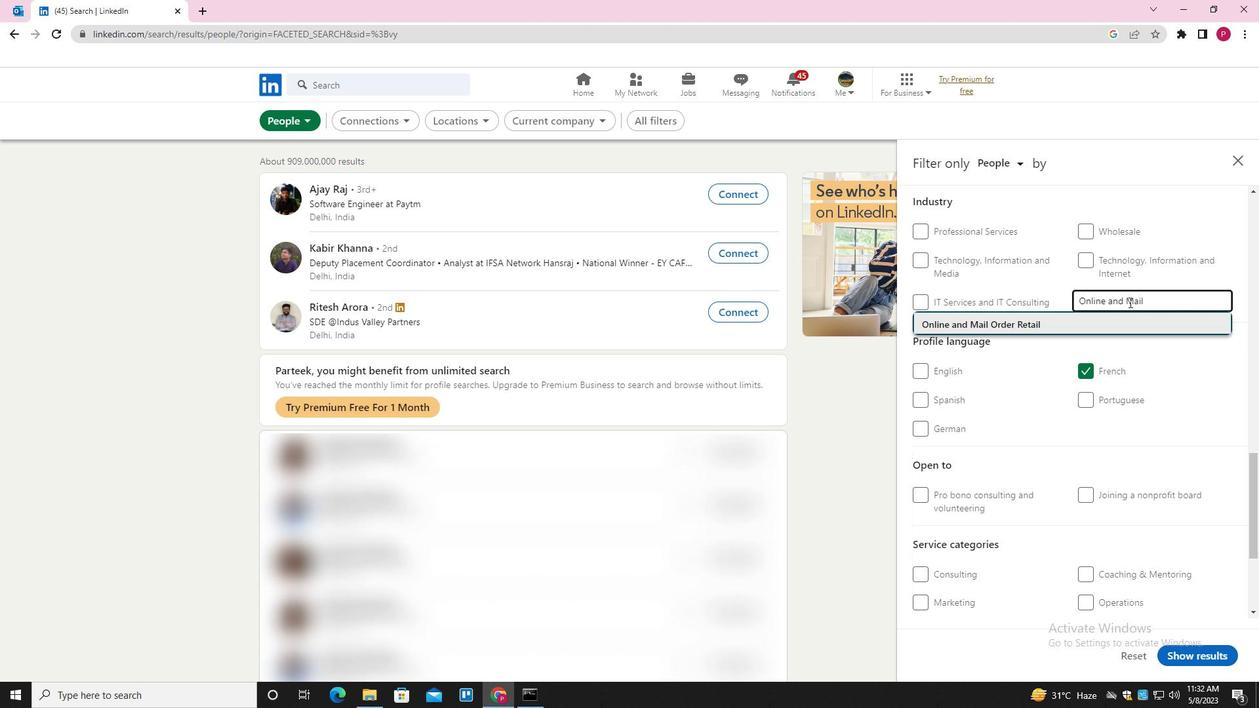 
Action: Mouse moved to (1123, 305)
Screenshot: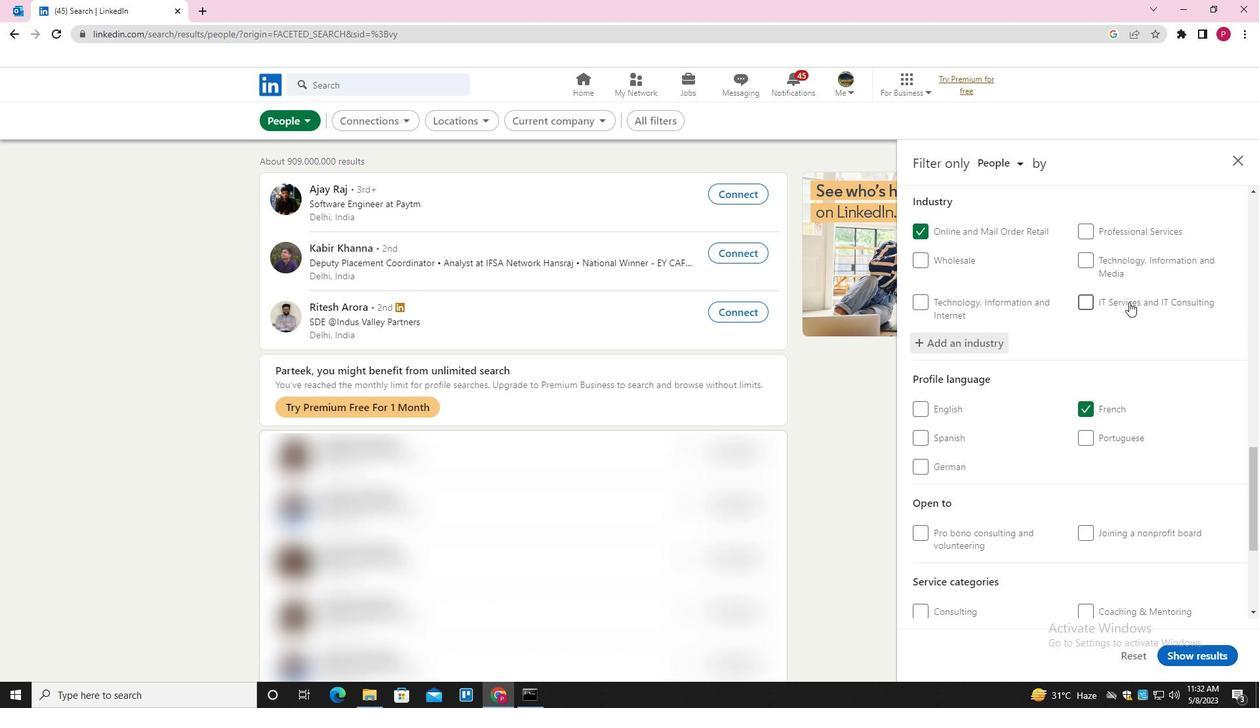 
Action: Mouse scrolled (1123, 304) with delta (0, 0)
Screenshot: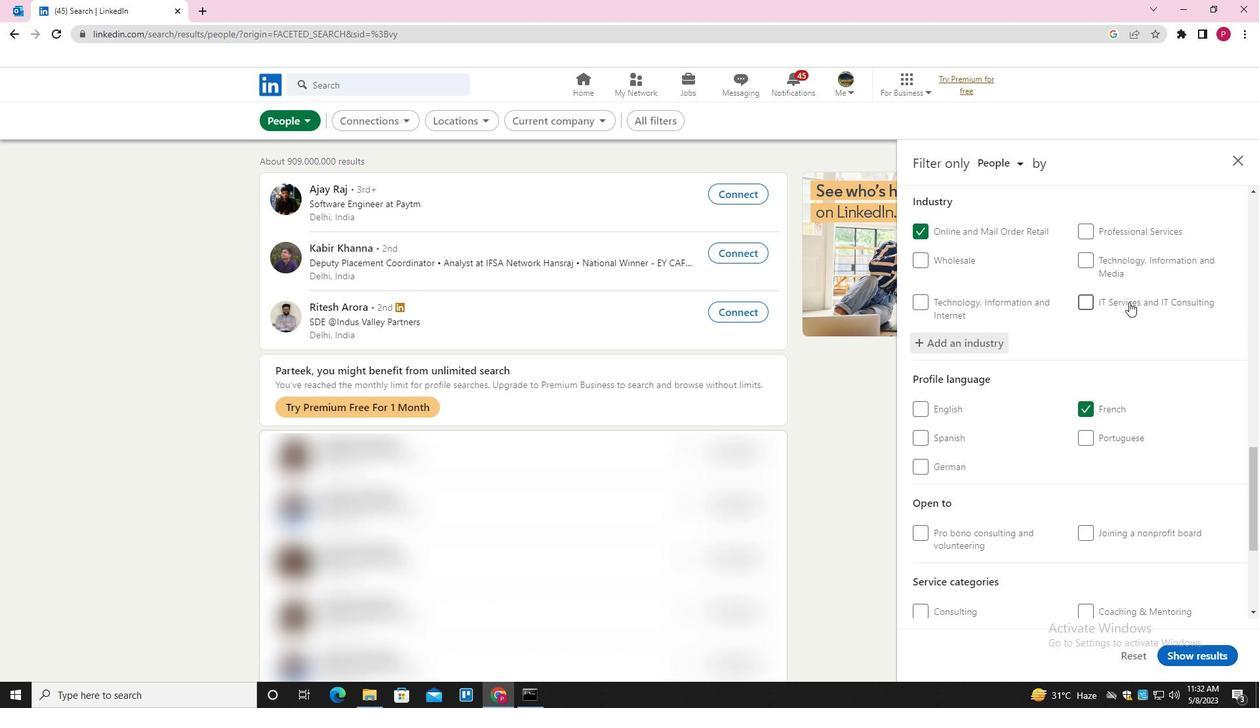 
Action: Mouse moved to (1123, 346)
Screenshot: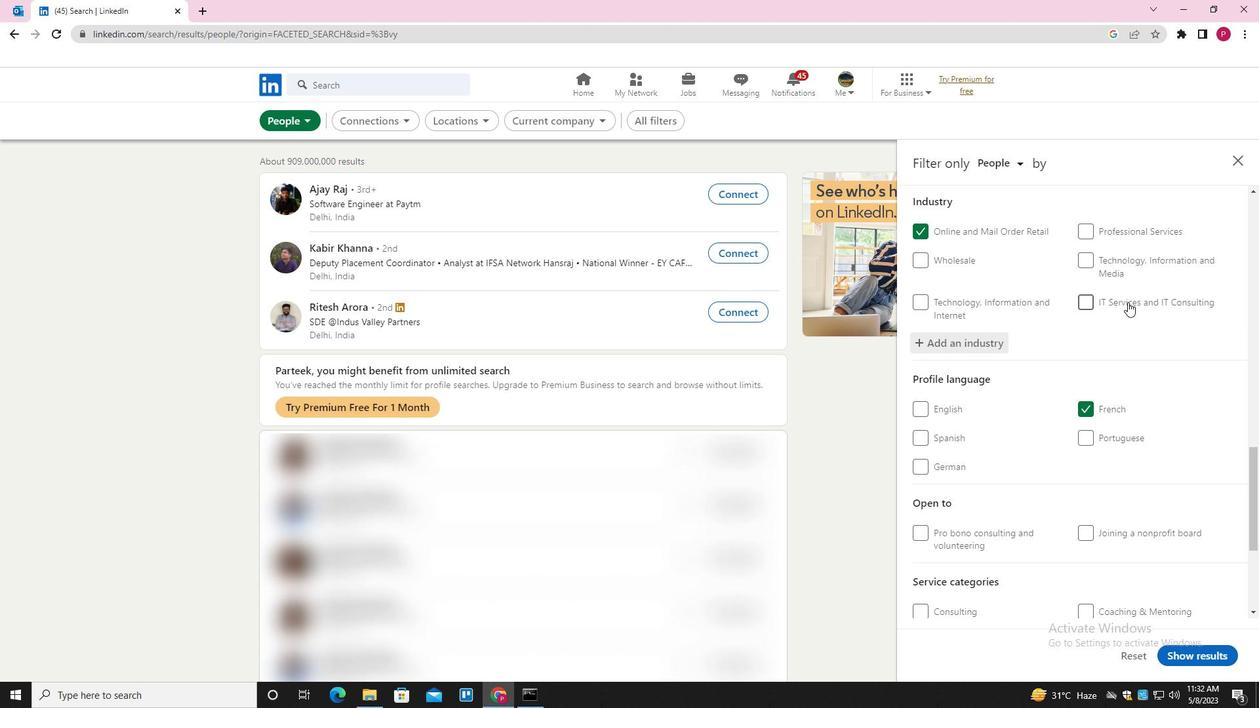 
Action: Mouse scrolled (1123, 345) with delta (0, 0)
Screenshot: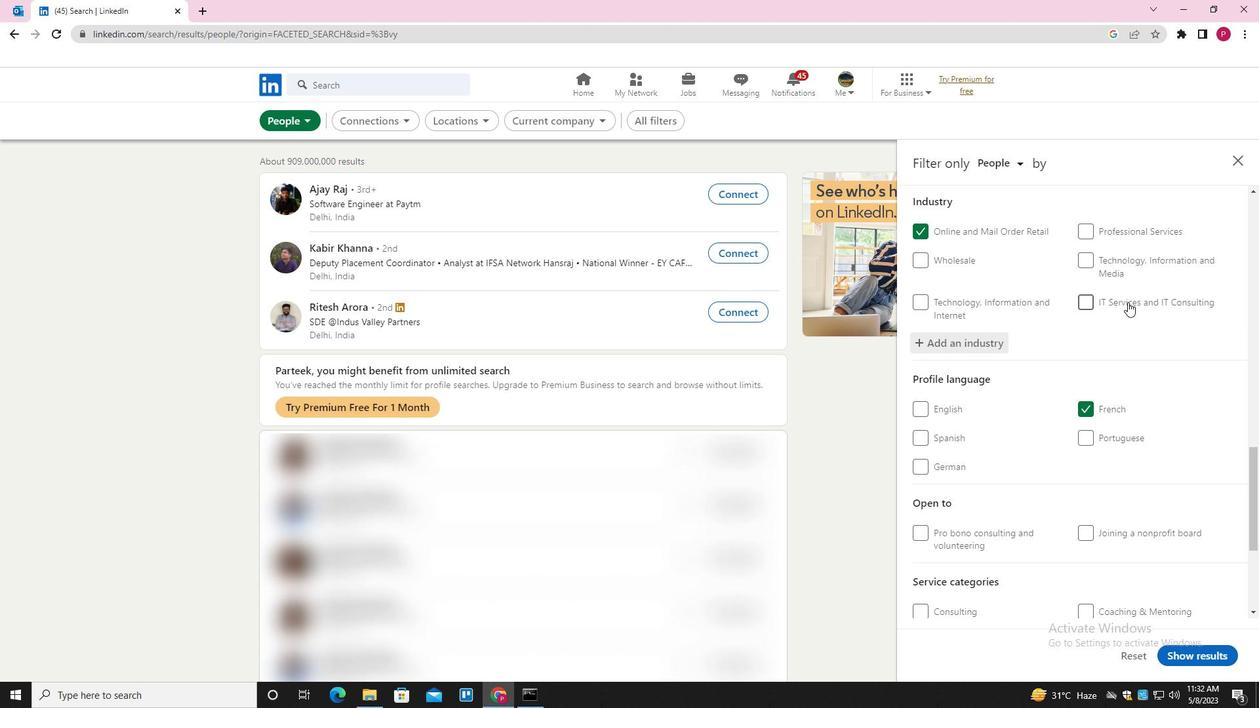 
Action: Mouse moved to (1123, 356)
Screenshot: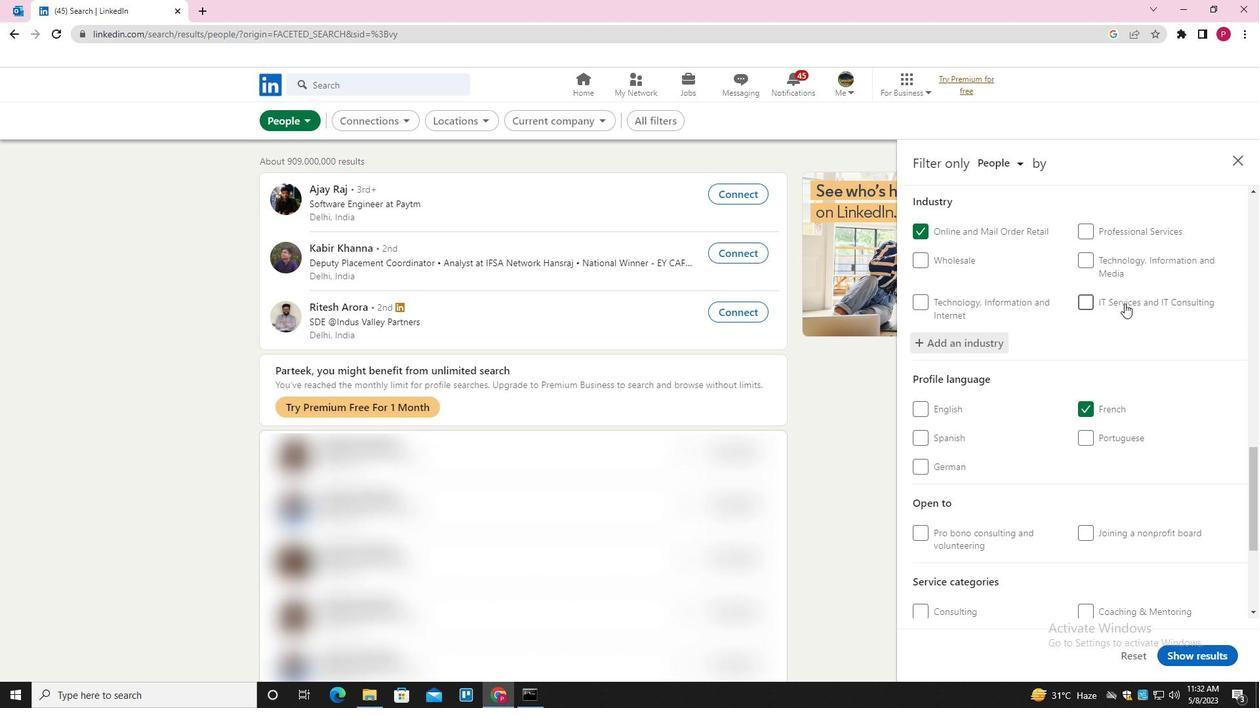 
Action: Mouse scrolled (1123, 355) with delta (0, 0)
Screenshot: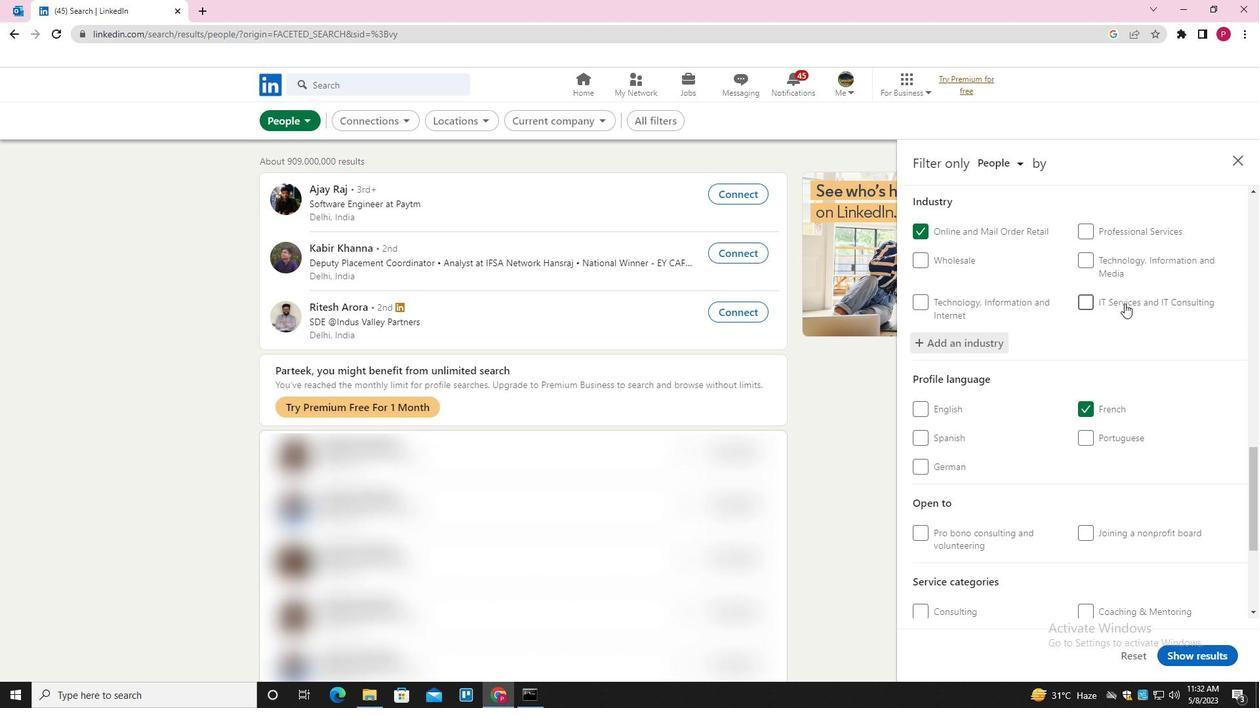 
Action: Mouse moved to (1123, 364)
Screenshot: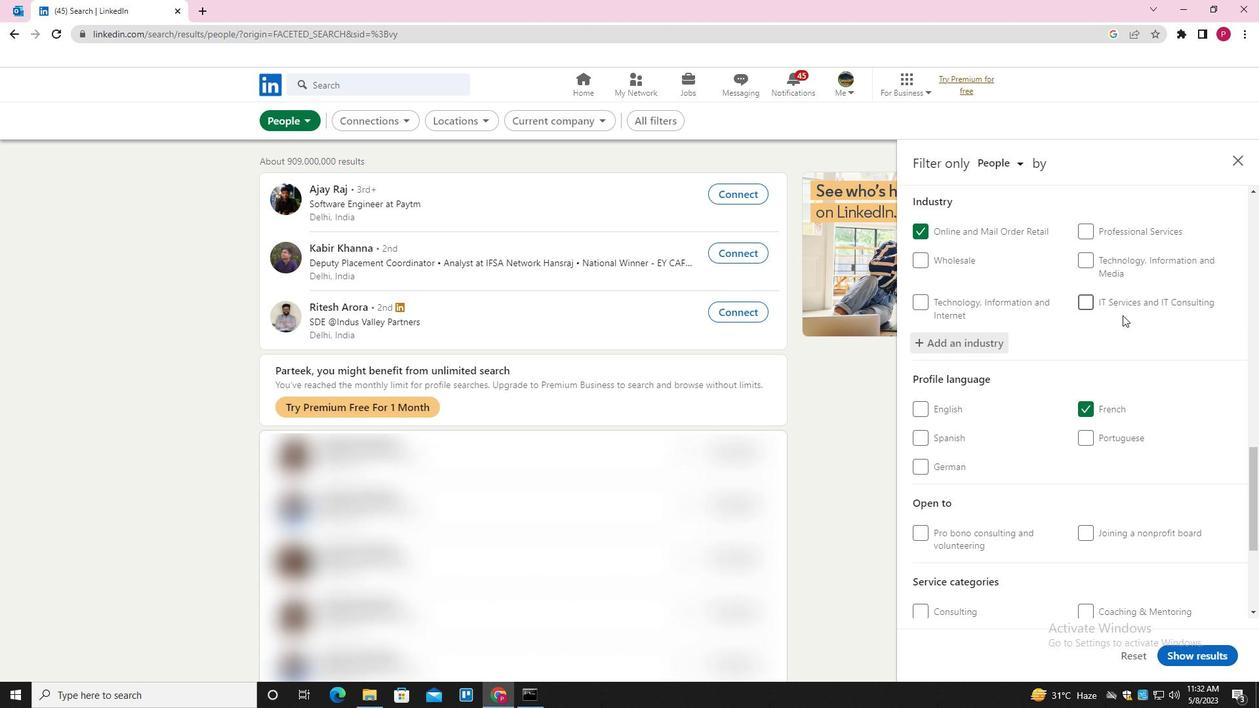 
Action: Mouse scrolled (1123, 363) with delta (0, 0)
Screenshot: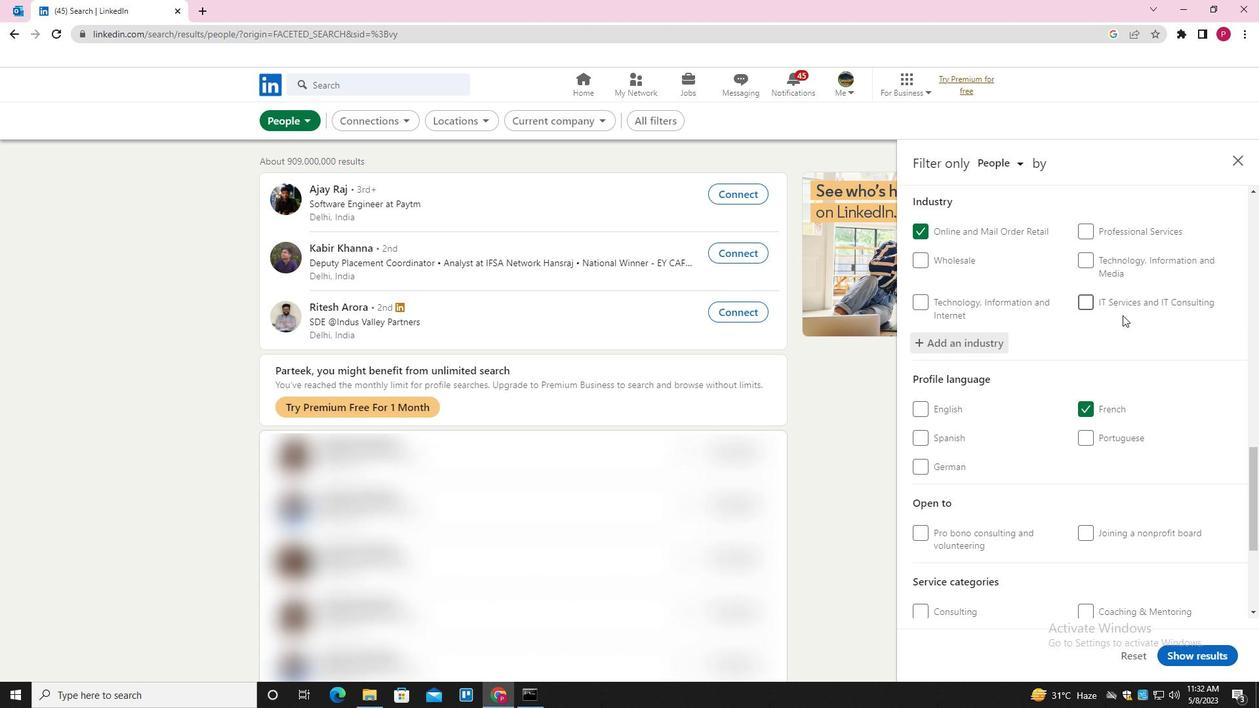 
Action: Mouse moved to (1130, 428)
Screenshot: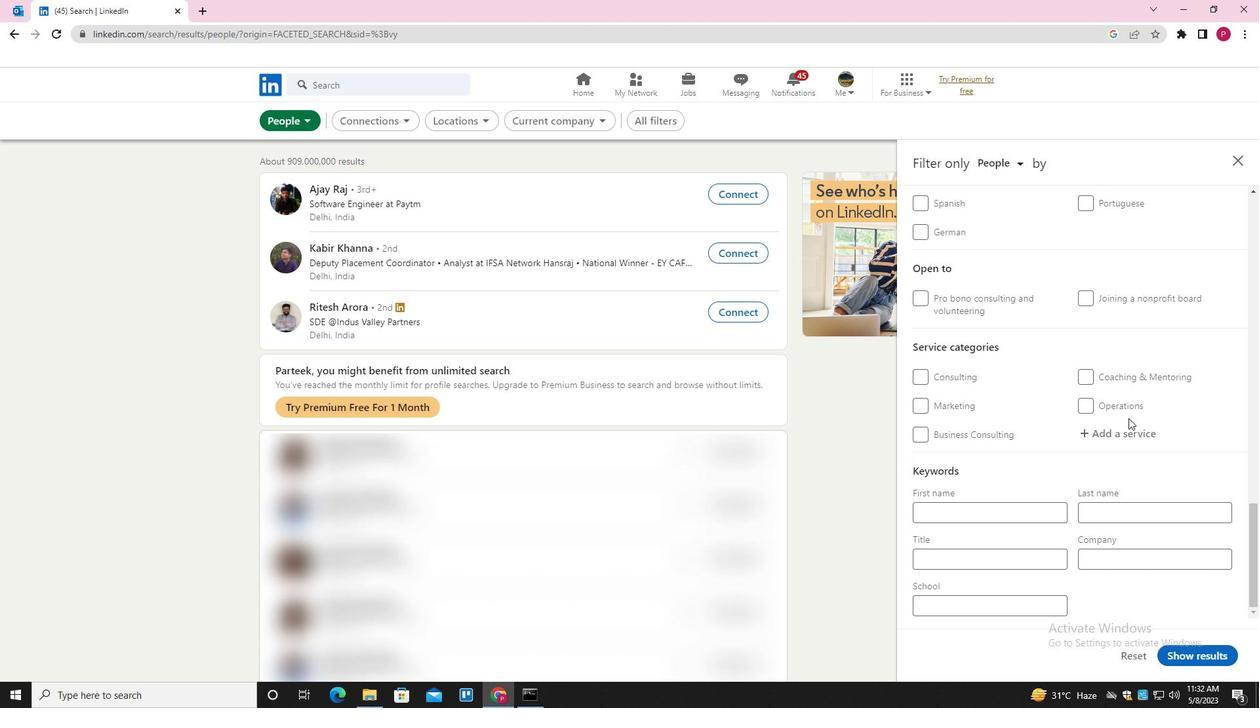 
Action: Mouse pressed left at (1130, 428)
Screenshot: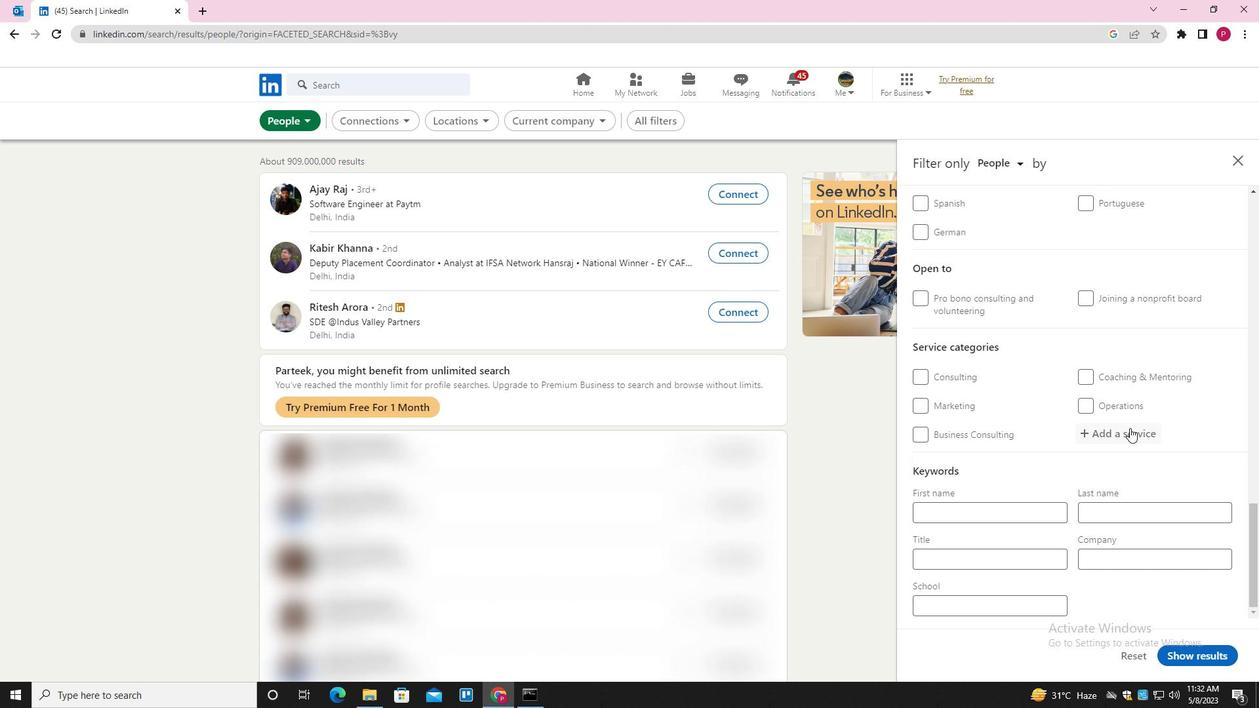 
Action: Key pressed <Key.shift>LEAD<Key.space><Key.shift>GENR<Key.backspace>ERATION<Key.down><Key.enter>
Screenshot: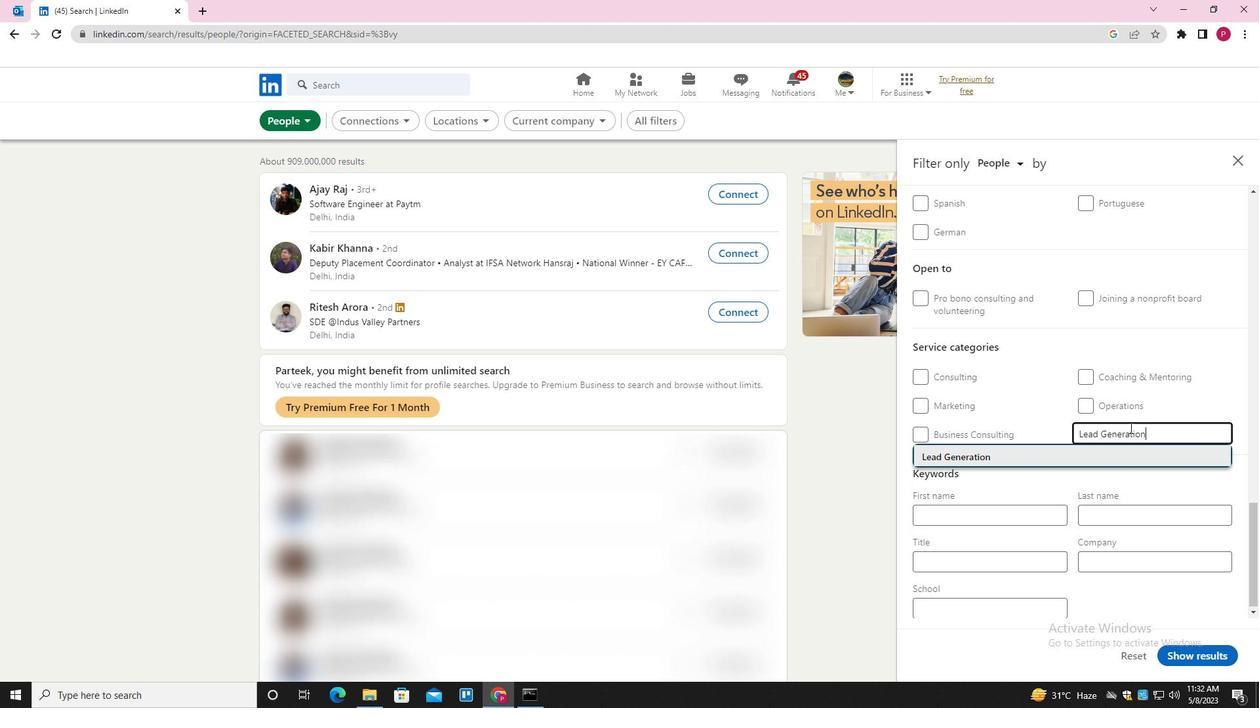 
Action: Mouse moved to (1123, 432)
Screenshot: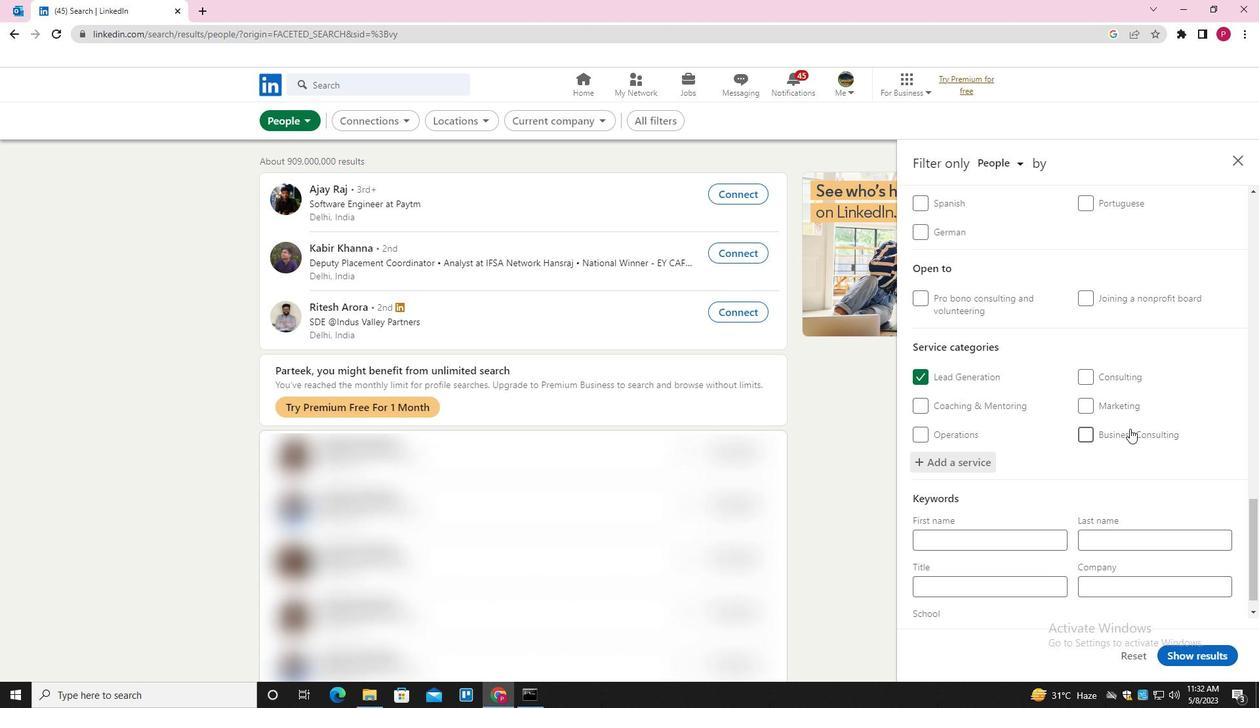 
Action: Mouse scrolled (1123, 431) with delta (0, 0)
Screenshot: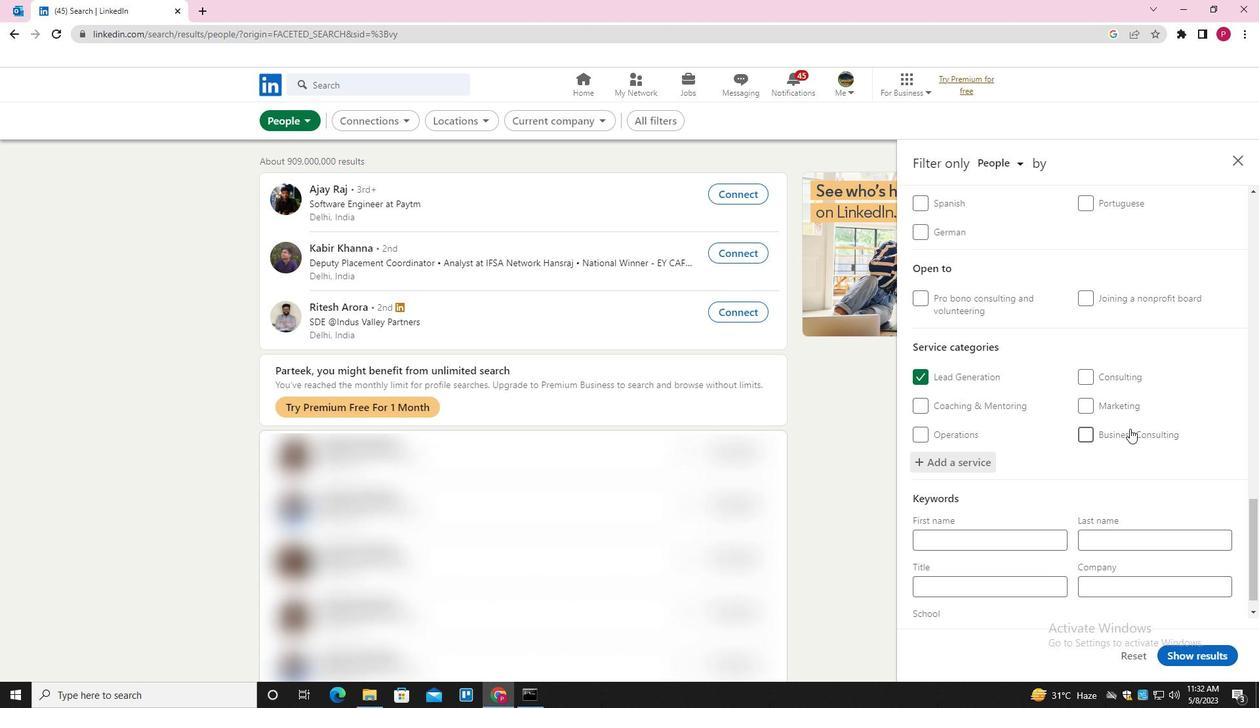
Action: Mouse scrolled (1123, 431) with delta (0, 0)
Screenshot: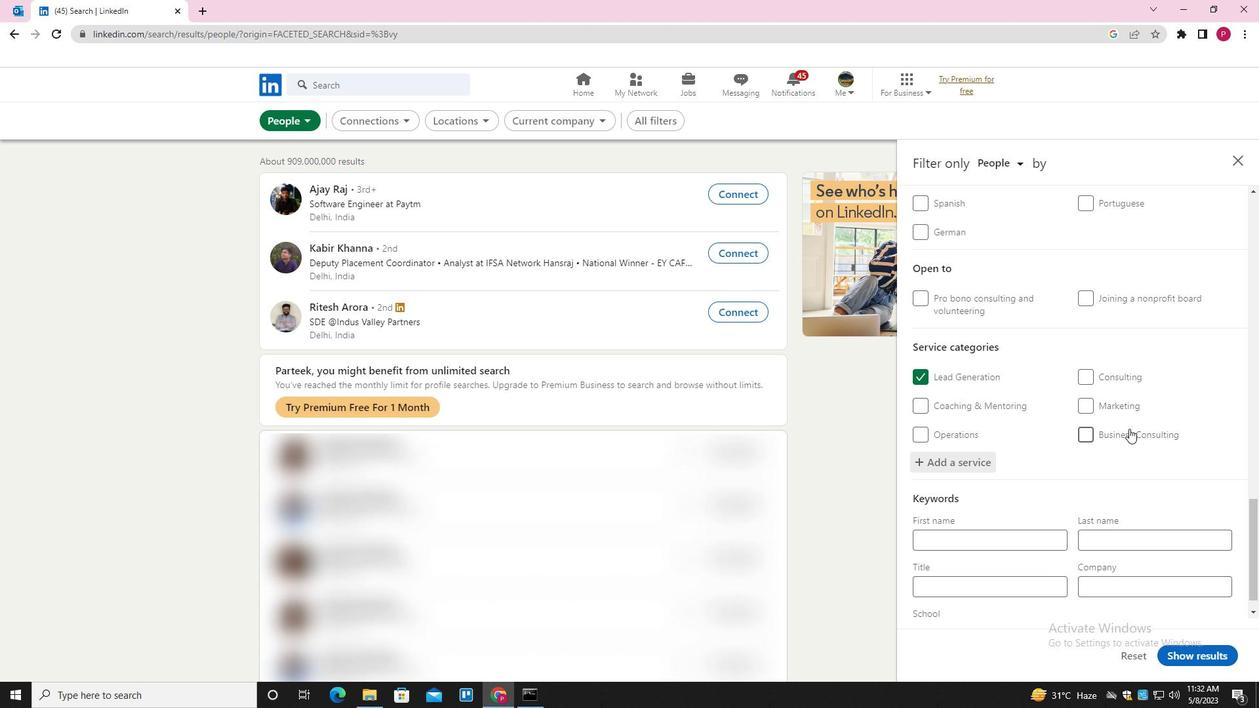 
Action: Mouse moved to (1123, 432)
Screenshot: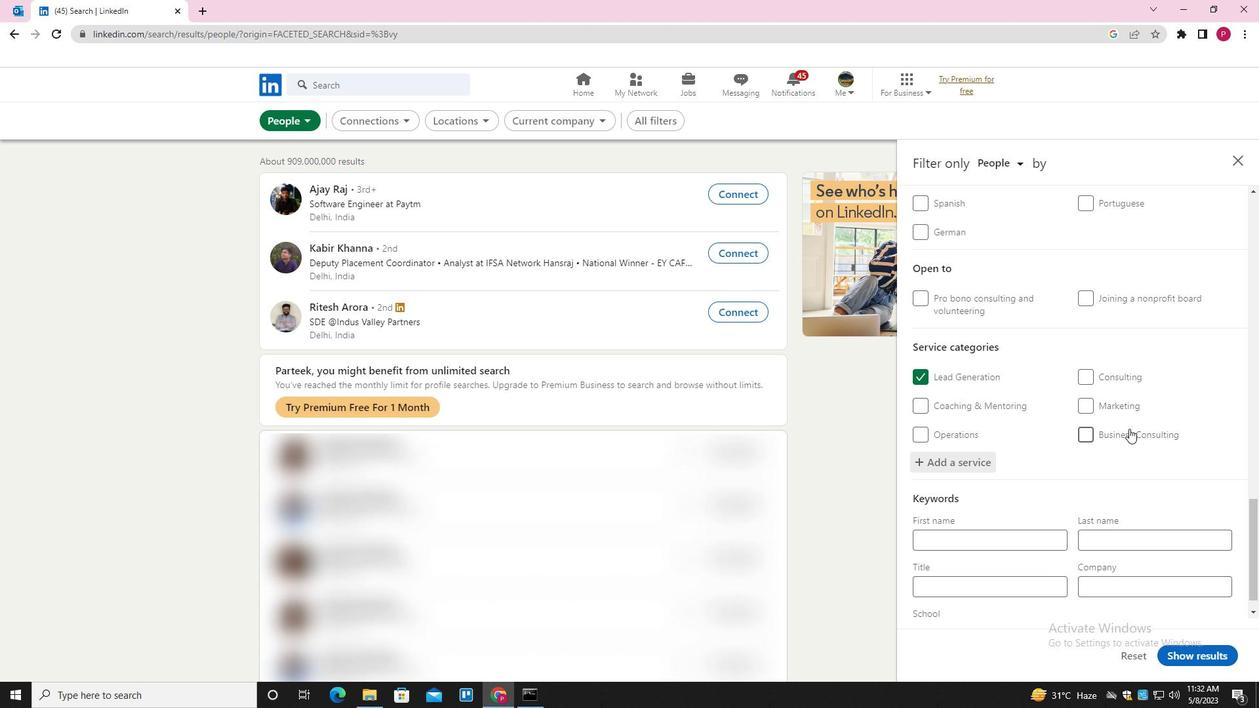 
Action: Mouse scrolled (1123, 432) with delta (0, 0)
Screenshot: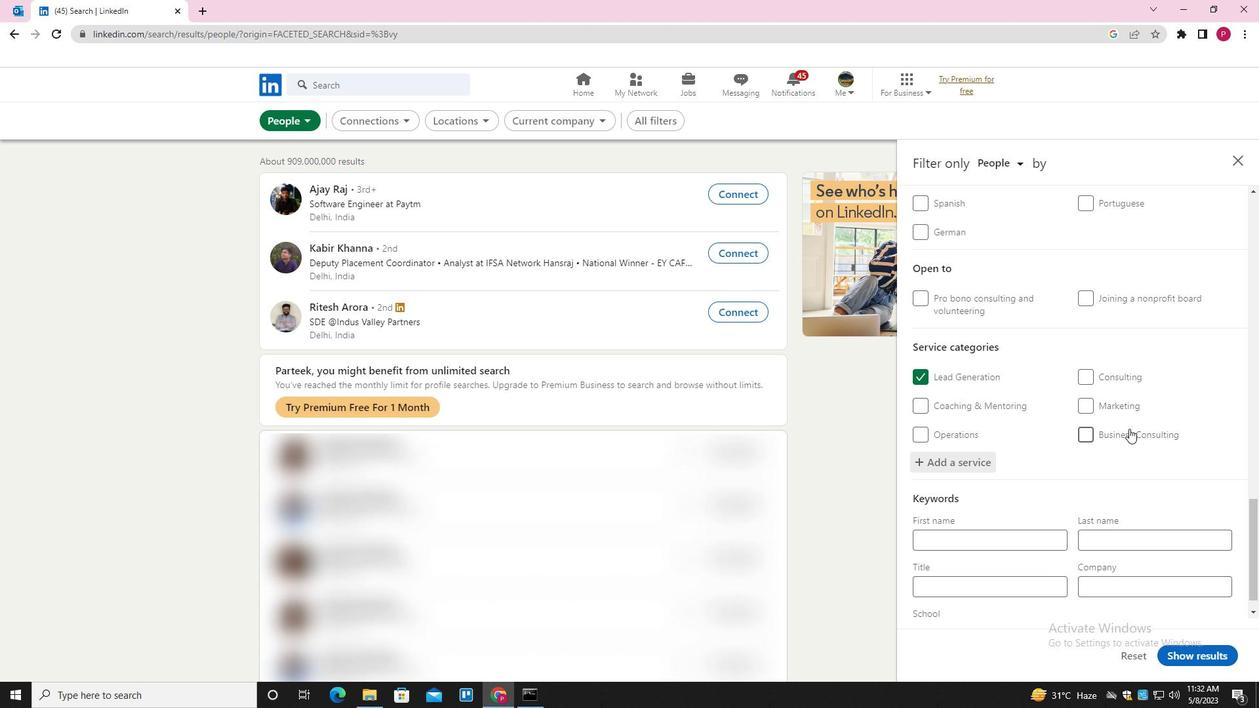 
Action: Mouse moved to (1119, 452)
Screenshot: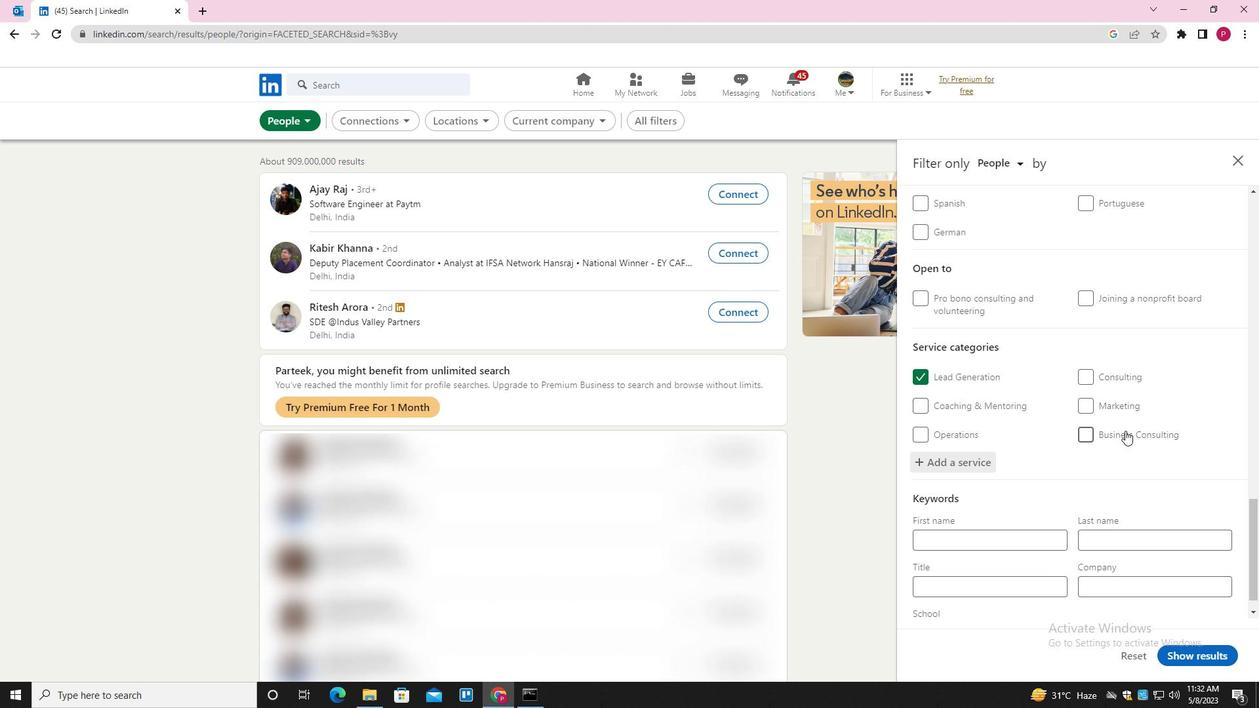 
Action: Mouse scrolled (1119, 452) with delta (0, 0)
Screenshot: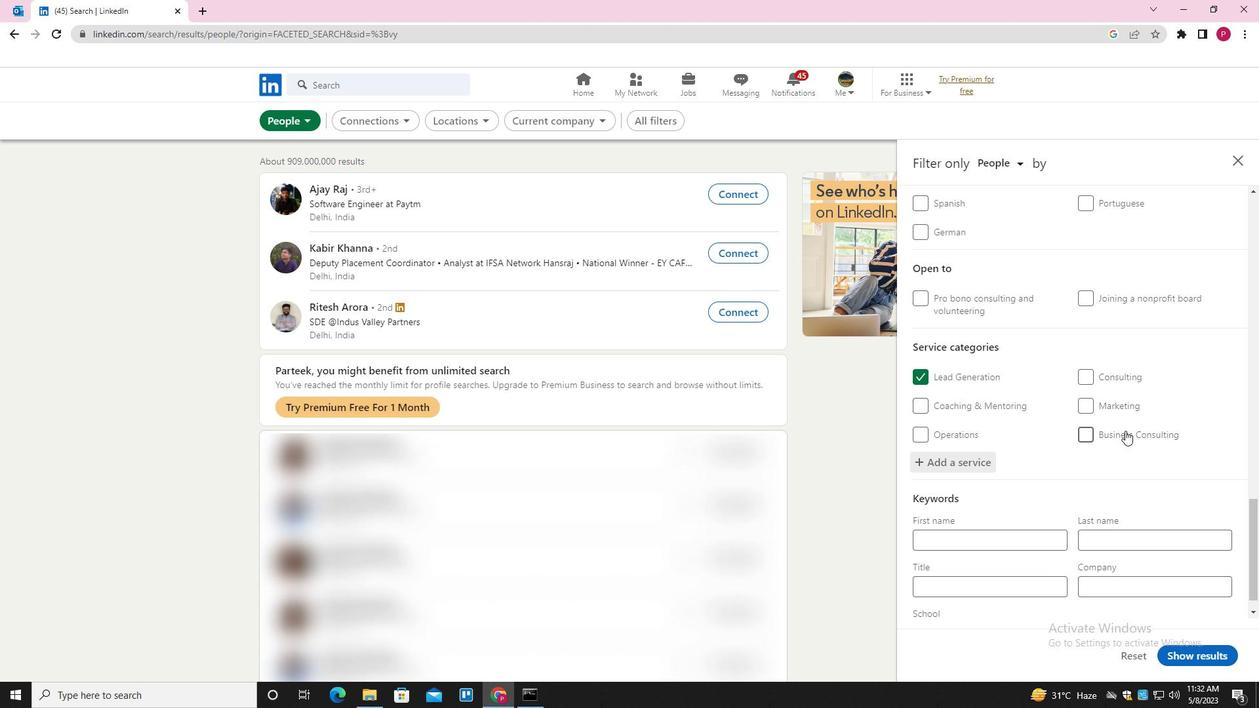 
Action: Mouse moved to (1020, 568)
Screenshot: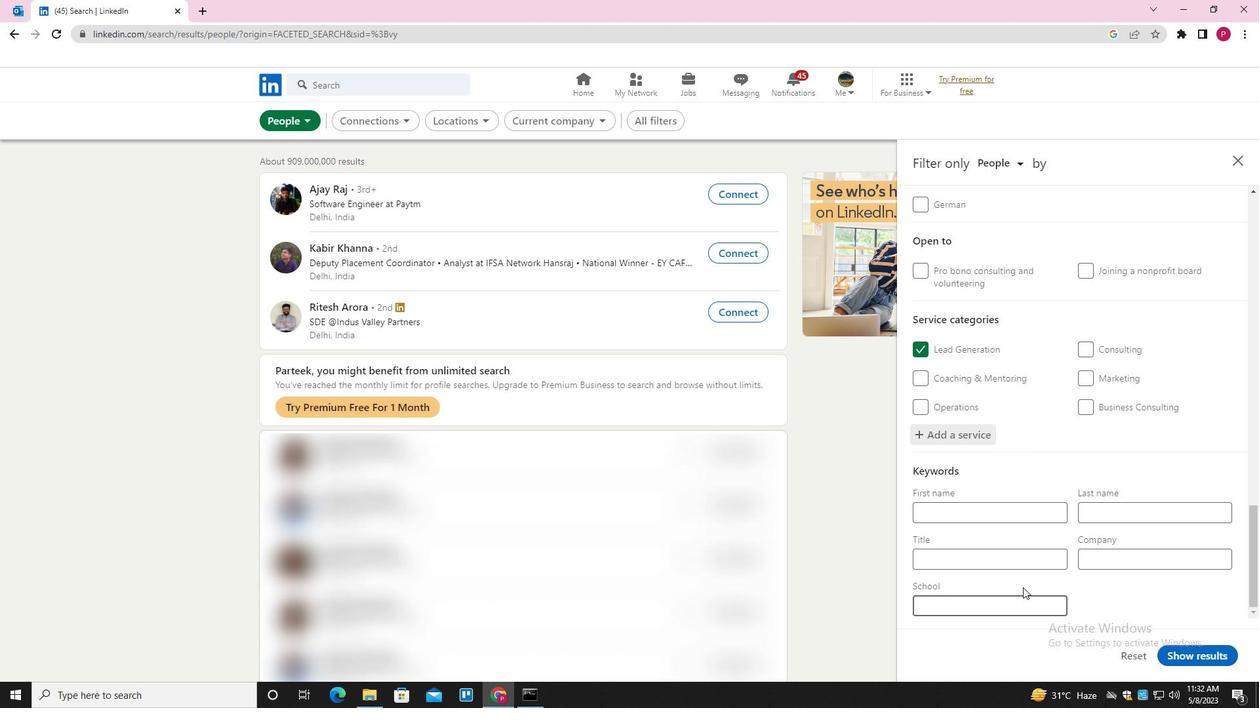 
Action: Mouse pressed left at (1020, 568)
Screenshot: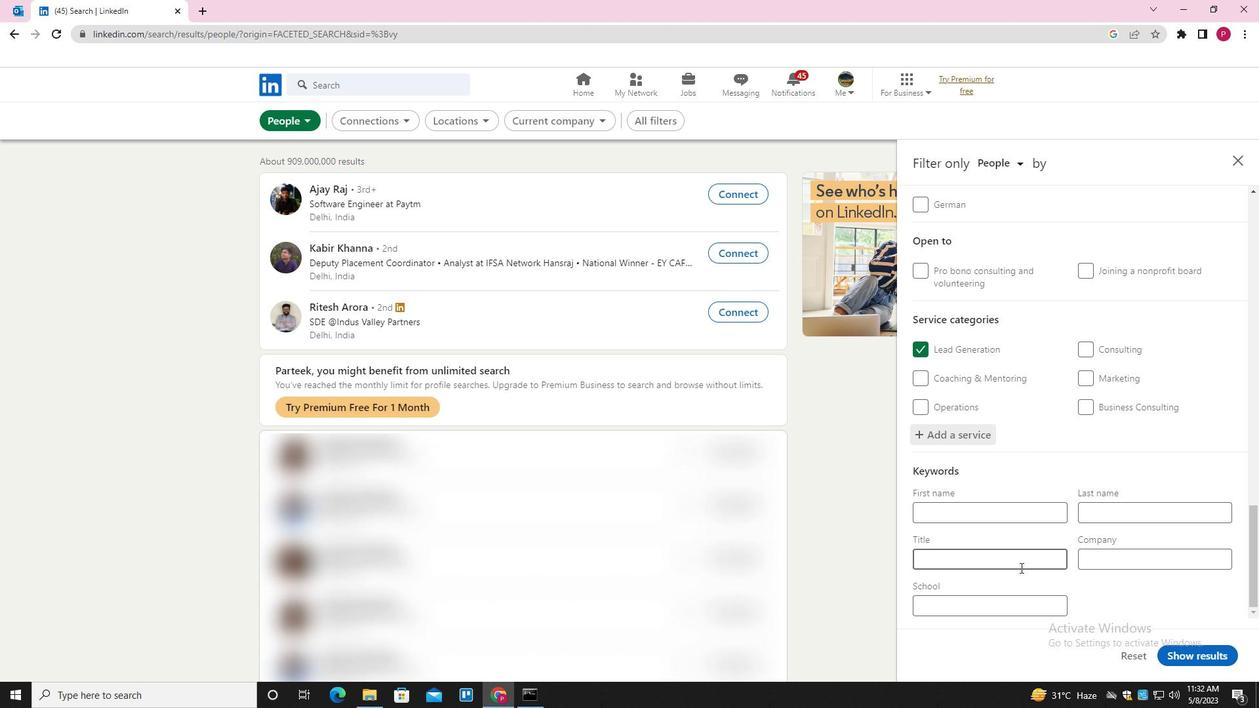 
Action: Key pressed <Key.shift>SERVER
Screenshot: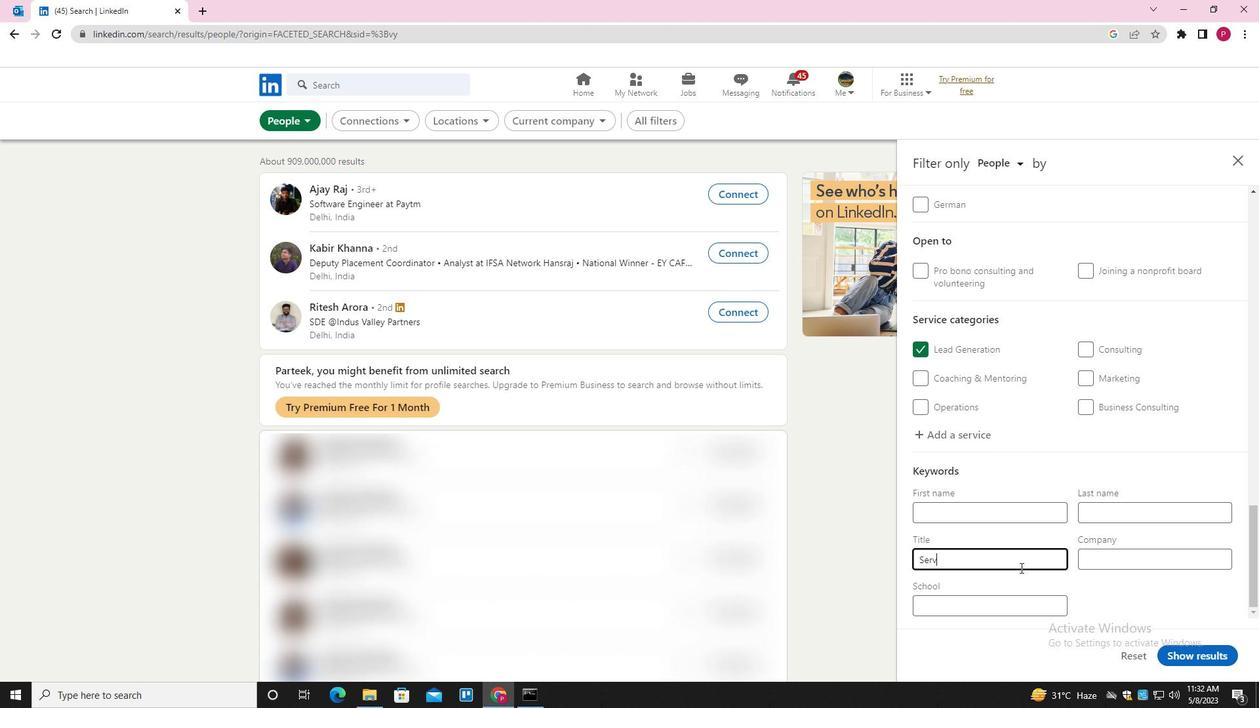 
Action: Mouse moved to (1180, 652)
Screenshot: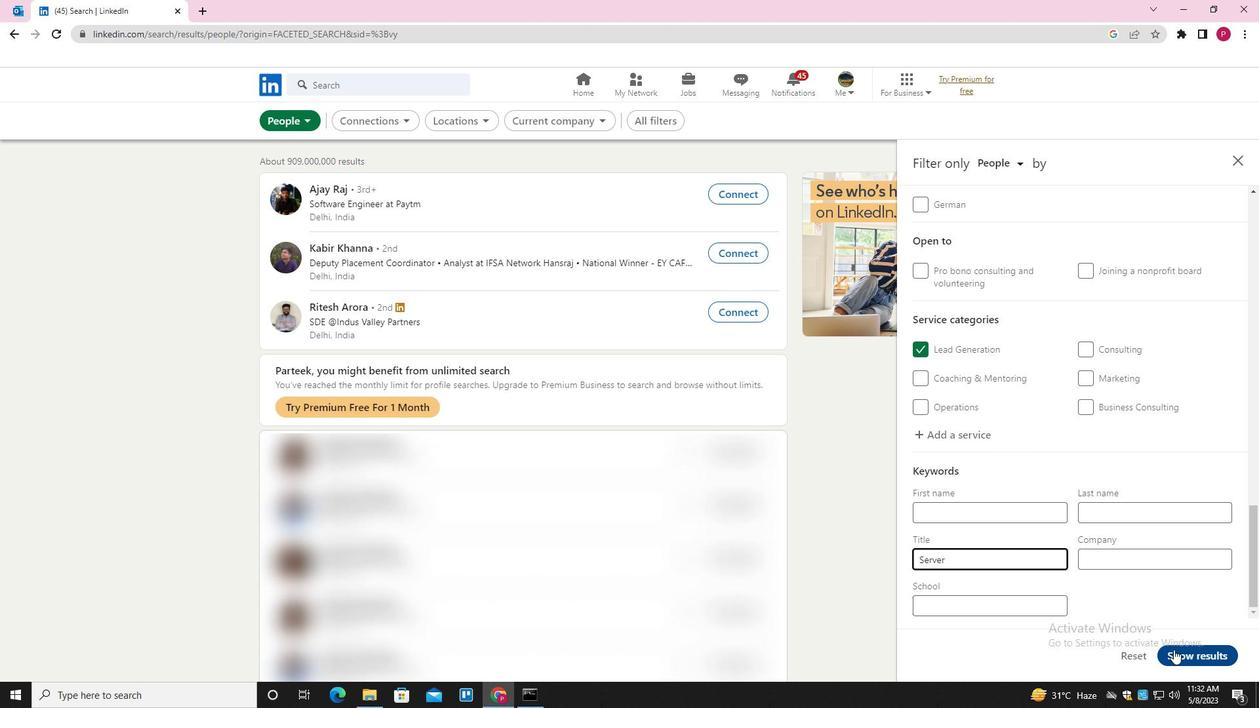 
Action: Mouse pressed left at (1180, 652)
Screenshot: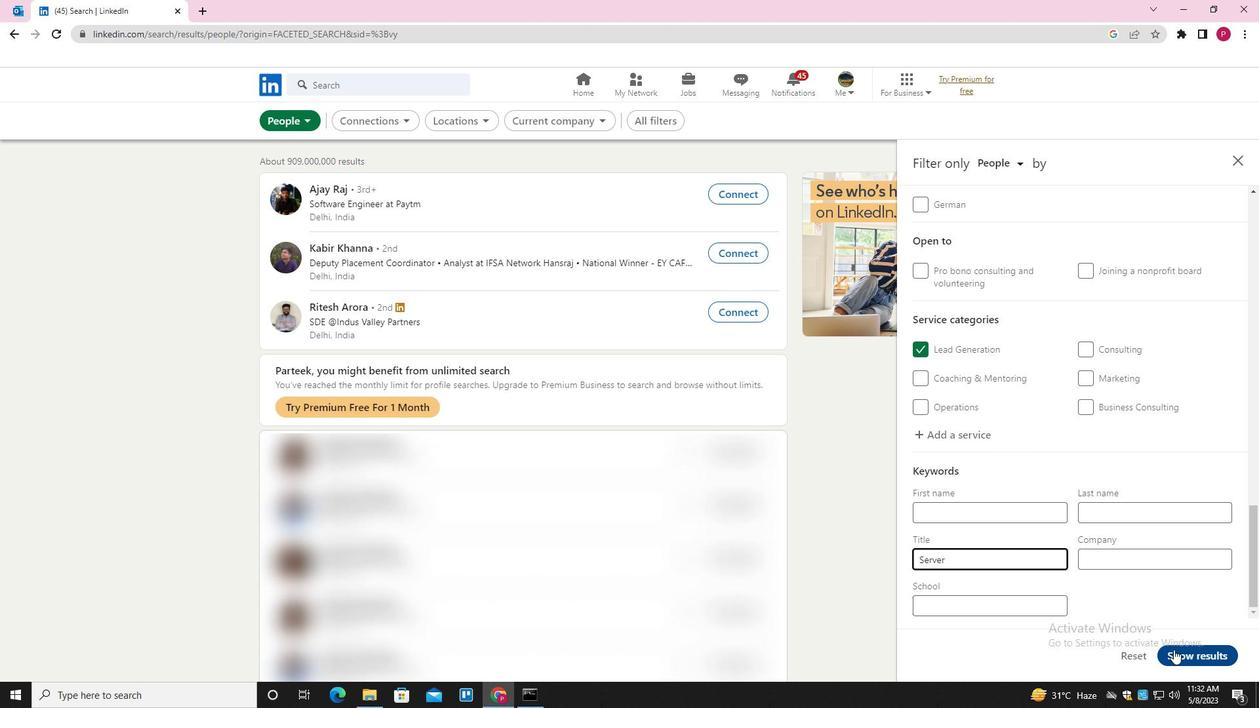 
Action: Mouse moved to (696, 458)
Screenshot: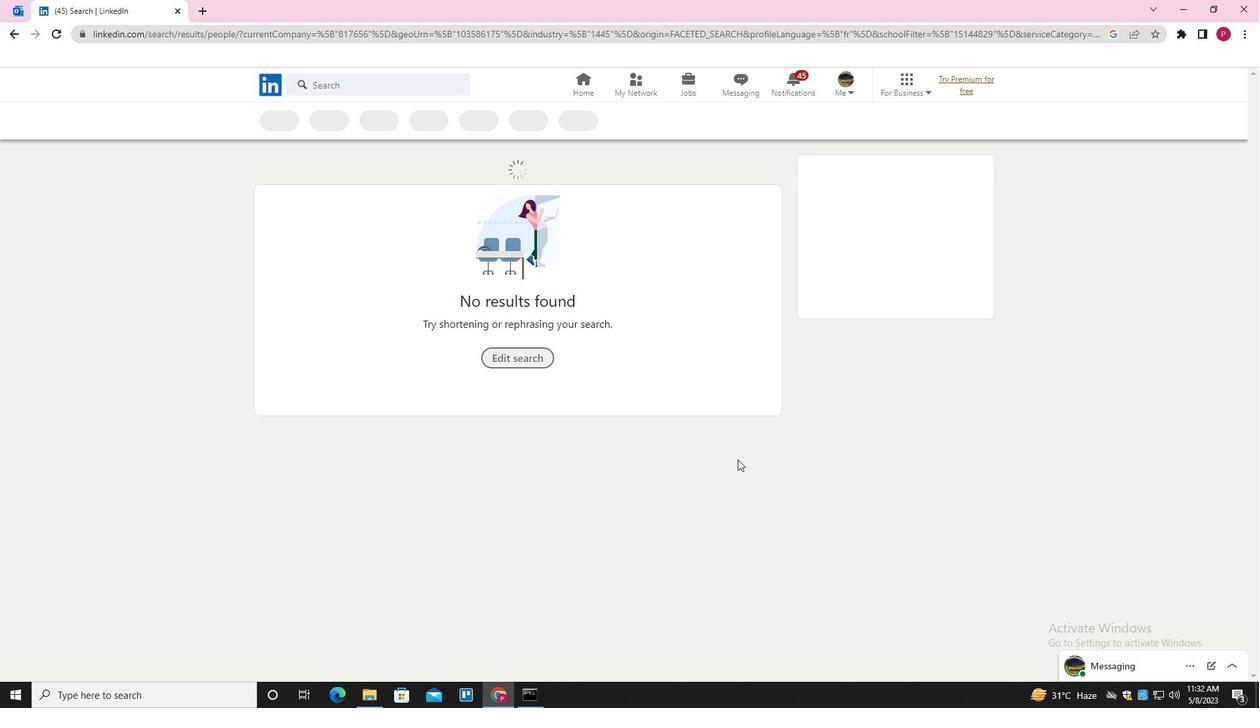 
